 Task: Find connections with filter location Newcastle upon Tyne with filter topic #retailwith filter profile language German with filter current company MobiKwik with filter school Kalinga University, Raipur with filter industry Household Appliance Manufacturing with filter service category Event Photography with filter keywords title Physical Therapy Assistant
Action: Mouse moved to (698, 70)
Screenshot: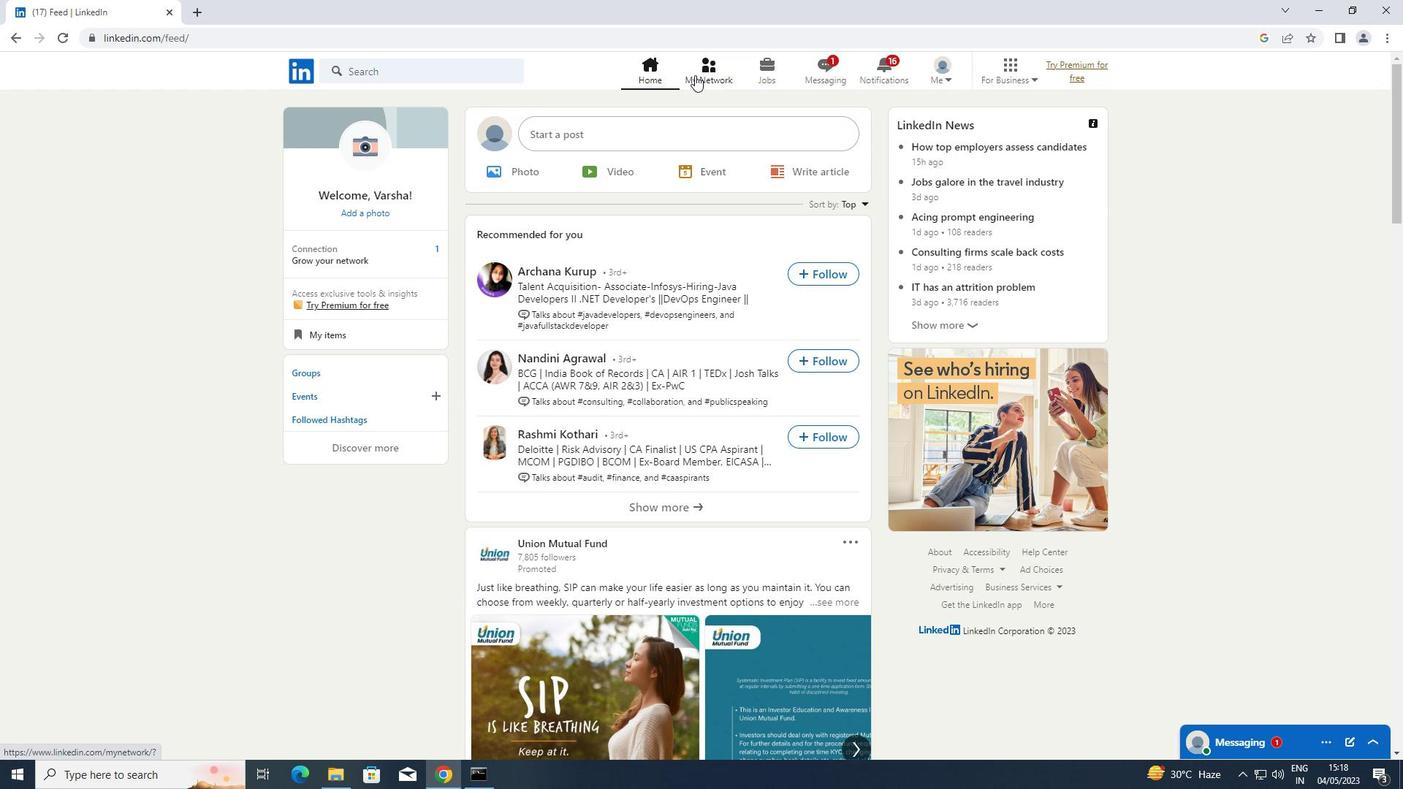 
Action: Mouse pressed left at (698, 70)
Screenshot: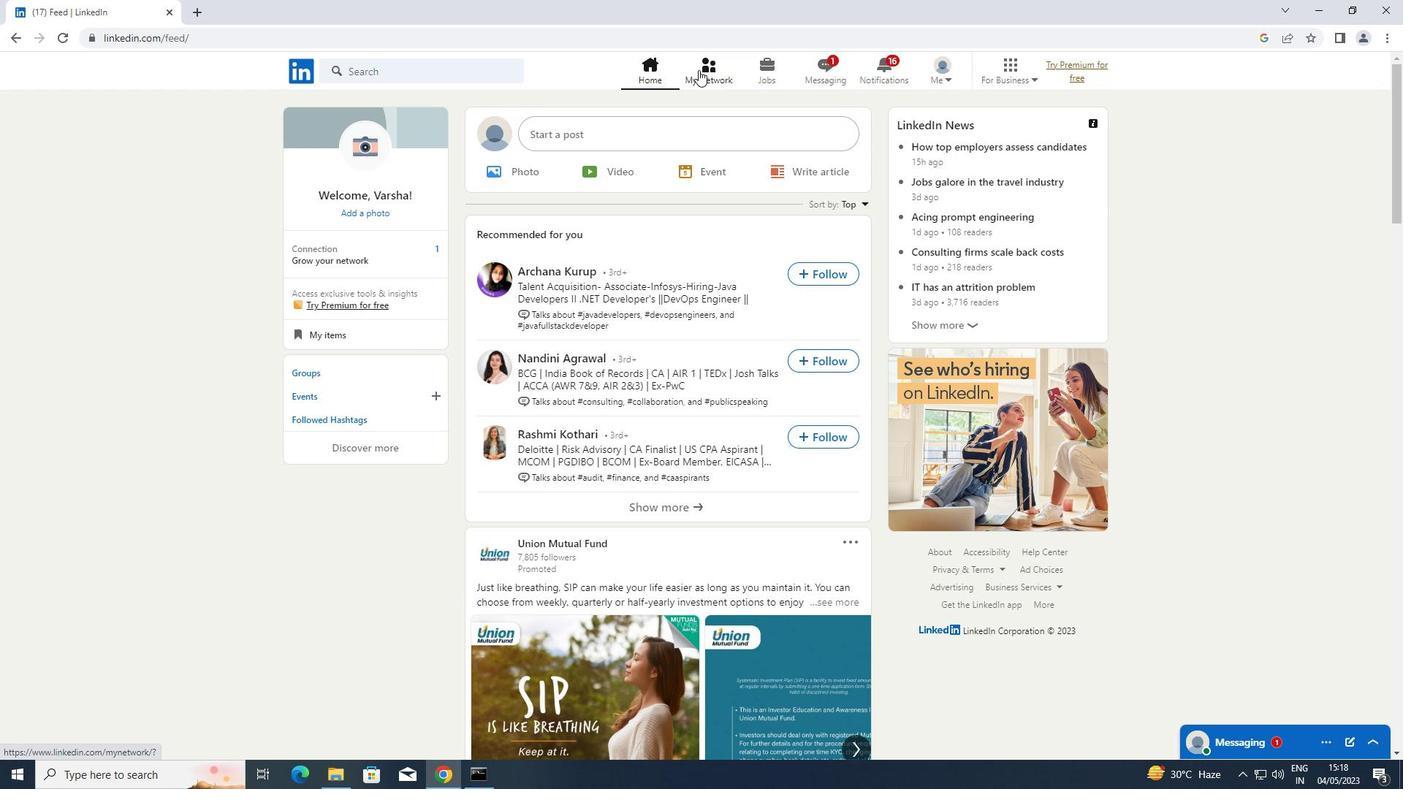 
Action: Mouse moved to (336, 150)
Screenshot: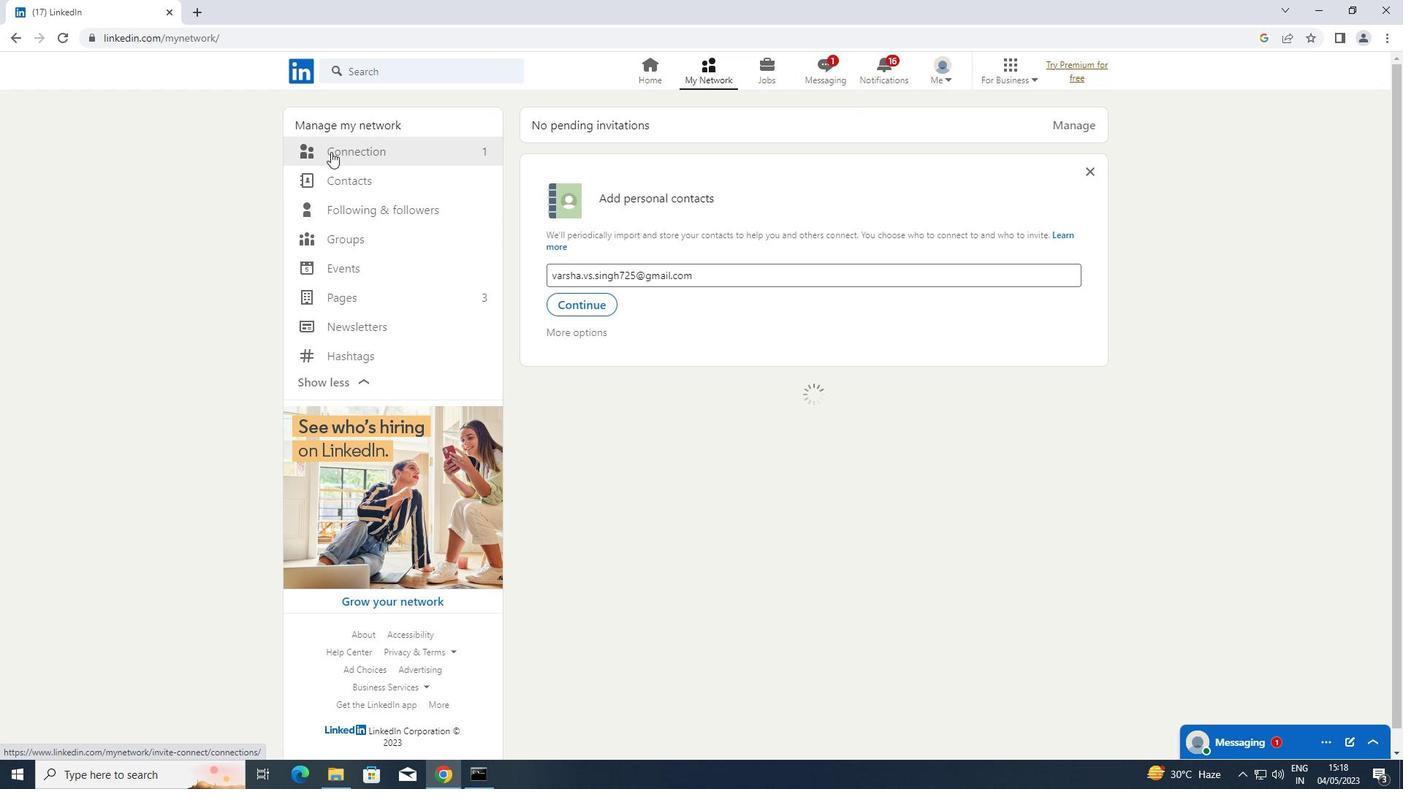 
Action: Mouse pressed left at (336, 150)
Screenshot: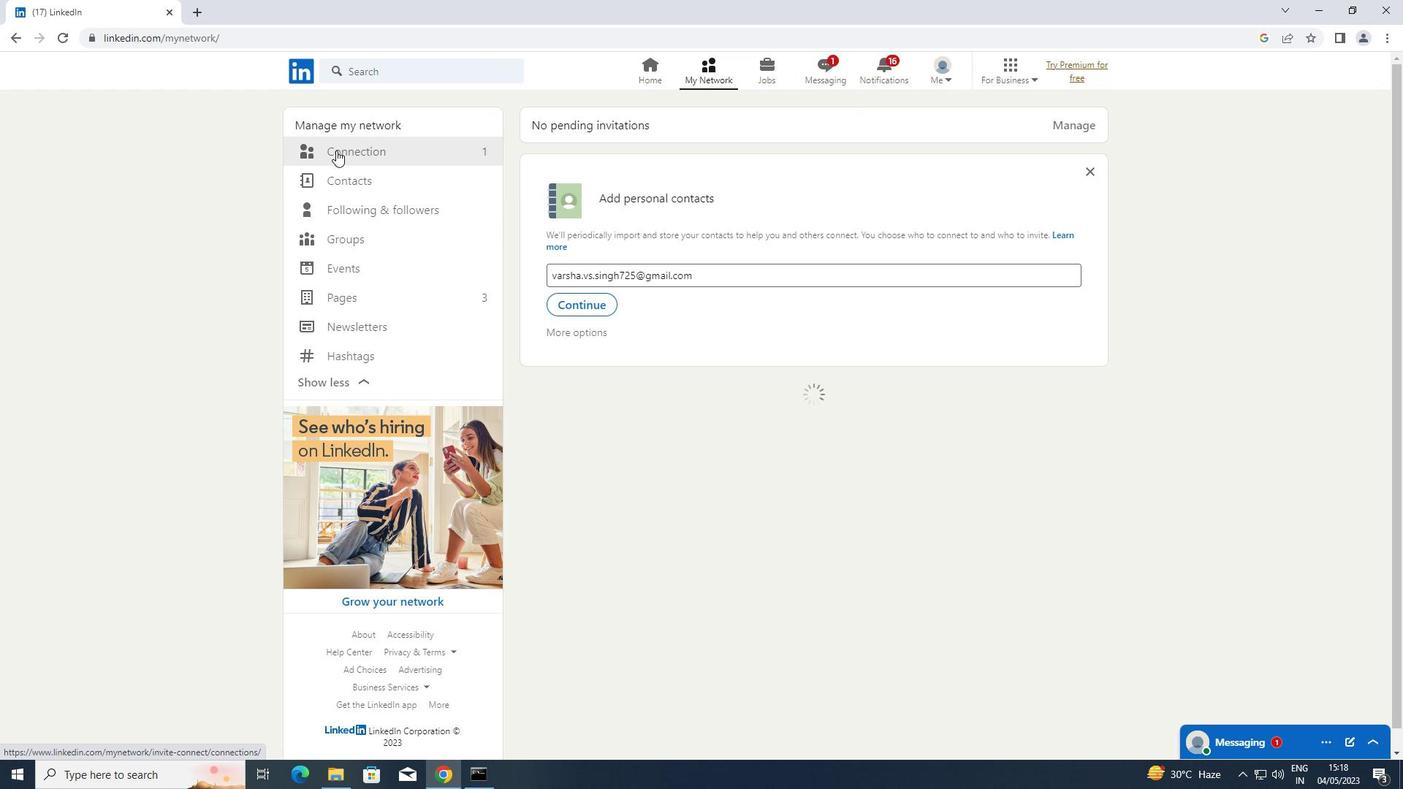 
Action: Mouse moved to (852, 146)
Screenshot: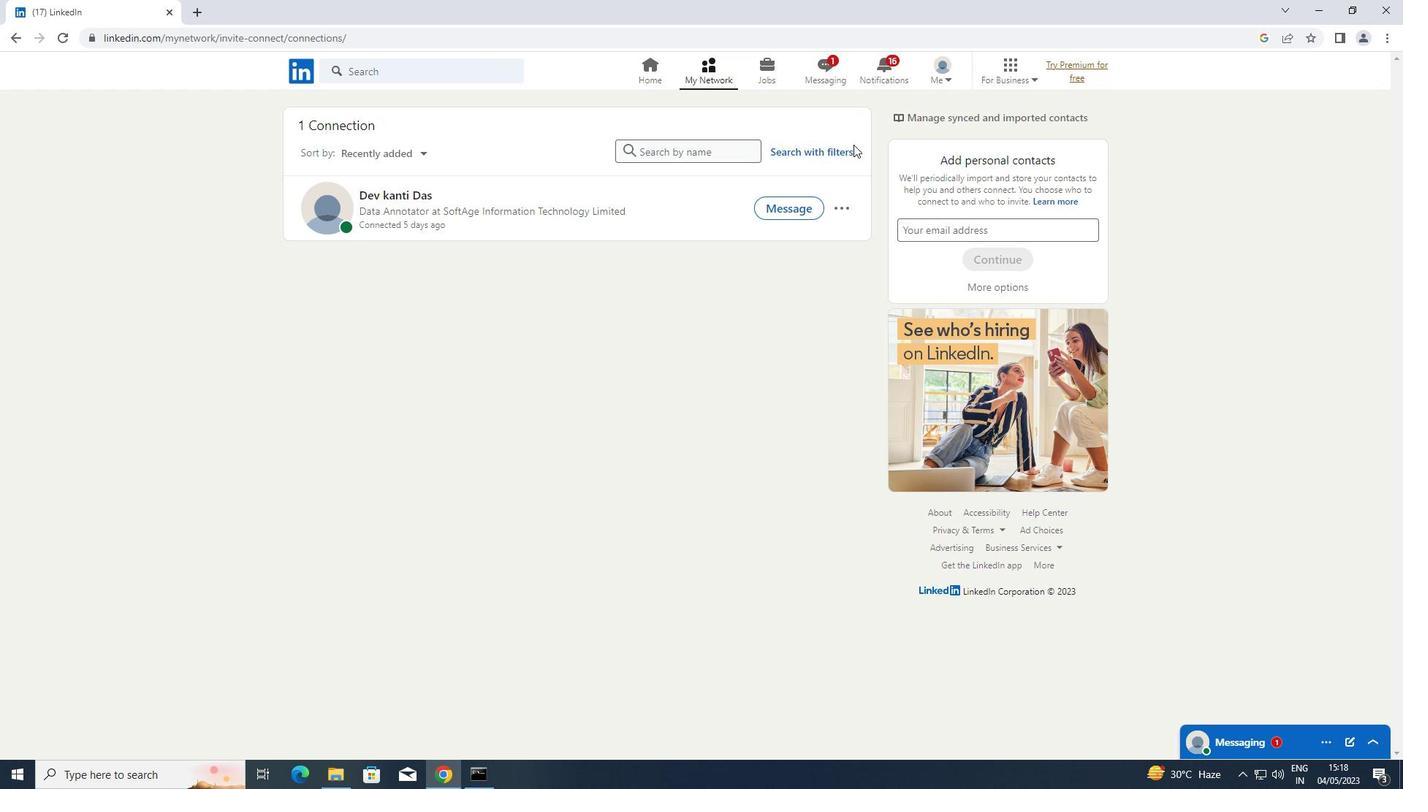 
Action: Mouse pressed left at (852, 146)
Screenshot: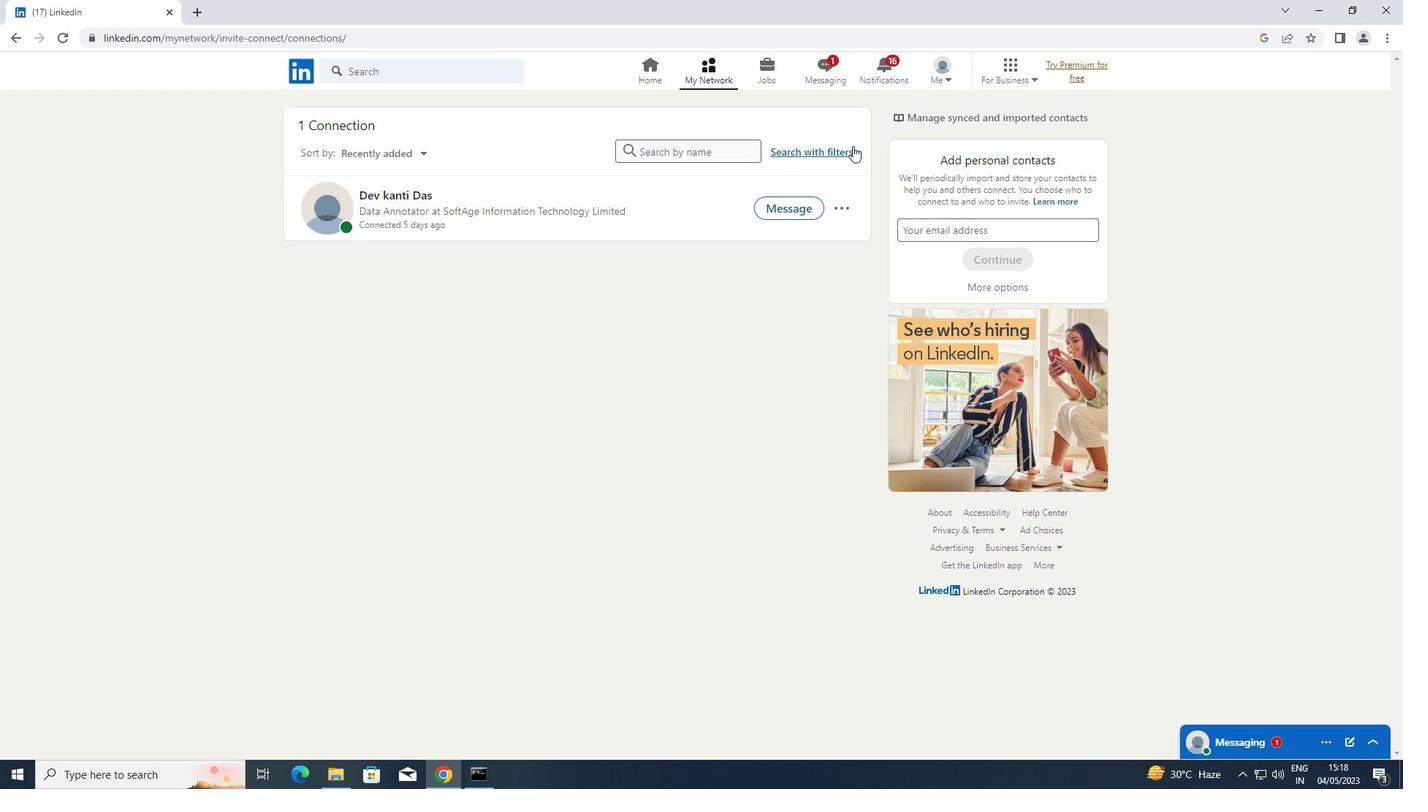 
Action: Mouse moved to (741, 108)
Screenshot: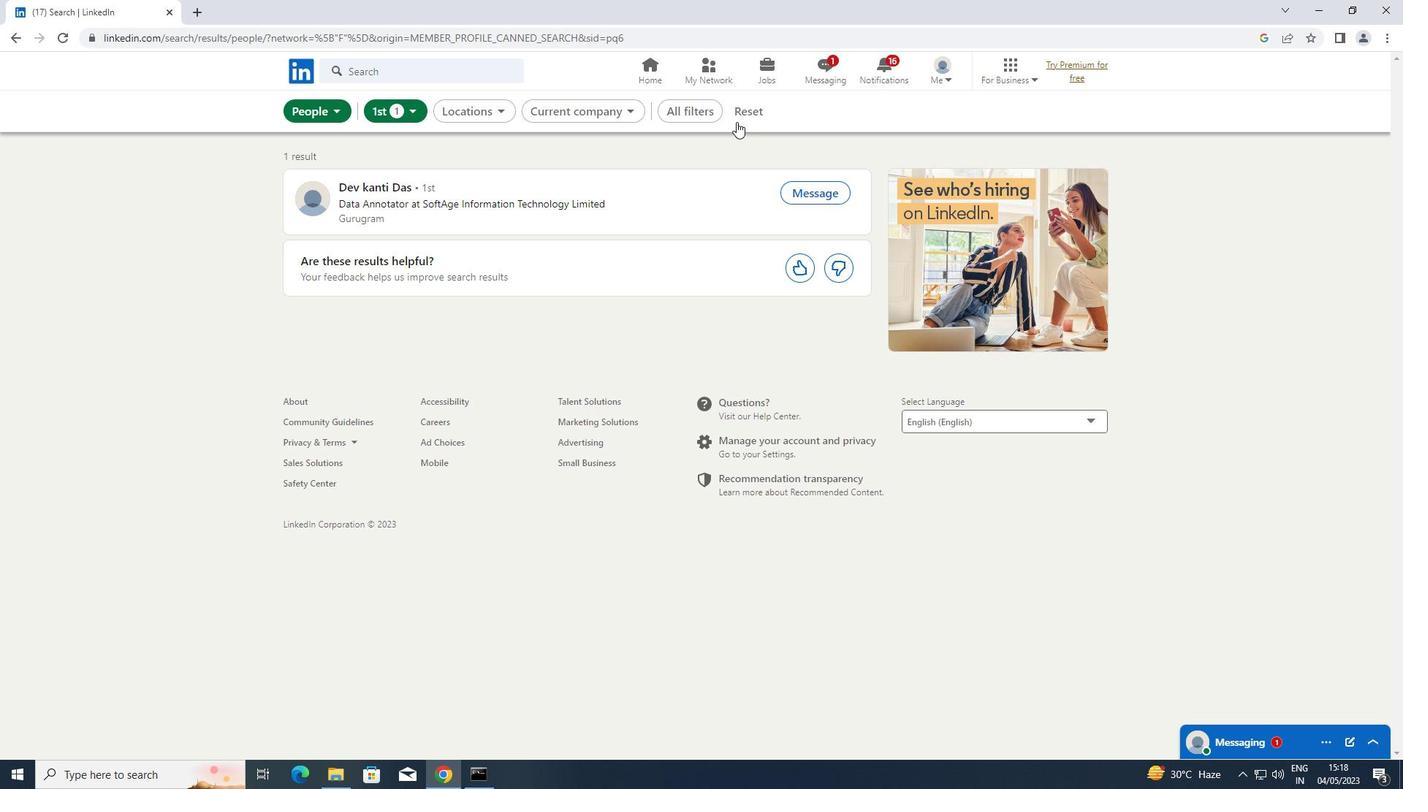 
Action: Mouse pressed left at (741, 108)
Screenshot: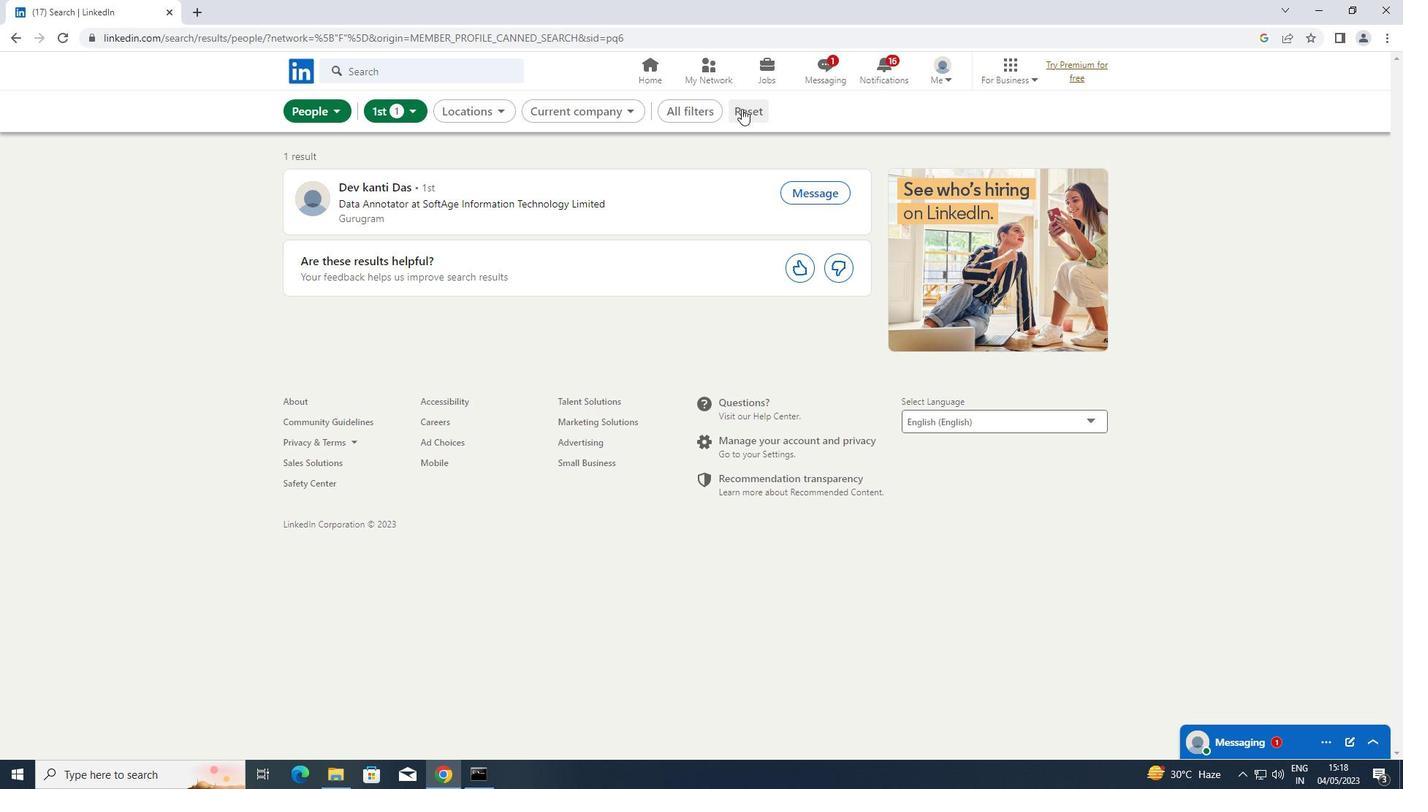 
Action: Mouse moved to (719, 108)
Screenshot: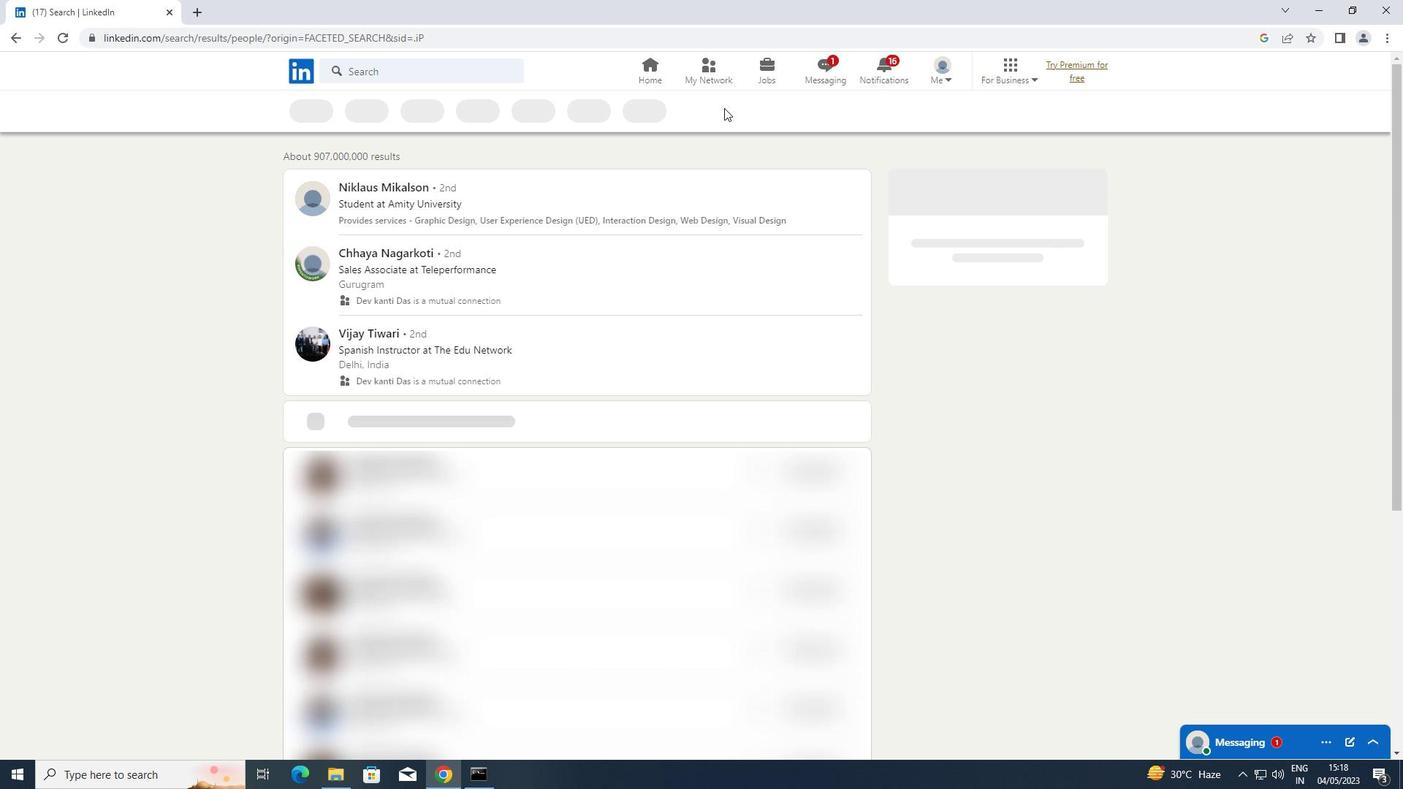 
Action: Mouse pressed left at (719, 108)
Screenshot: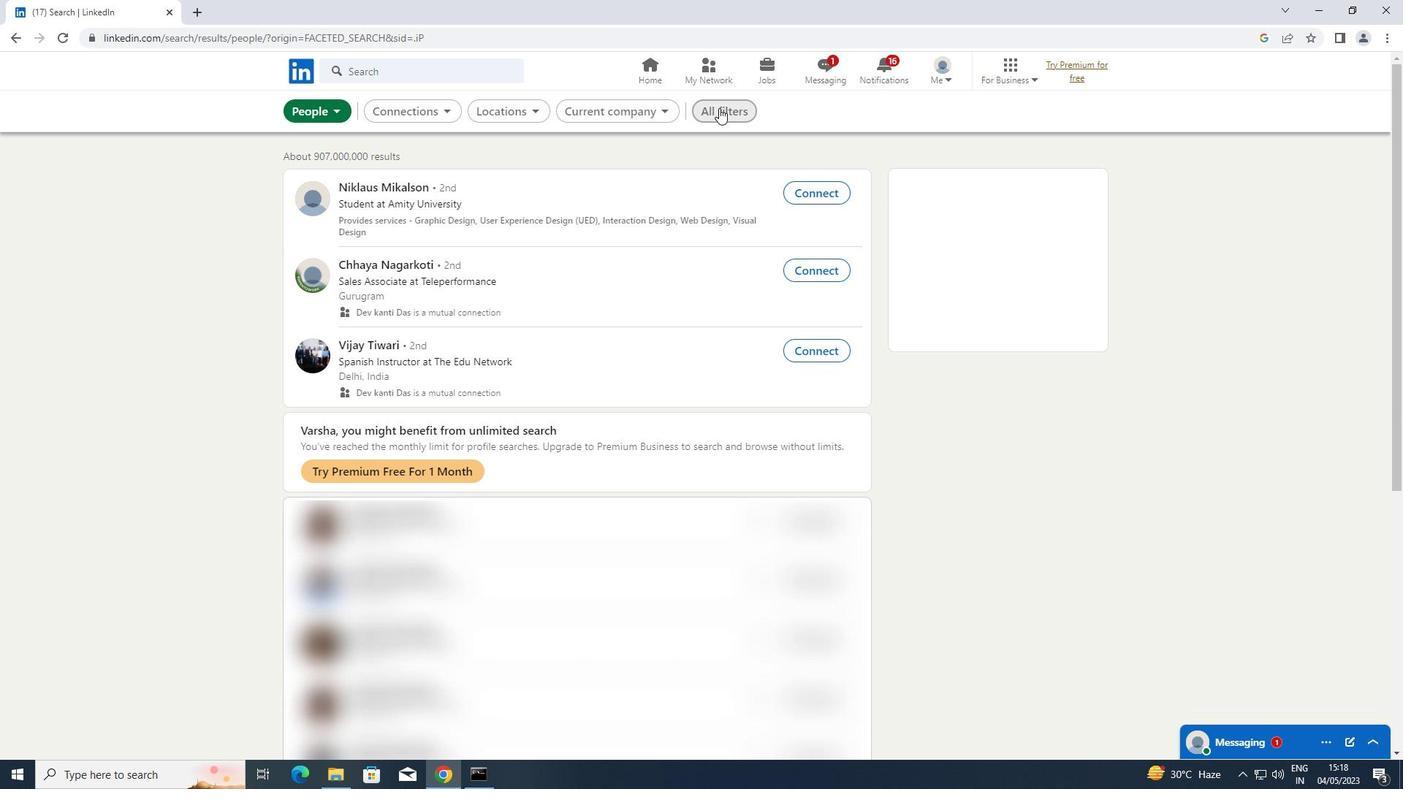 
Action: Mouse moved to (1139, 289)
Screenshot: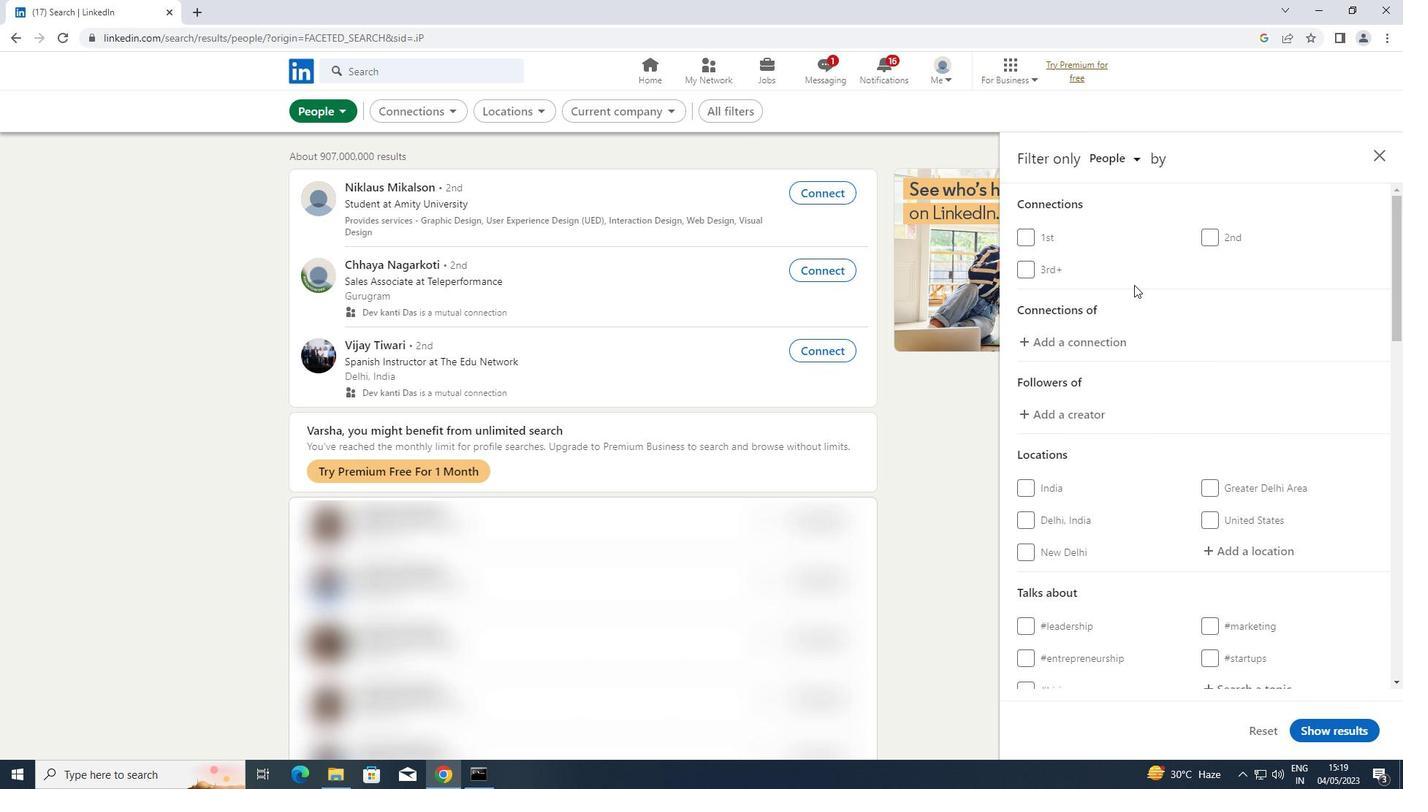 
Action: Mouse scrolled (1139, 288) with delta (0, 0)
Screenshot: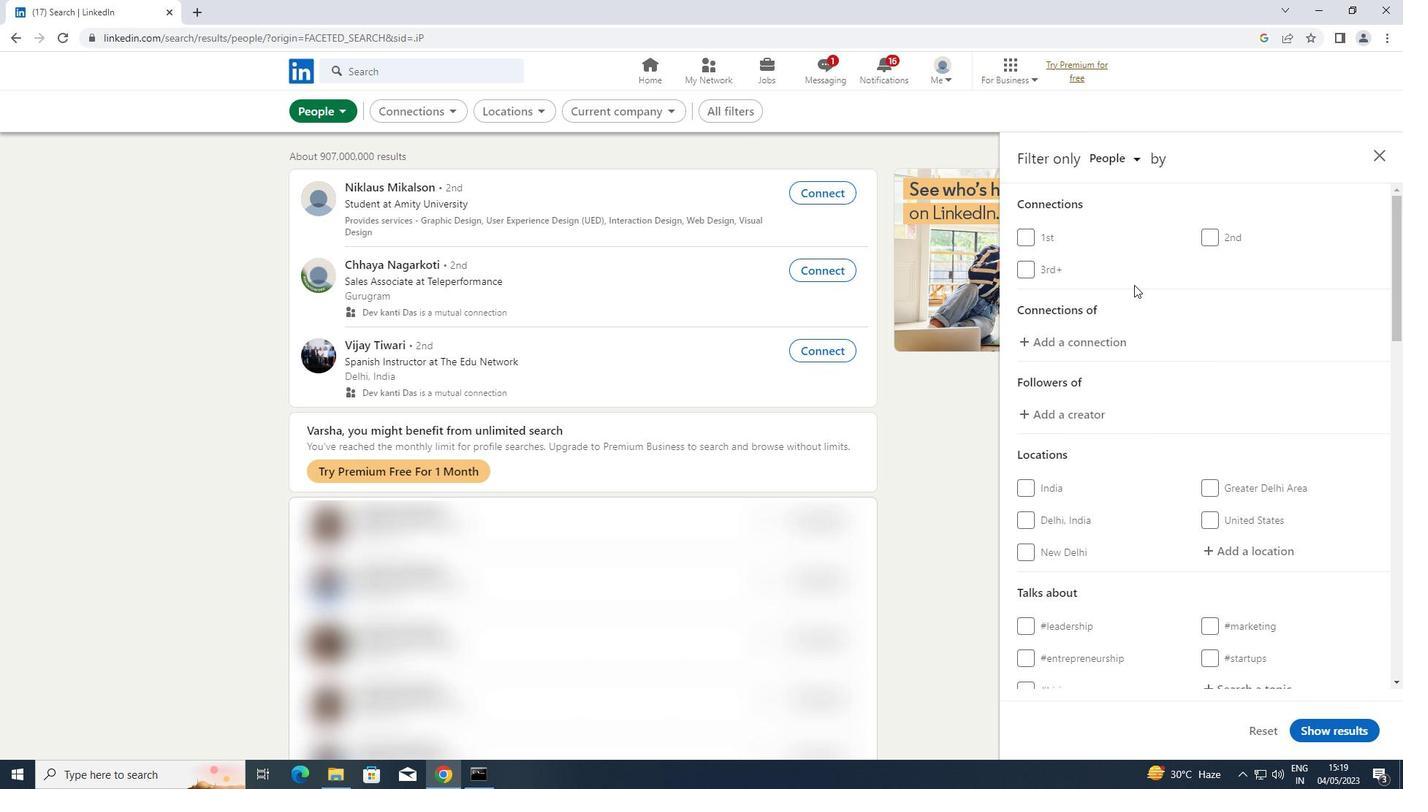
Action: Mouse scrolled (1139, 288) with delta (0, 0)
Screenshot: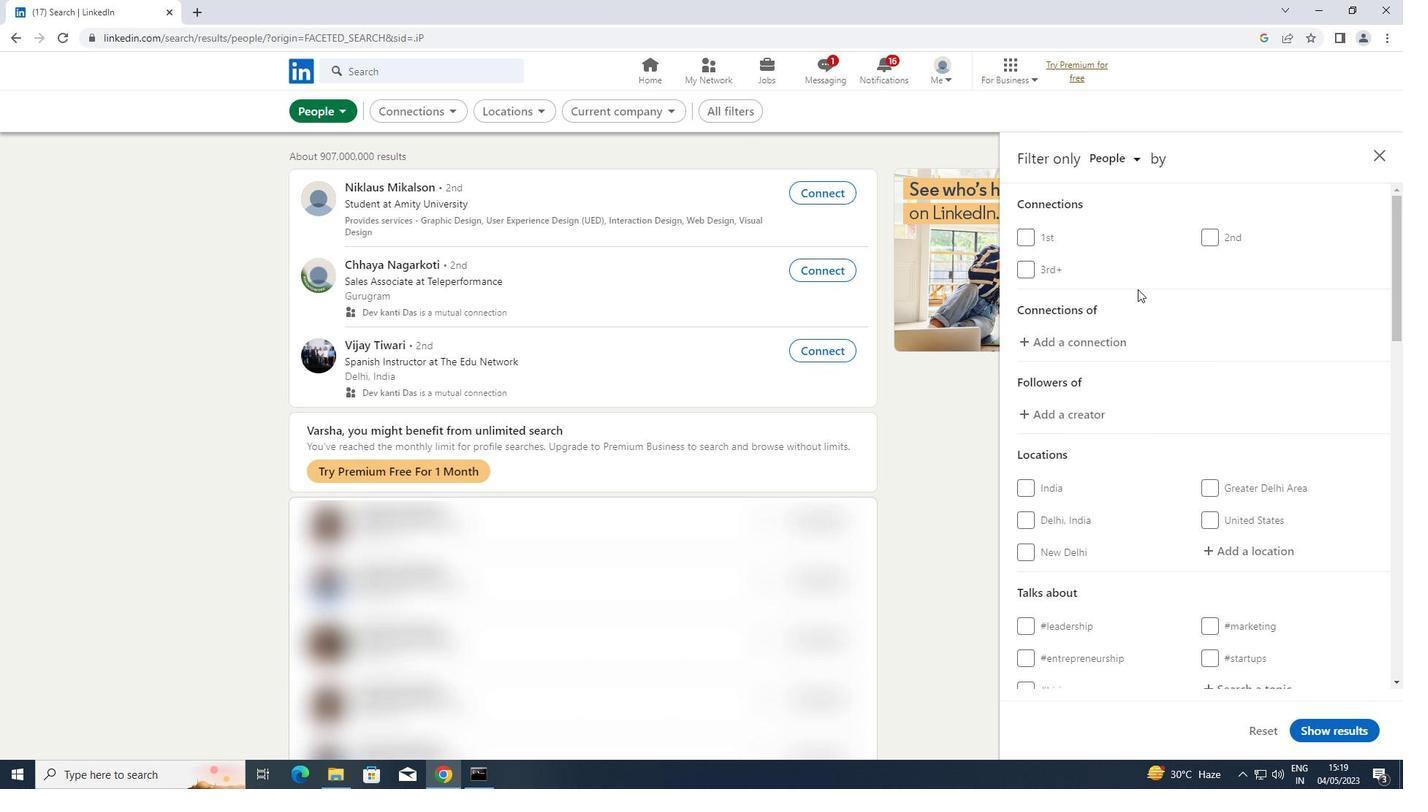 
Action: Mouse scrolled (1139, 288) with delta (0, 0)
Screenshot: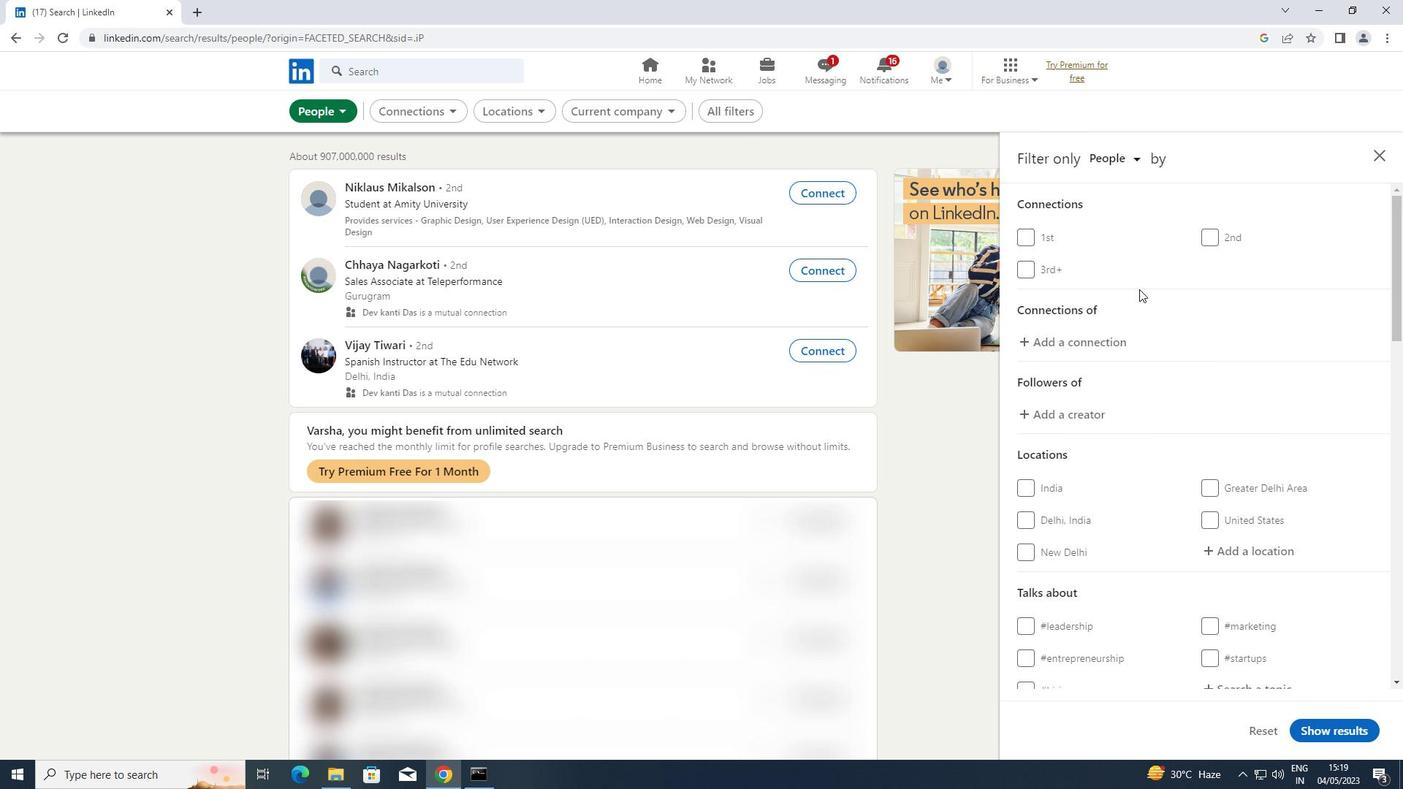 
Action: Mouse scrolled (1139, 288) with delta (0, 0)
Screenshot: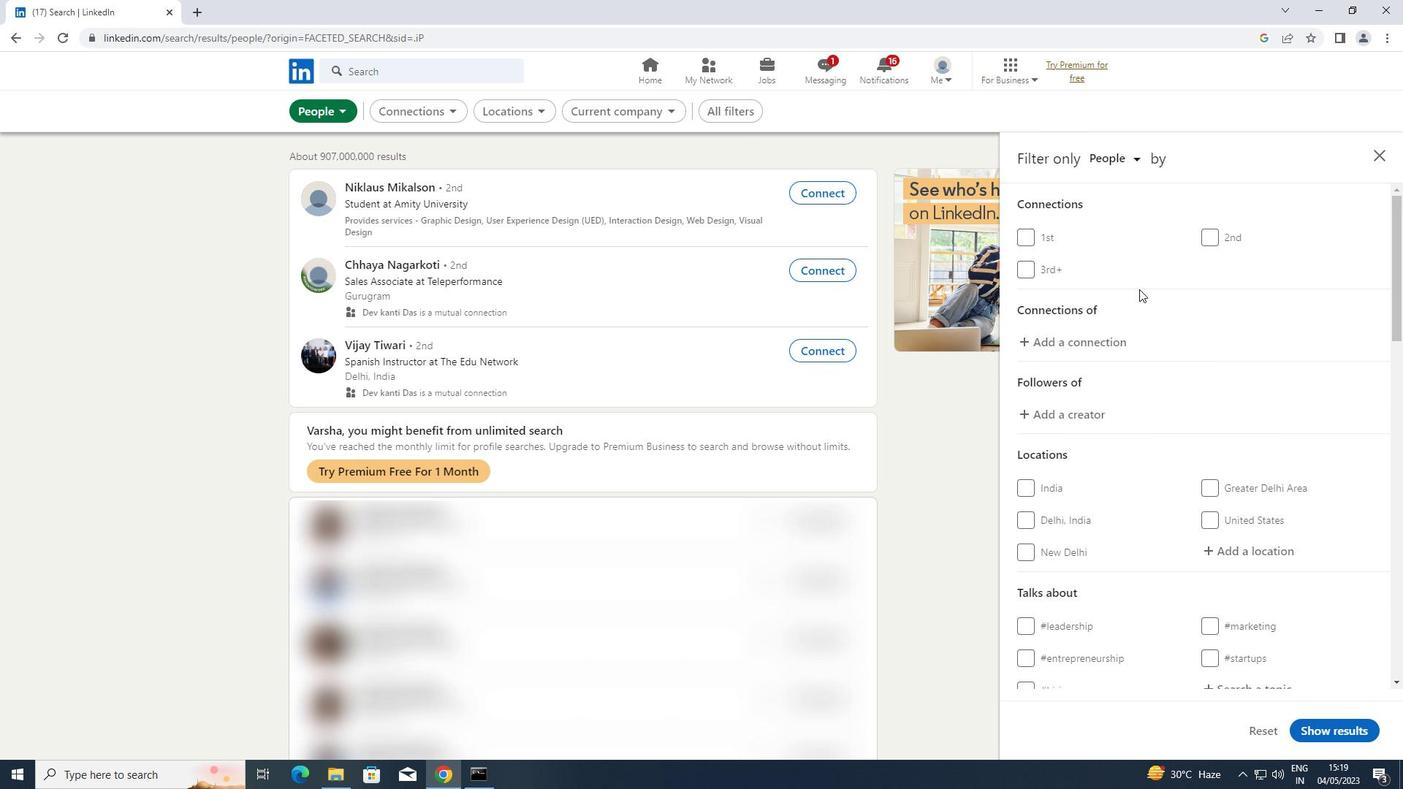 
Action: Mouse moved to (1244, 258)
Screenshot: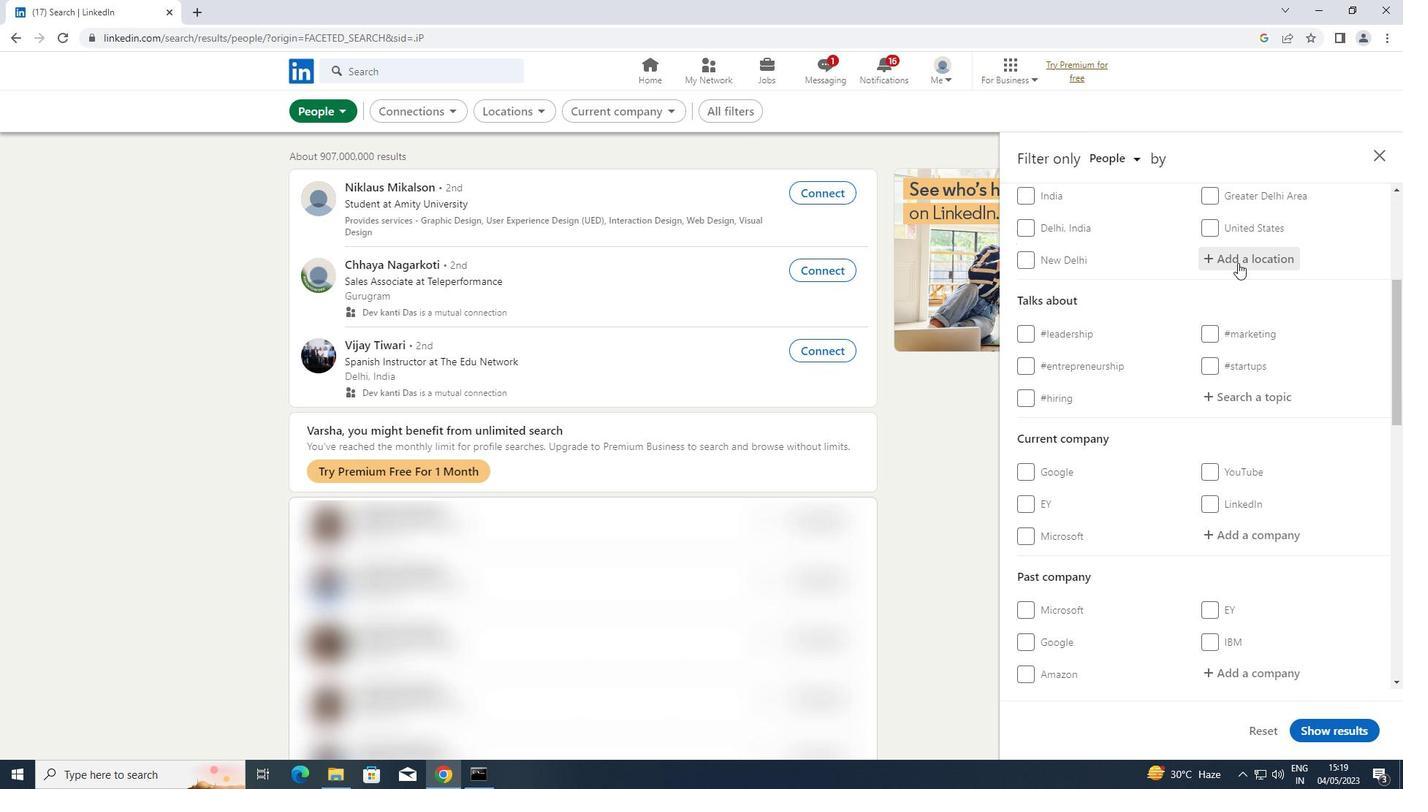 
Action: Mouse pressed left at (1244, 258)
Screenshot: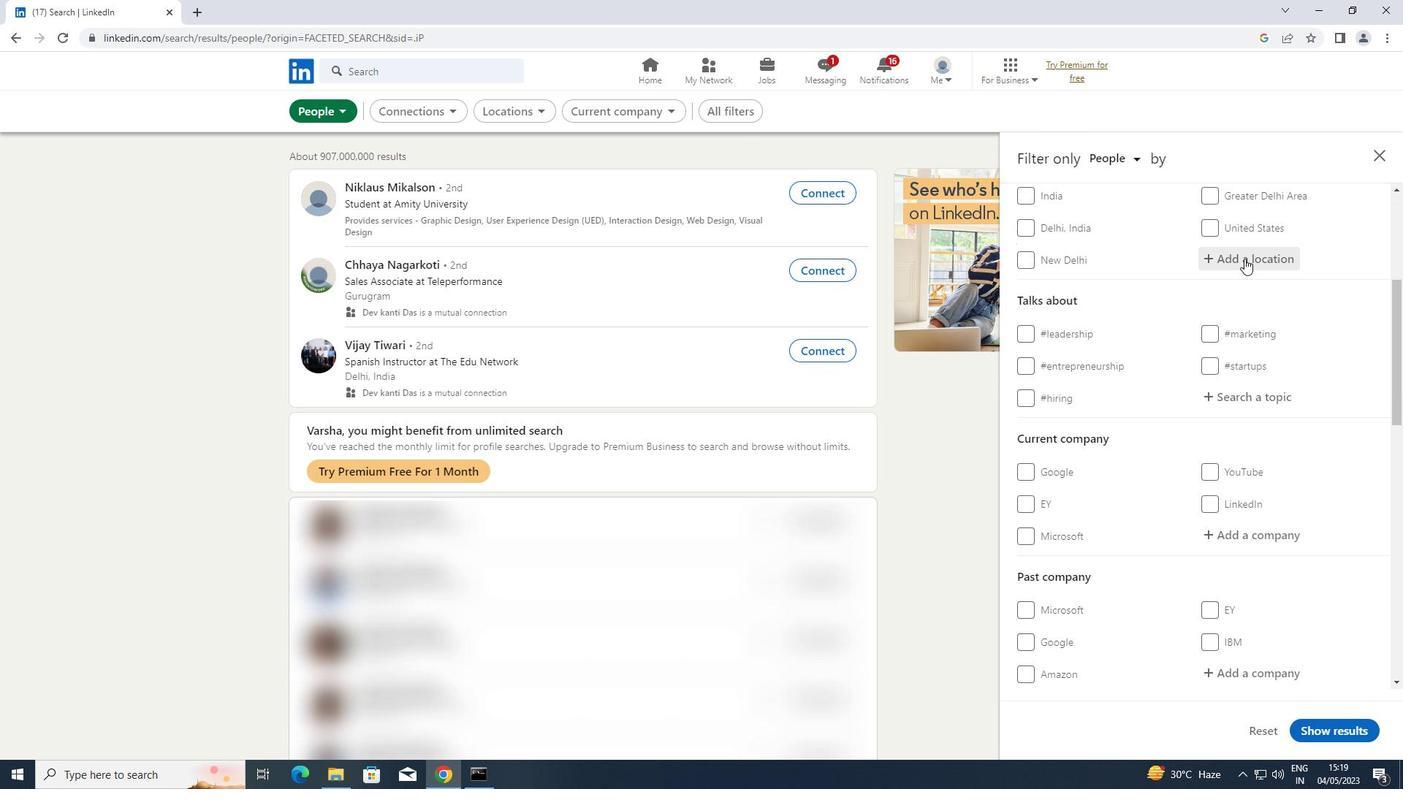 
Action: Key pressed <Key.shift>NEWCASTLE<Key.space>UPON<Key.space><Key.shift>TYNE
Screenshot: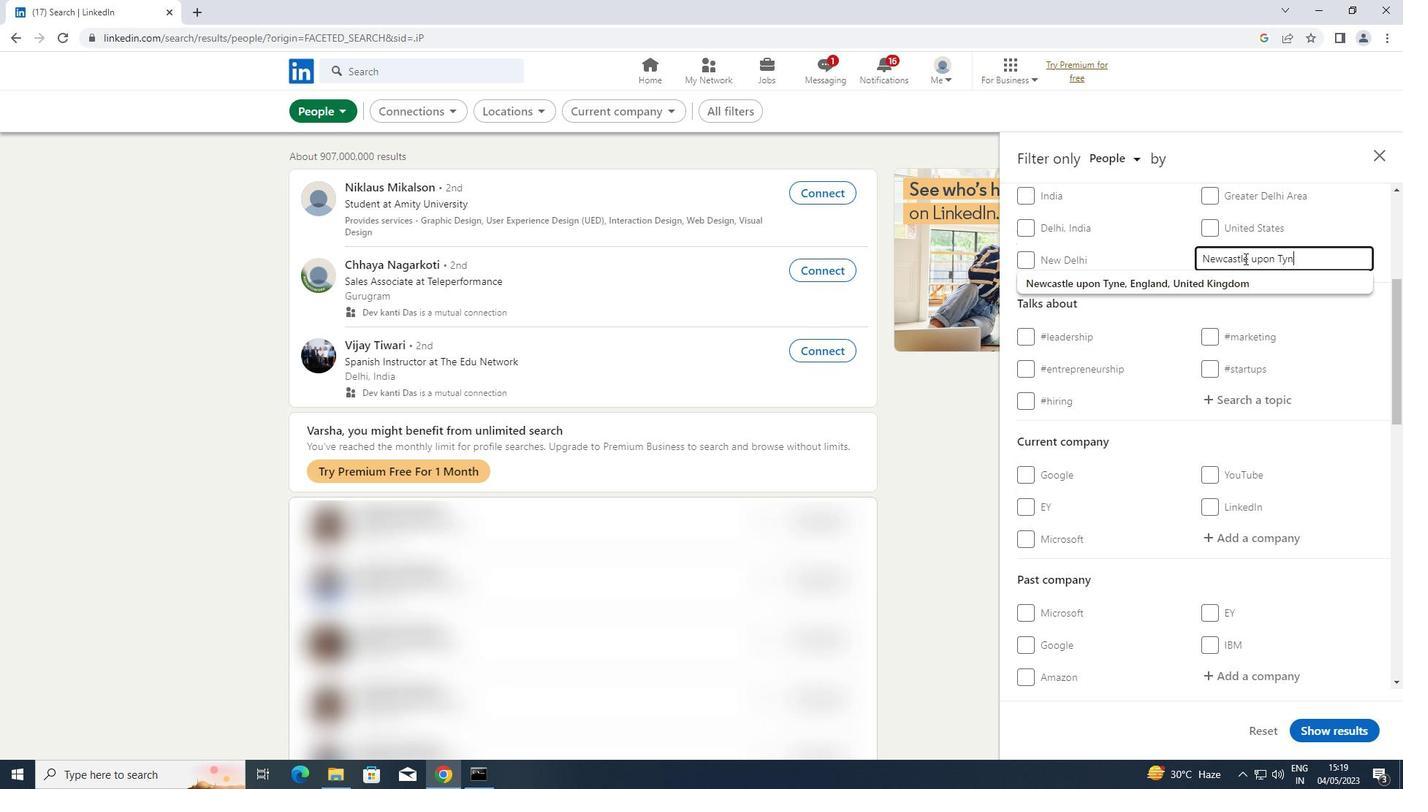 
Action: Mouse moved to (1265, 396)
Screenshot: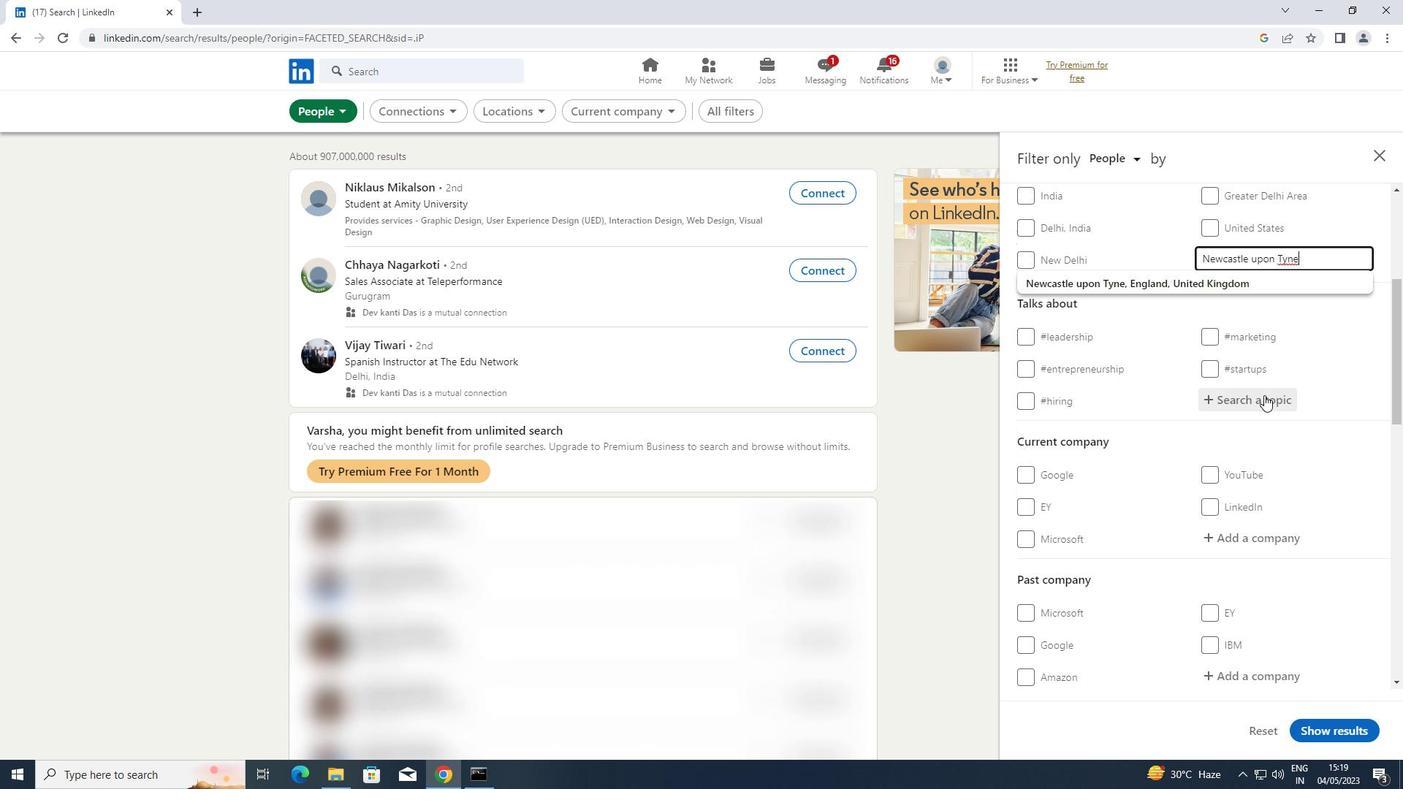 
Action: Mouse pressed left at (1265, 396)
Screenshot: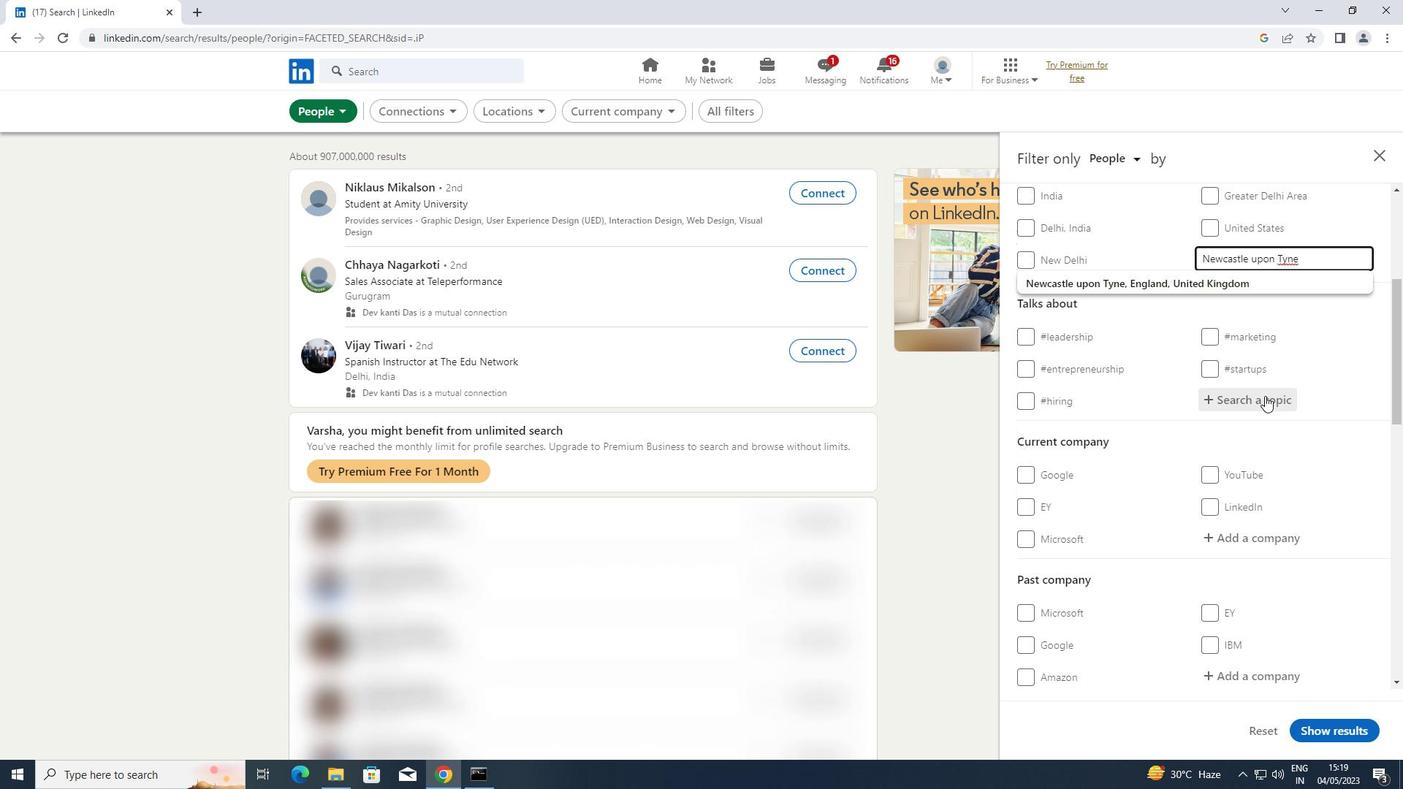 
Action: Key pressed RETAIL
Screenshot: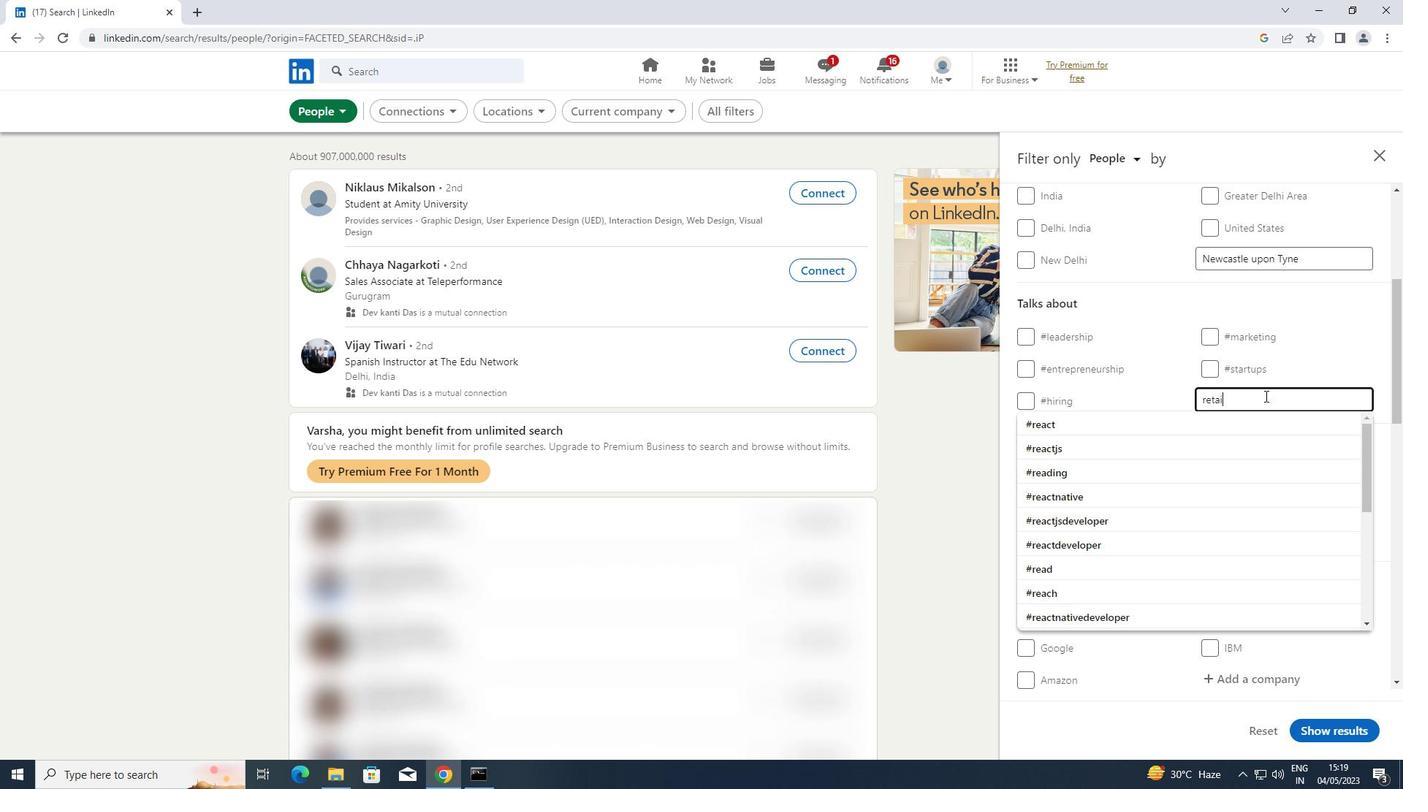 
Action: Mouse moved to (1164, 425)
Screenshot: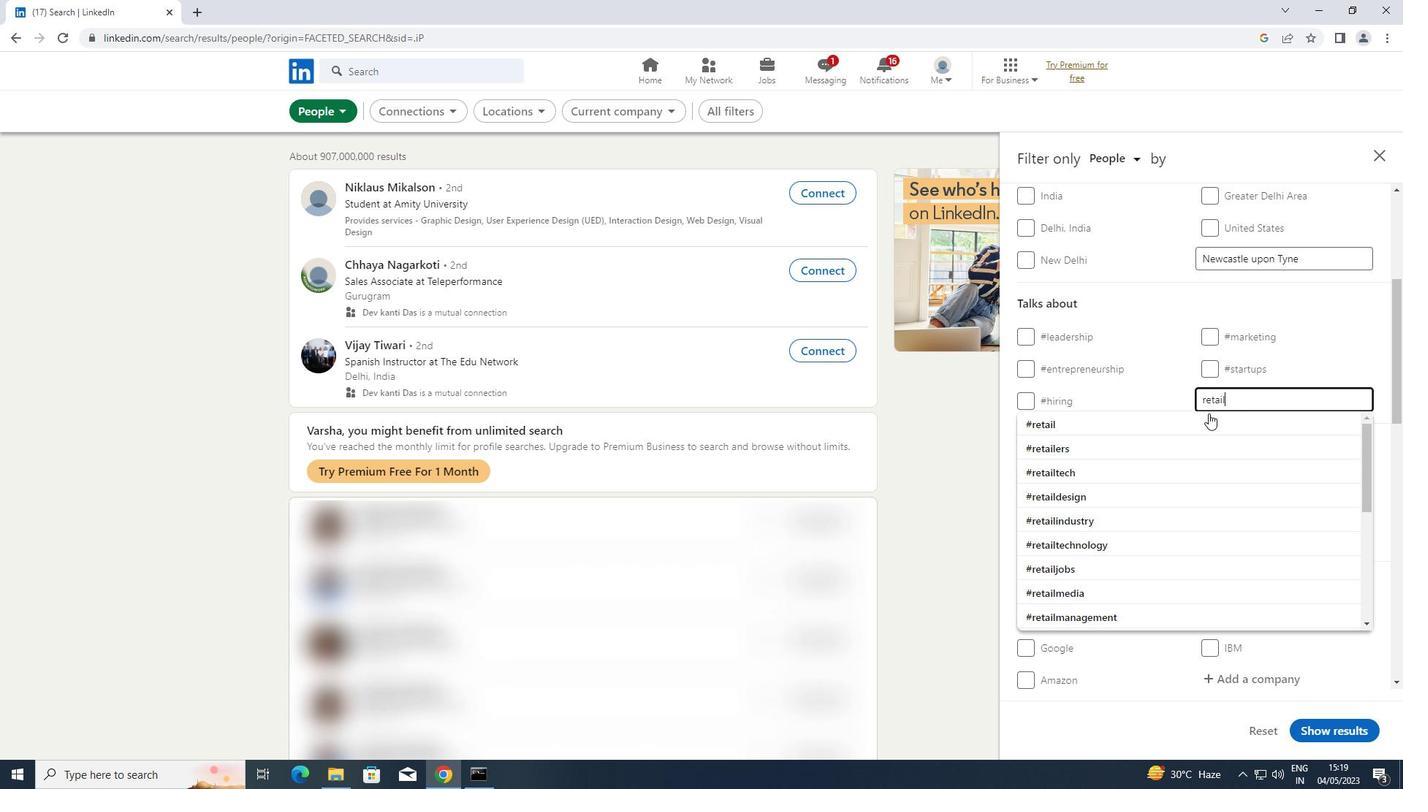
Action: Mouse pressed left at (1164, 425)
Screenshot: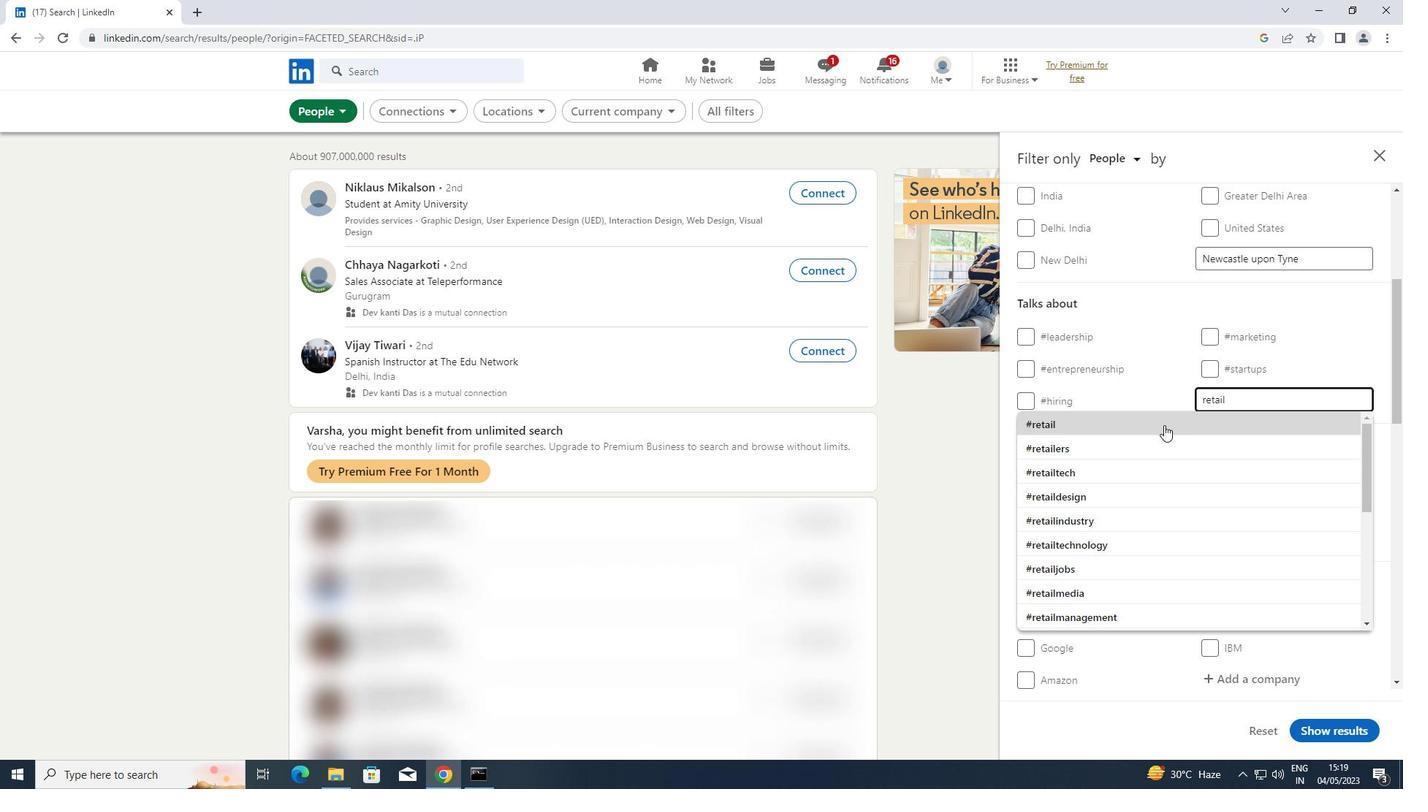 
Action: Mouse scrolled (1164, 424) with delta (0, 0)
Screenshot: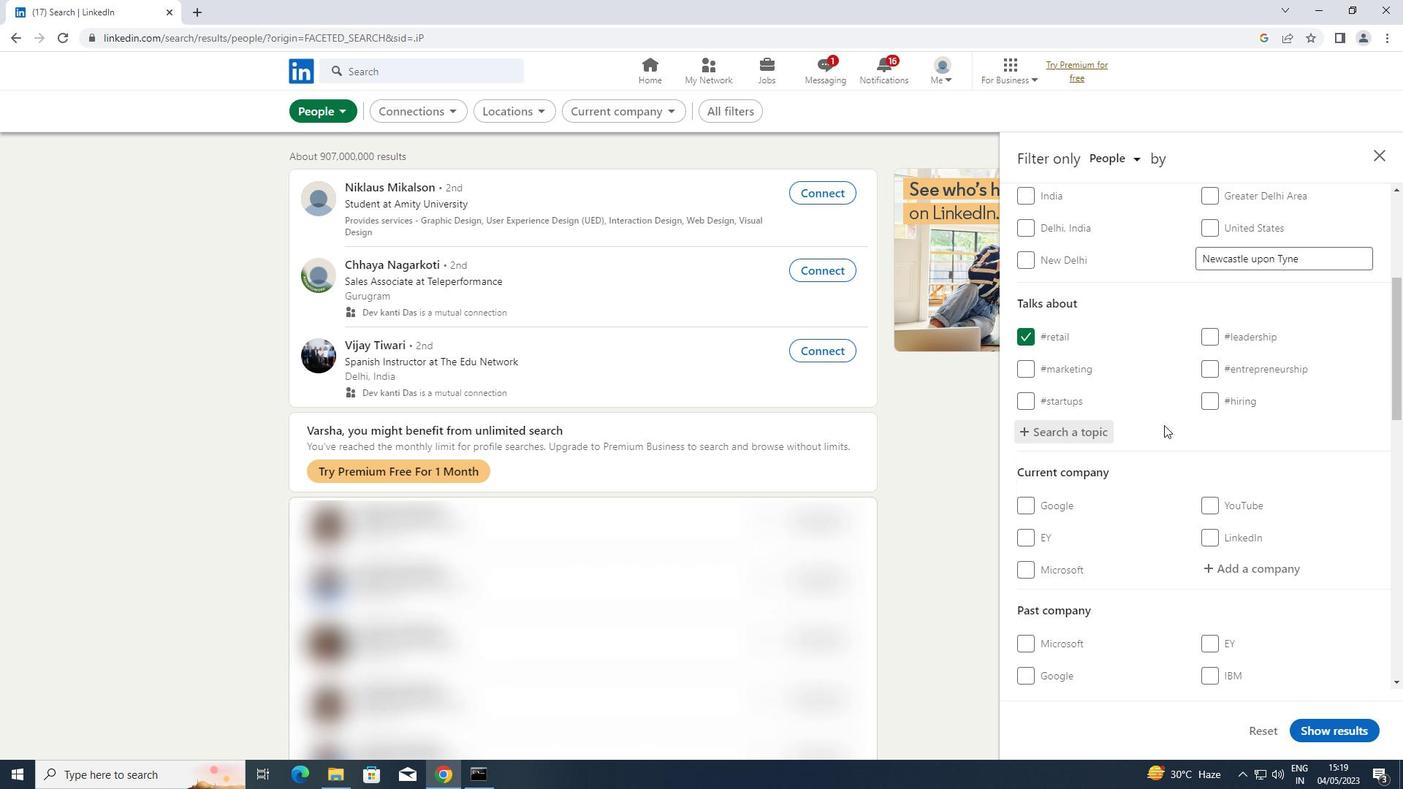 
Action: Mouse scrolled (1164, 424) with delta (0, 0)
Screenshot: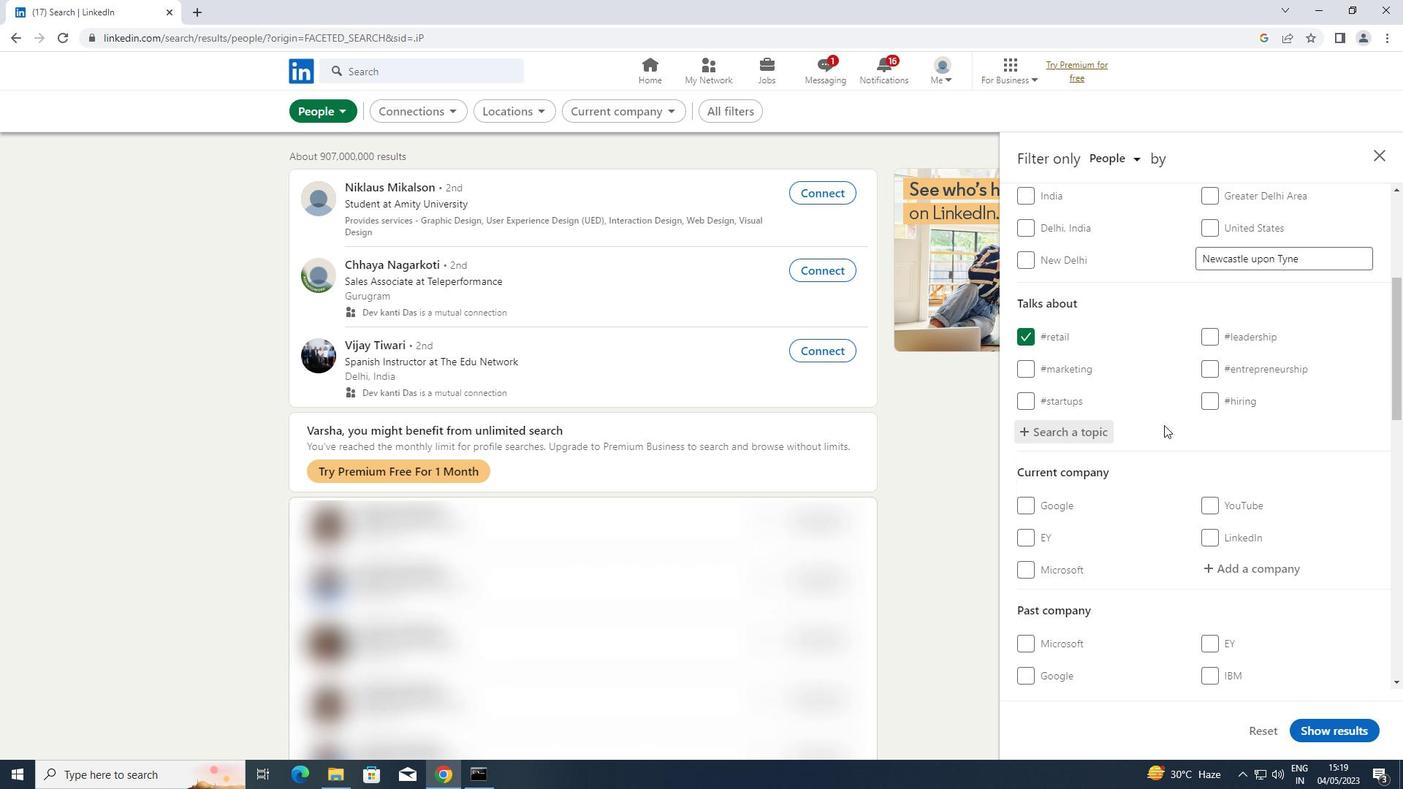 
Action: Mouse scrolled (1164, 424) with delta (0, 0)
Screenshot: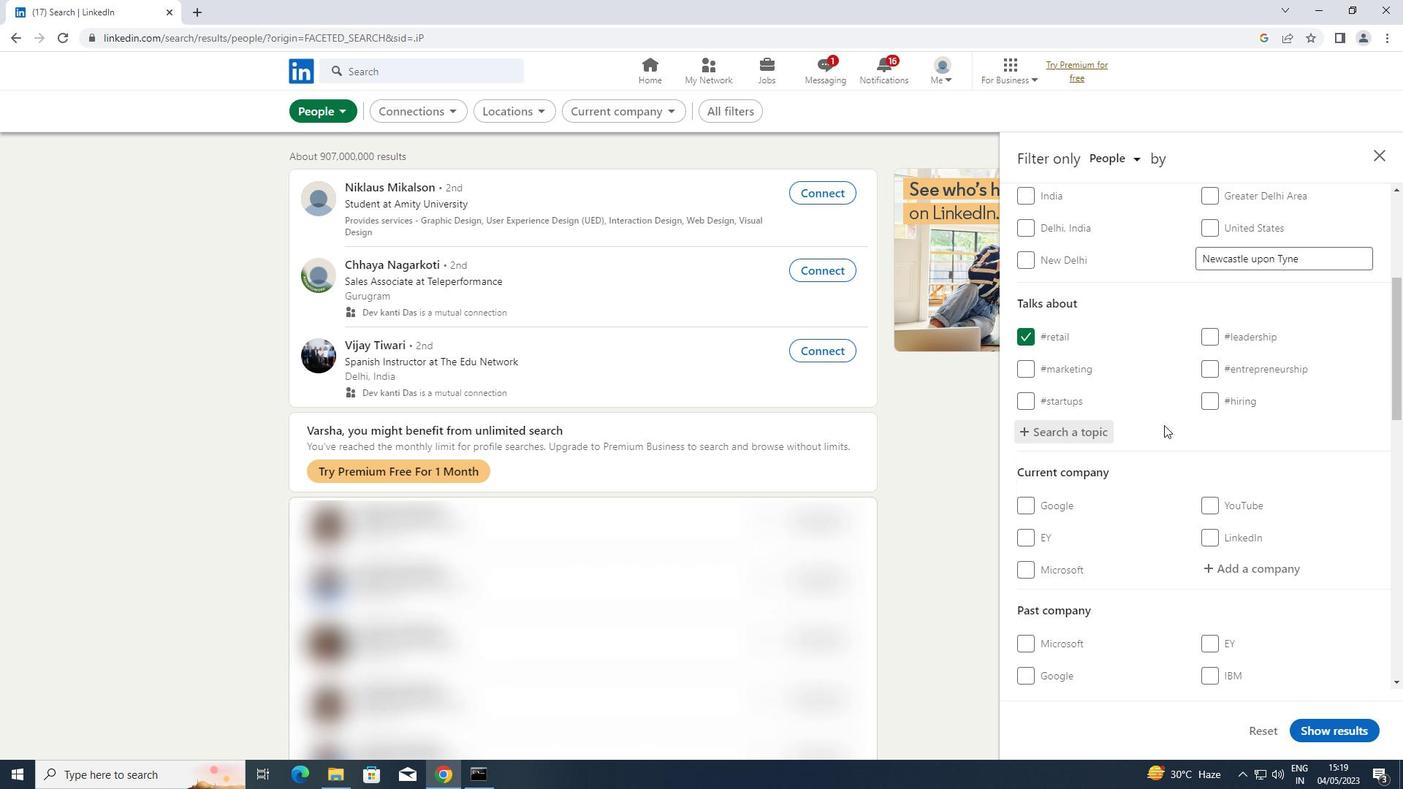 
Action: Mouse scrolled (1164, 424) with delta (0, 0)
Screenshot: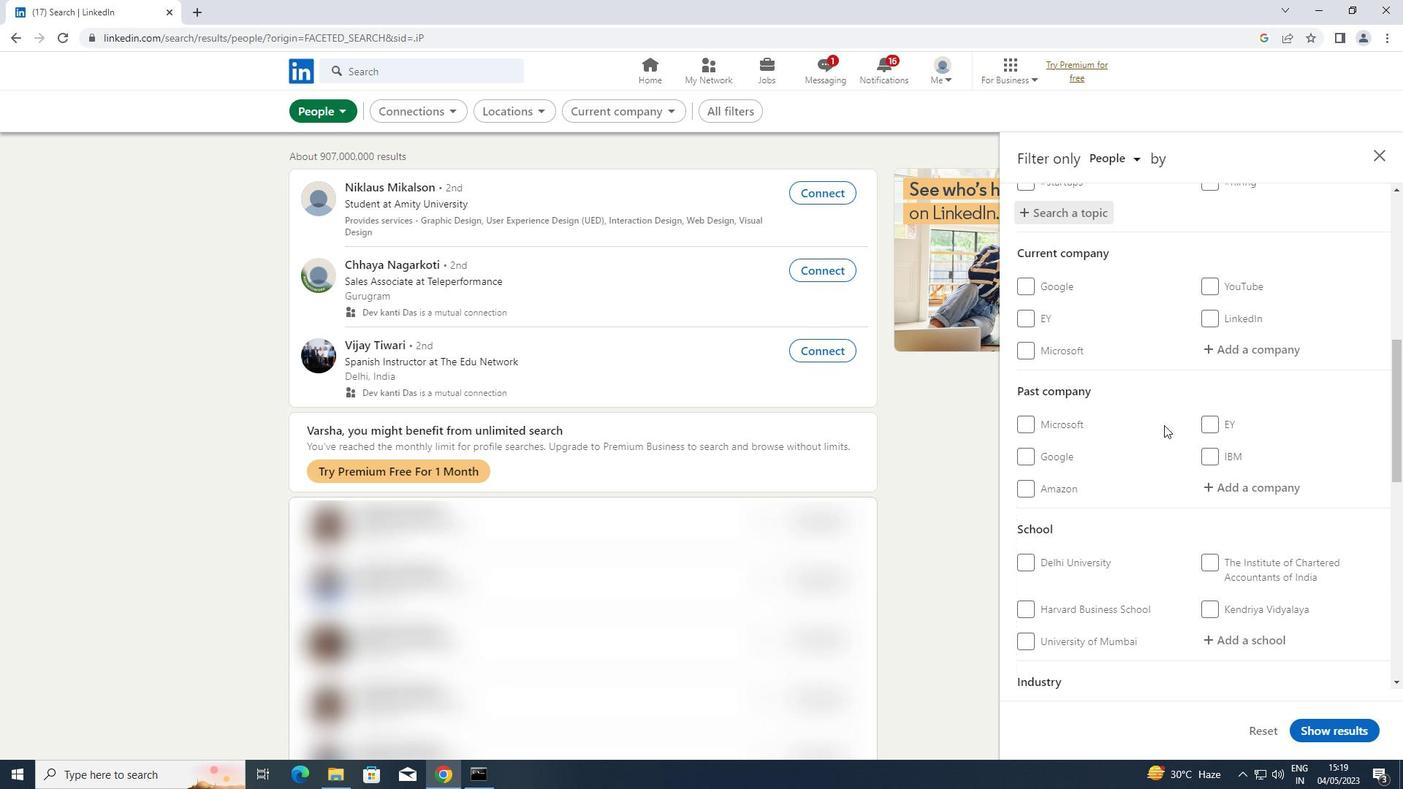 
Action: Mouse scrolled (1164, 424) with delta (0, 0)
Screenshot: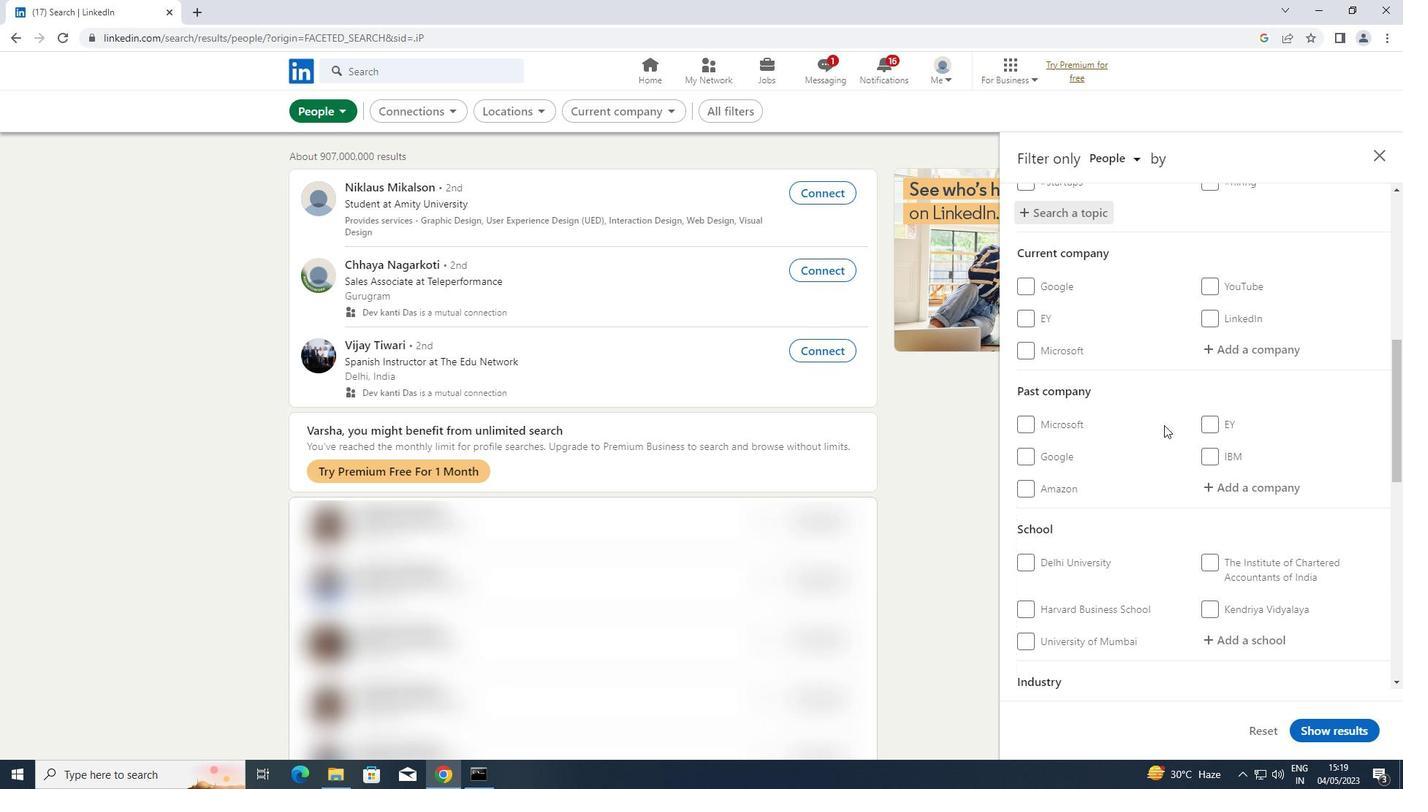 
Action: Mouse scrolled (1164, 424) with delta (0, 0)
Screenshot: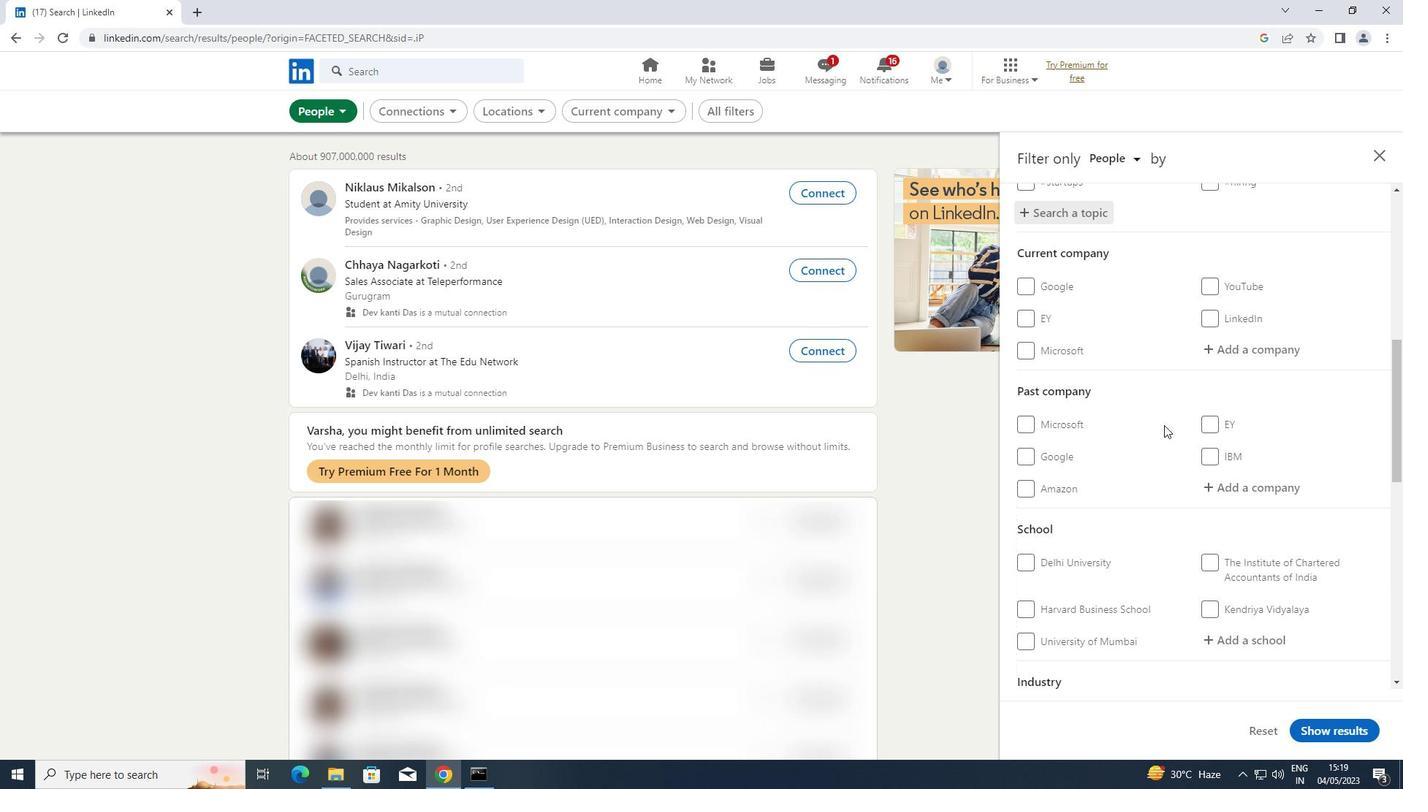 
Action: Mouse scrolled (1164, 424) with delta (0, 0)
Screenshot: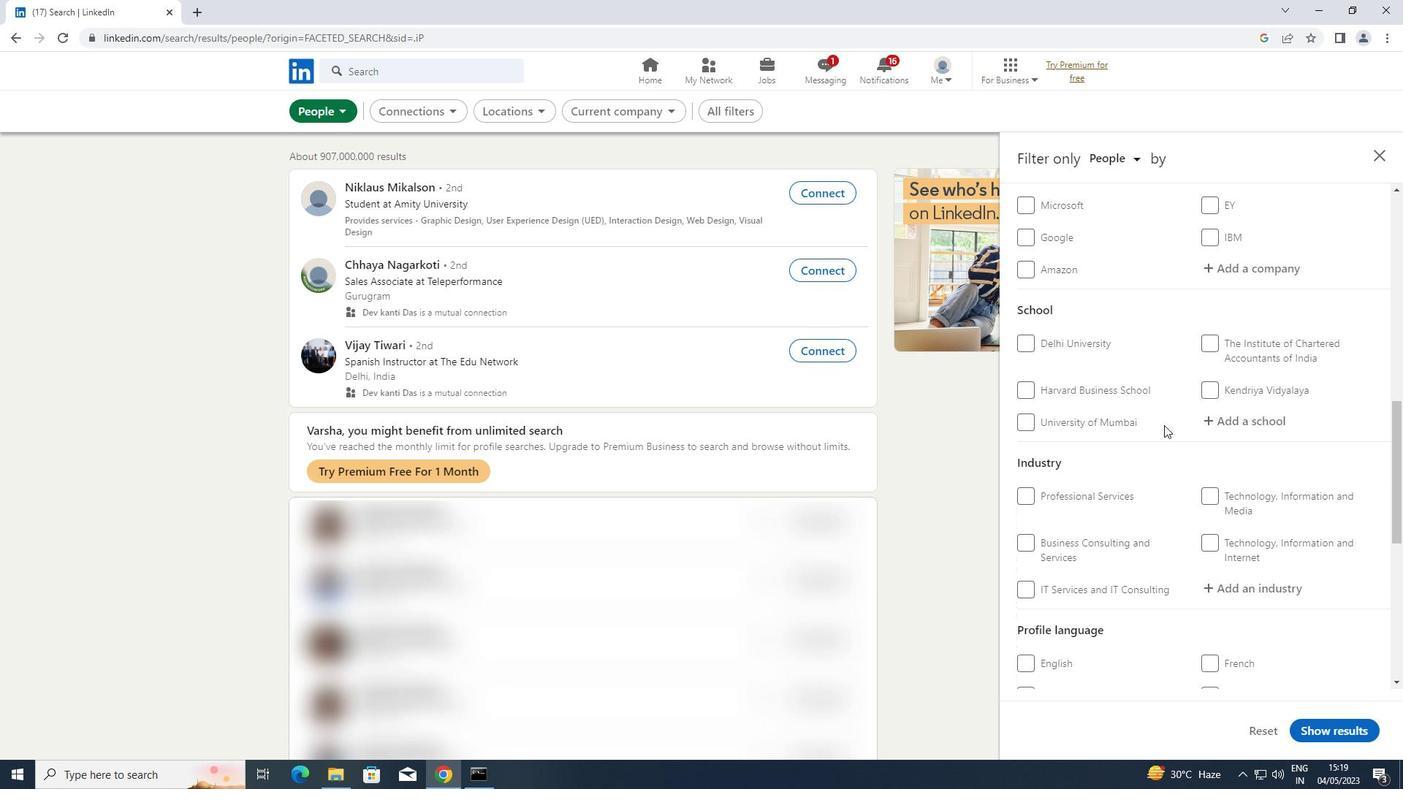 
Action: Mouse scrolled (1164, 424) with delta (0, 0)
Screenshot: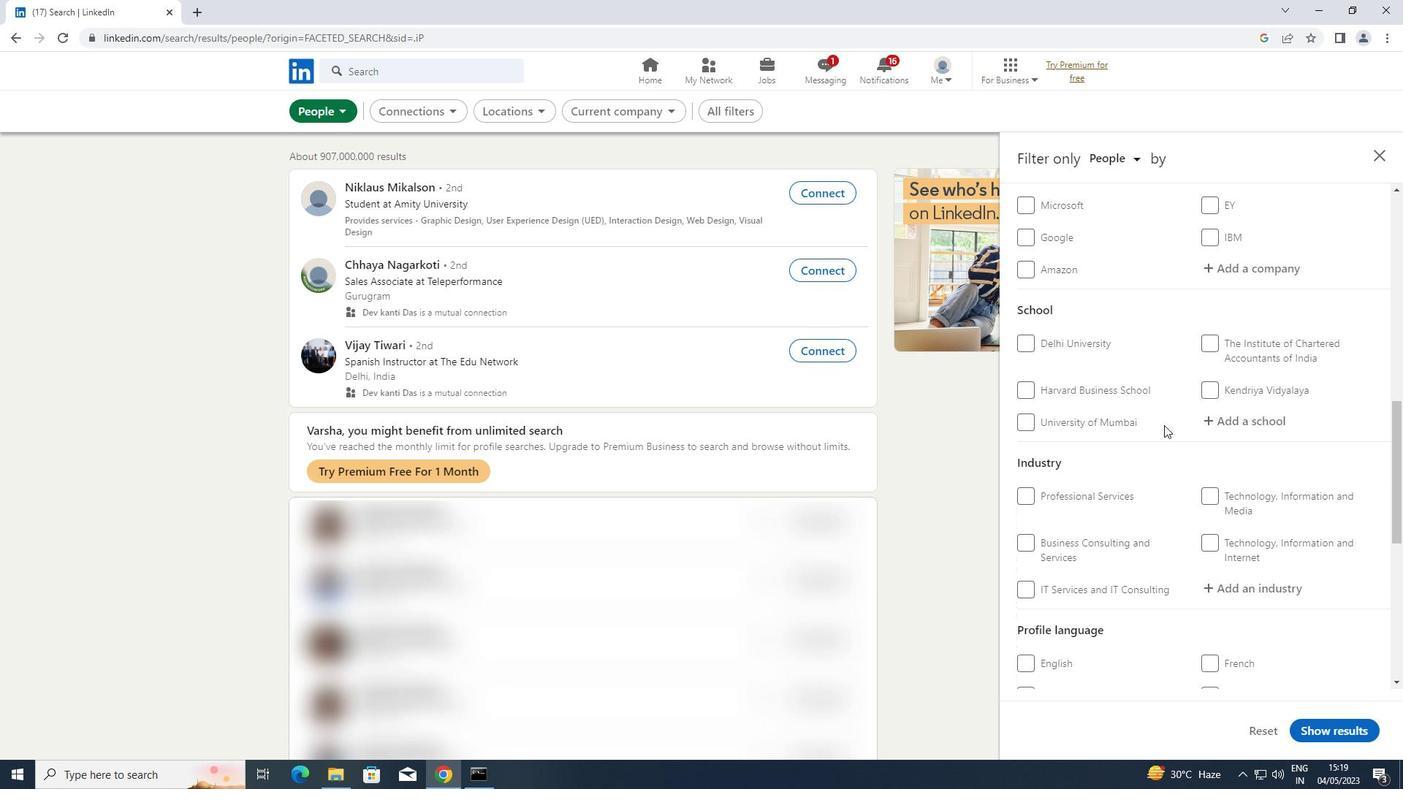 
Action: Mouse moved to (1025, 585)
Screenshot: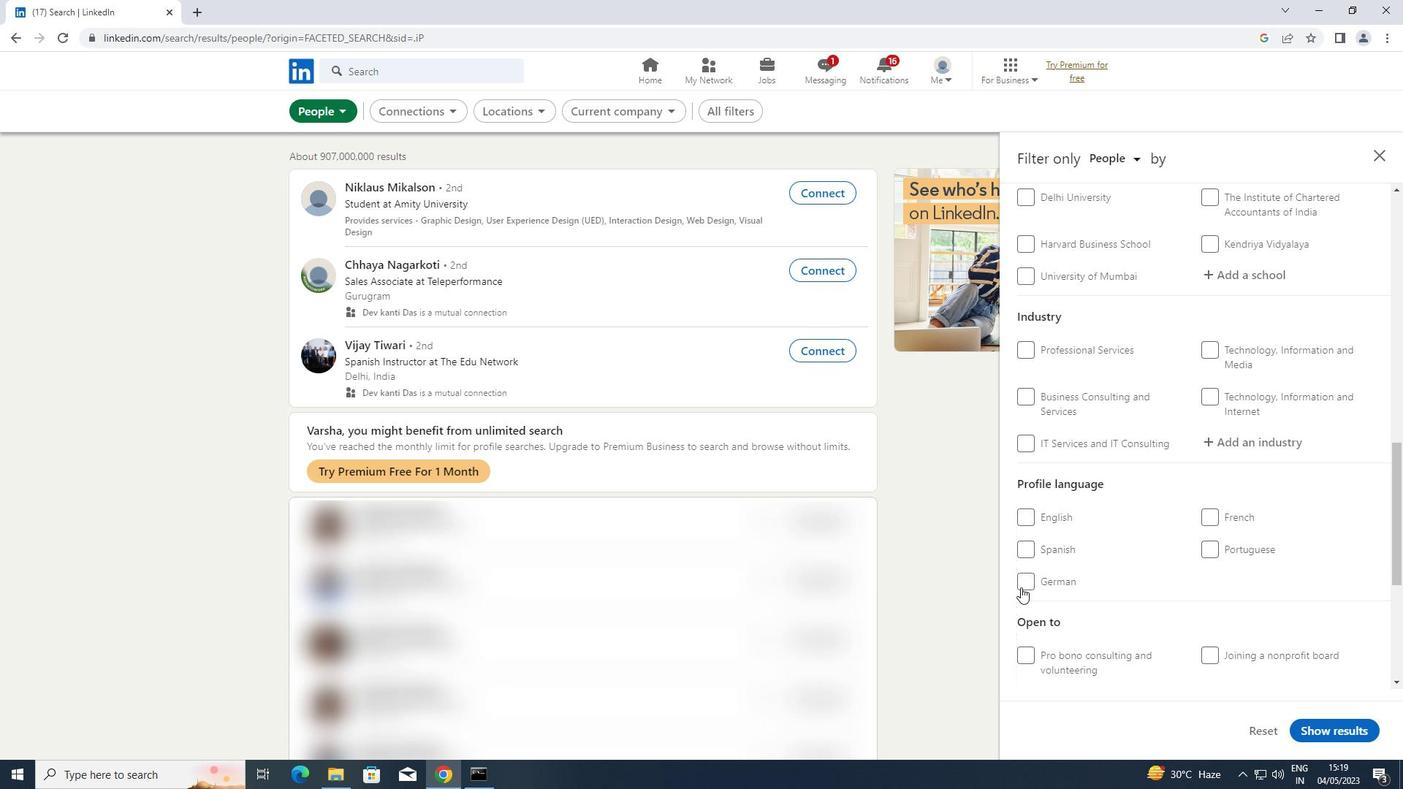 
Action: Mouse pressed left at (1025, 585)
Screenshot: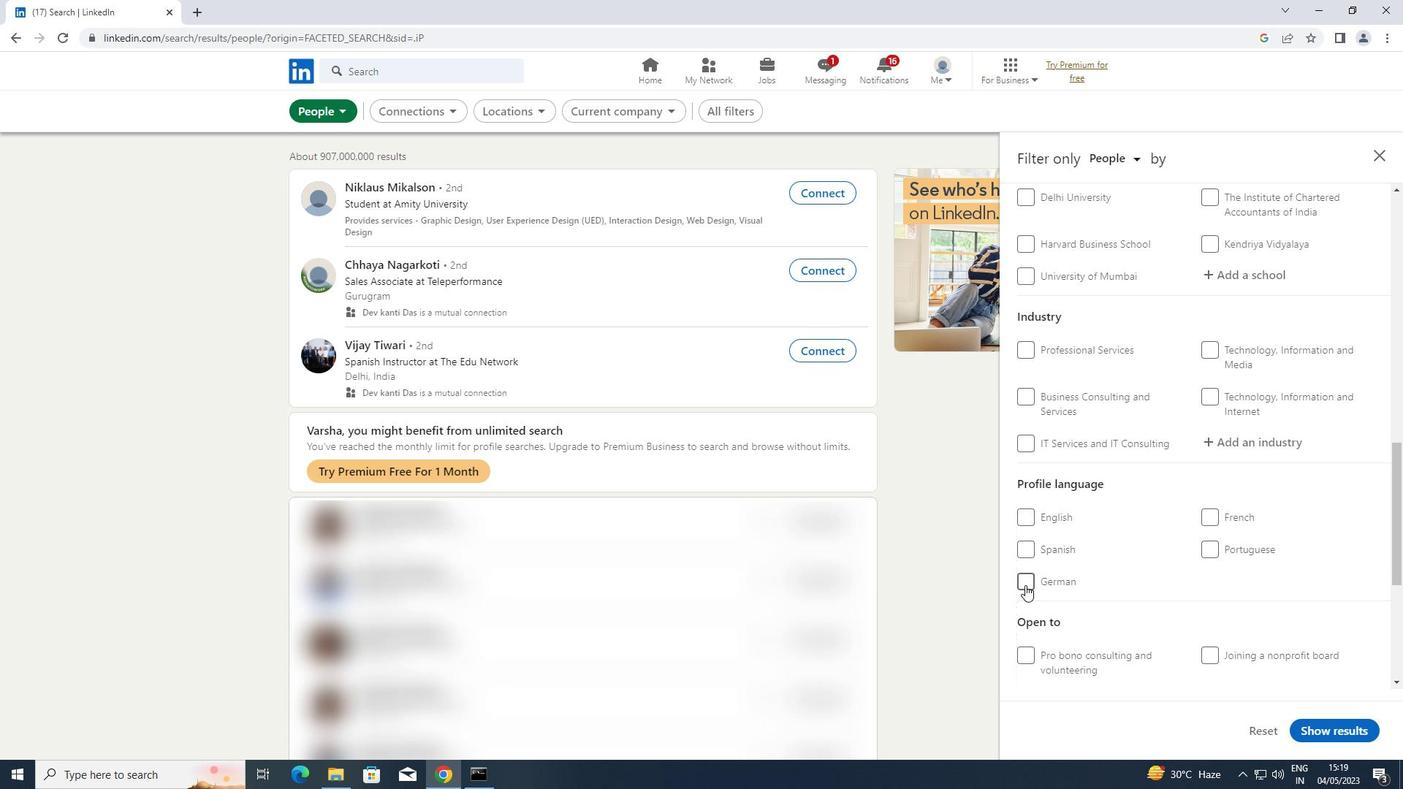 
Action: Mouse moved to (1032, 578)
Screenshot: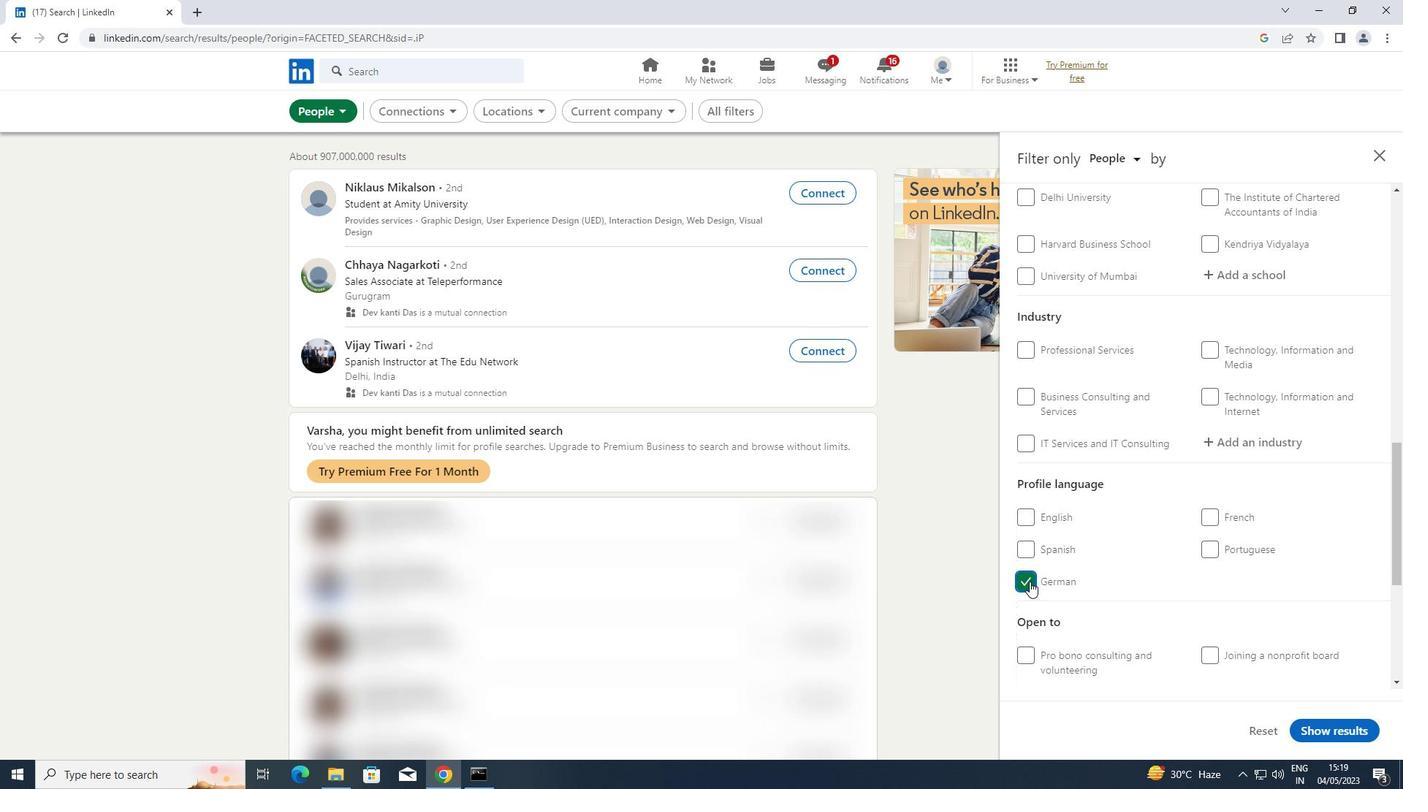 
Action: Mouse scrolled (1032, 579) with delta (0, 0)
Screenshot: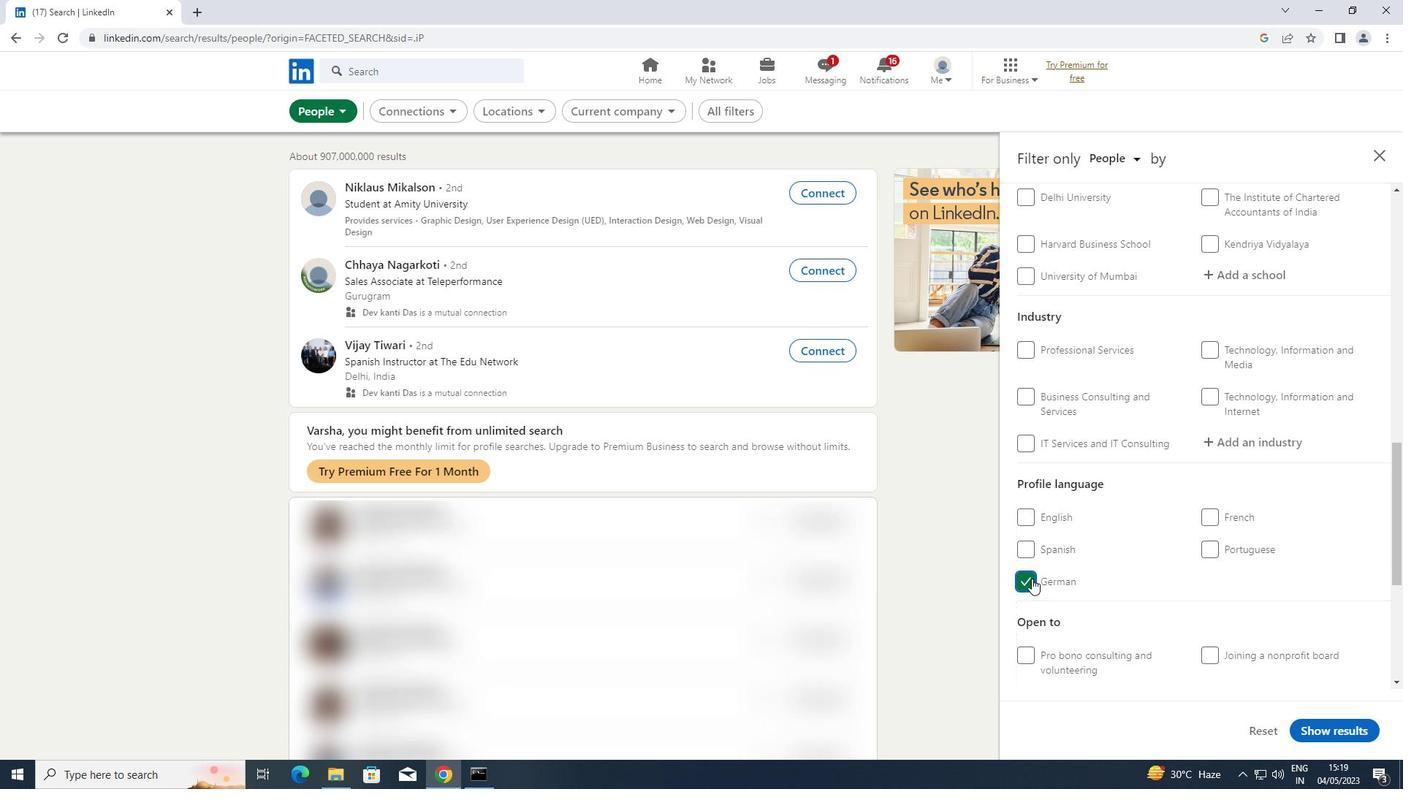 
Action: Mouse scrolled (1032, 579) with delta (0, 0)
Screenshot: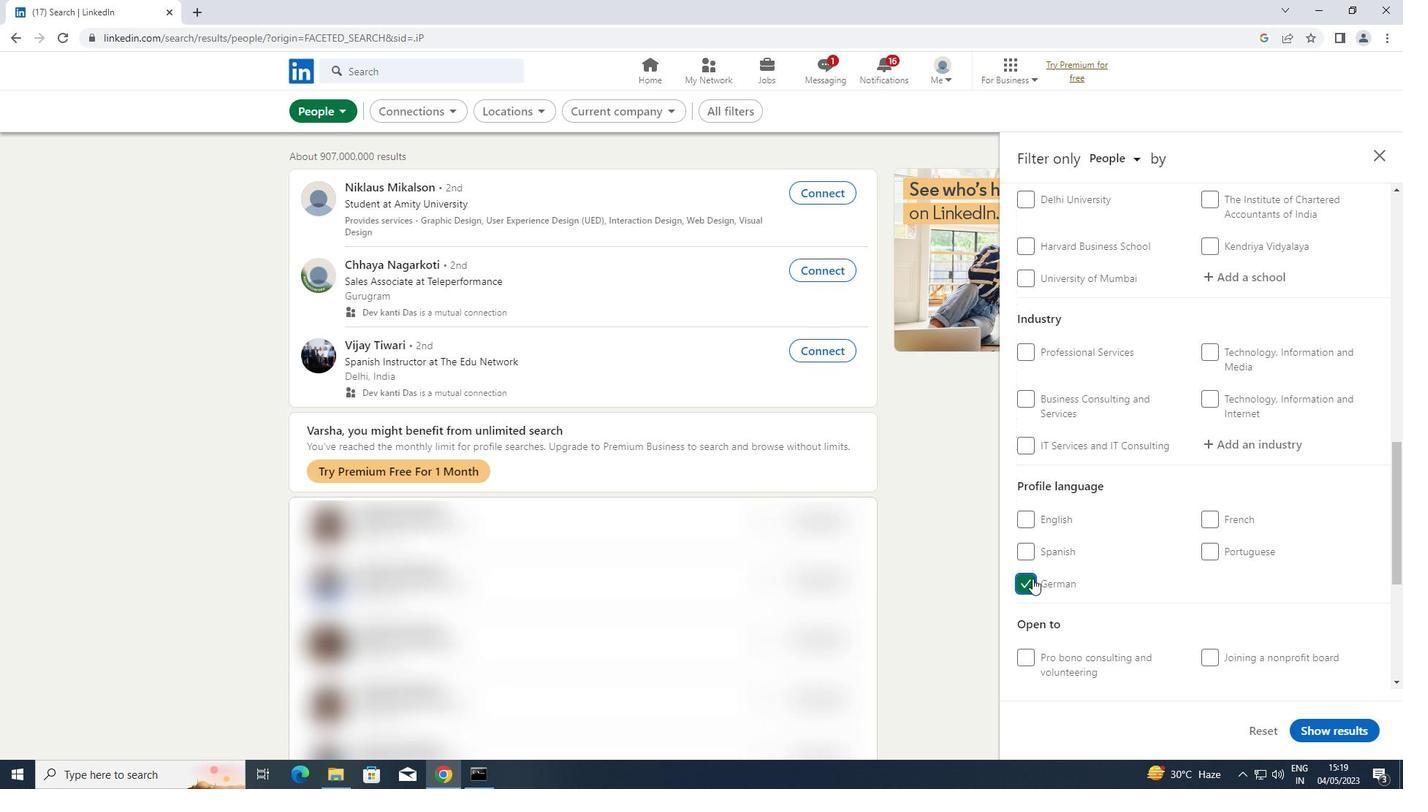 
Action: Mouse moved to (1033, 577)
Screenshot: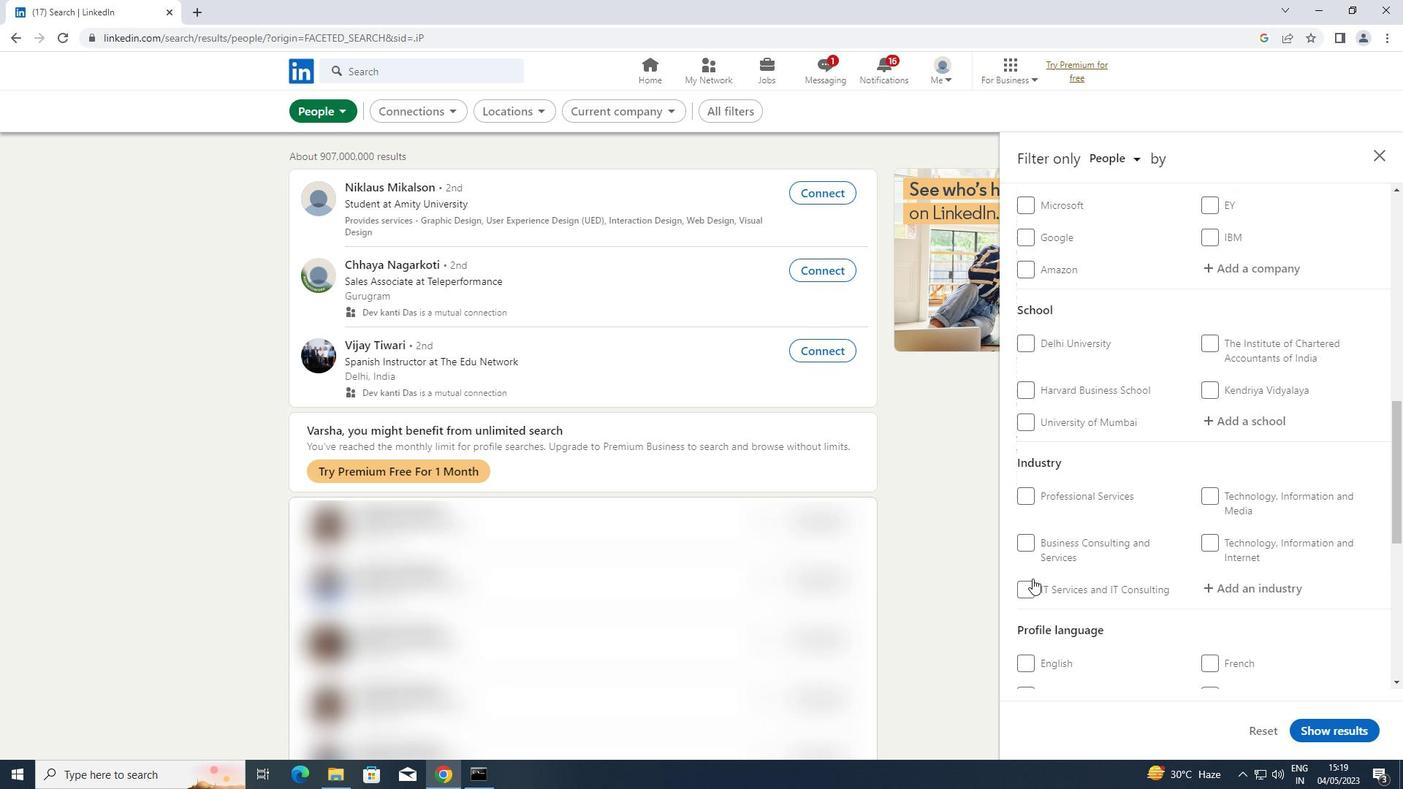 
Action: Mouse scrolled (1033, 578) with delta (0, 0)
Screenshot: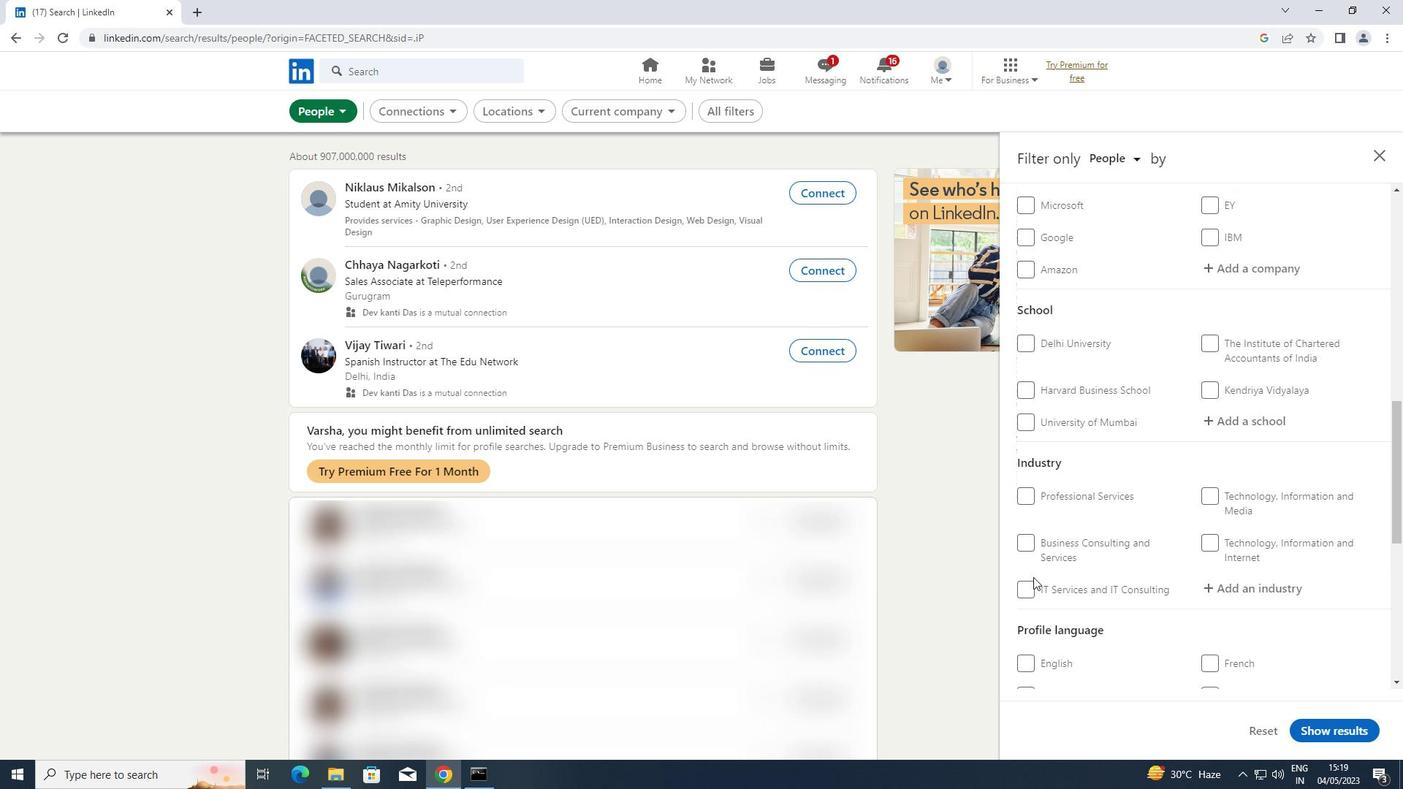 
Action: Mouse scrolled (1033, 578) with delta (0, 0)
Screenshot: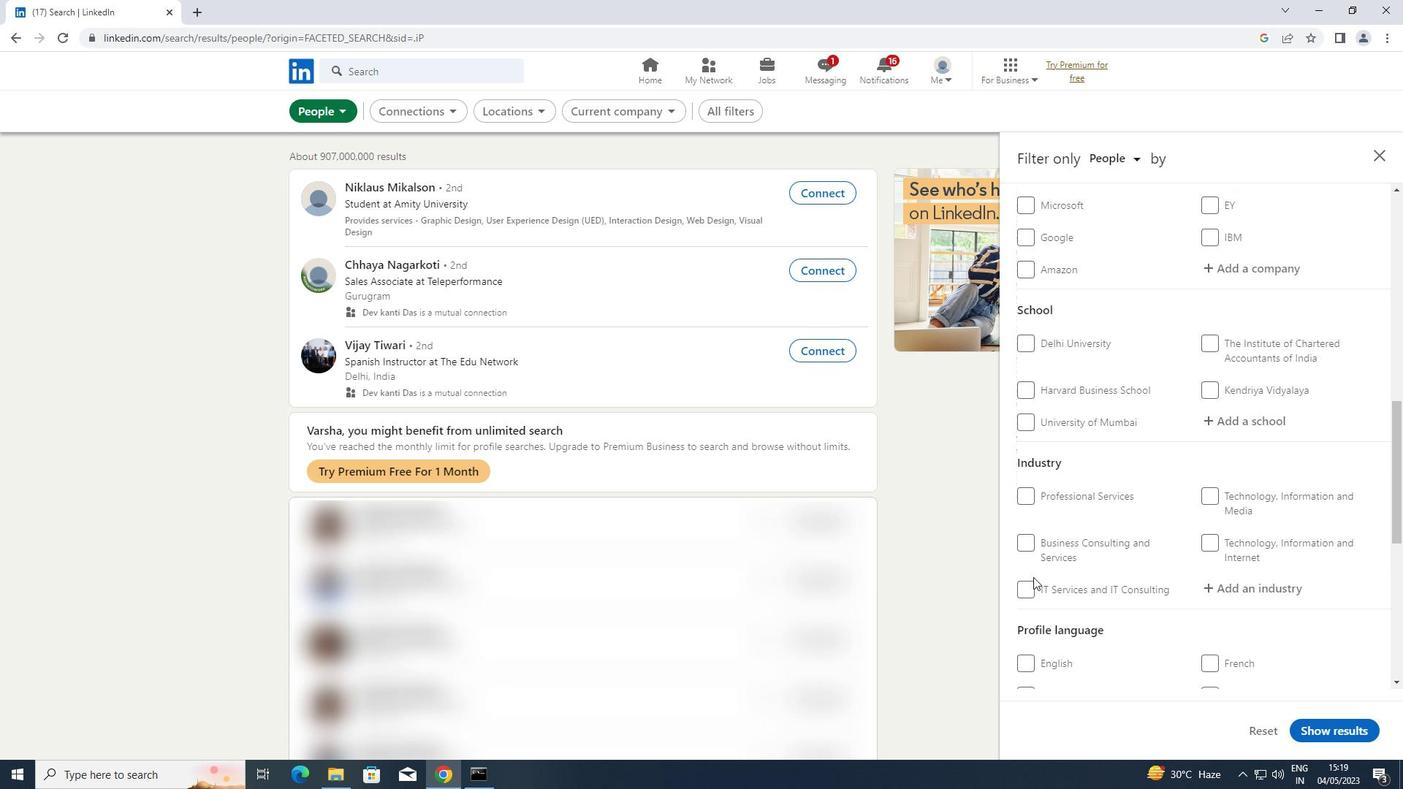 
Action: Mouse moved to (1034, 575)
Screenshot: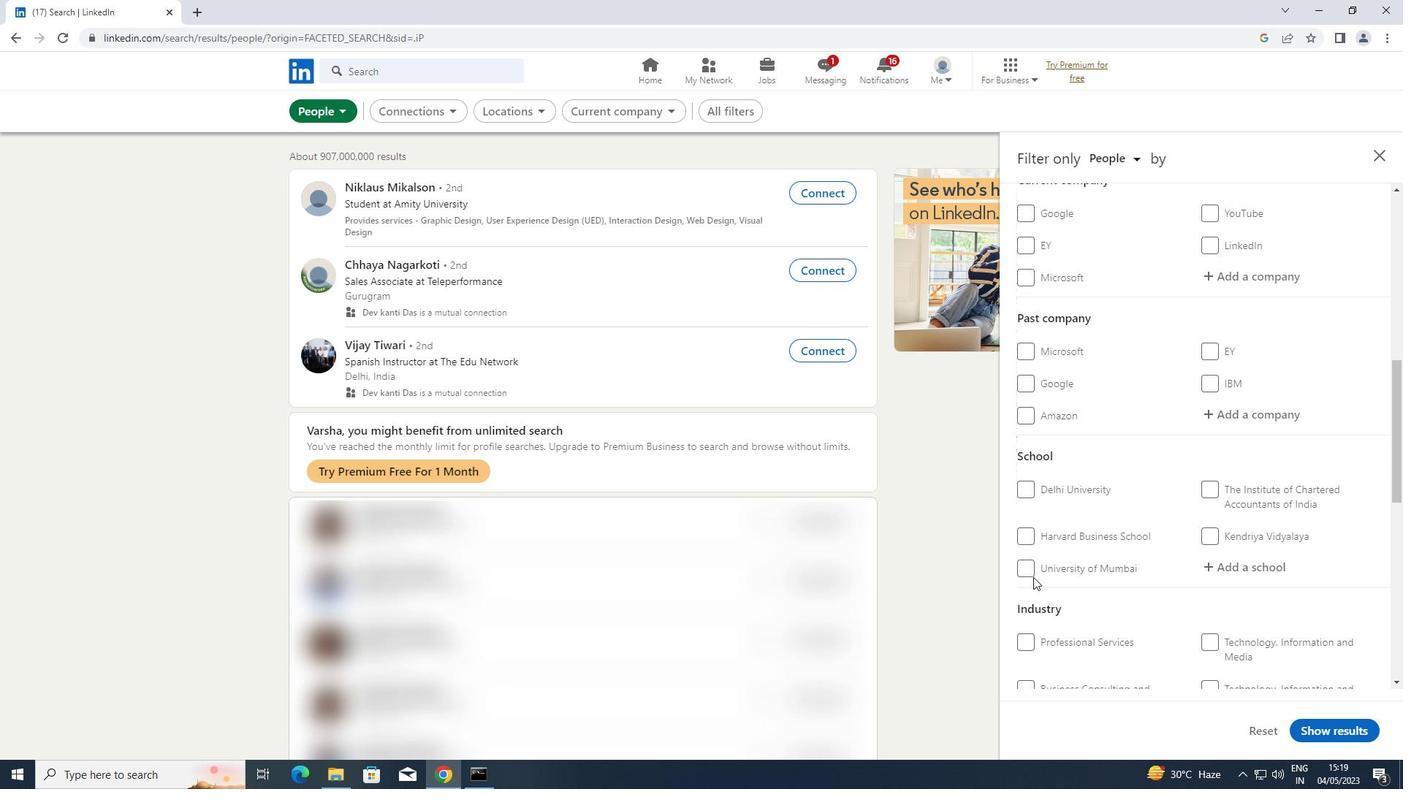 
Action: Mouse scrolled (1034, 575) with delta (0, 0)
Screenshot: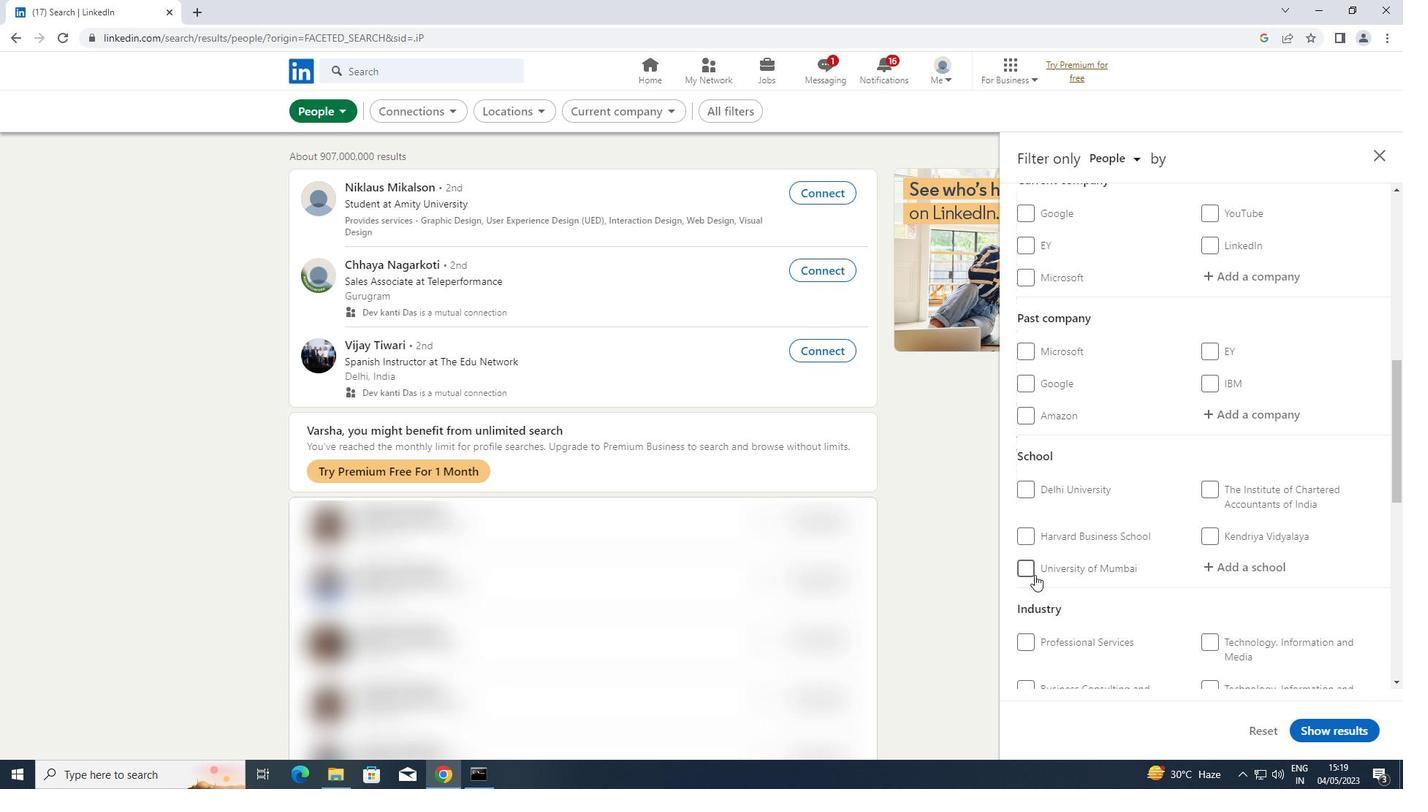 
Action: Mouse scrolled (1034, 575) with delta (0, 0)
Screenshot: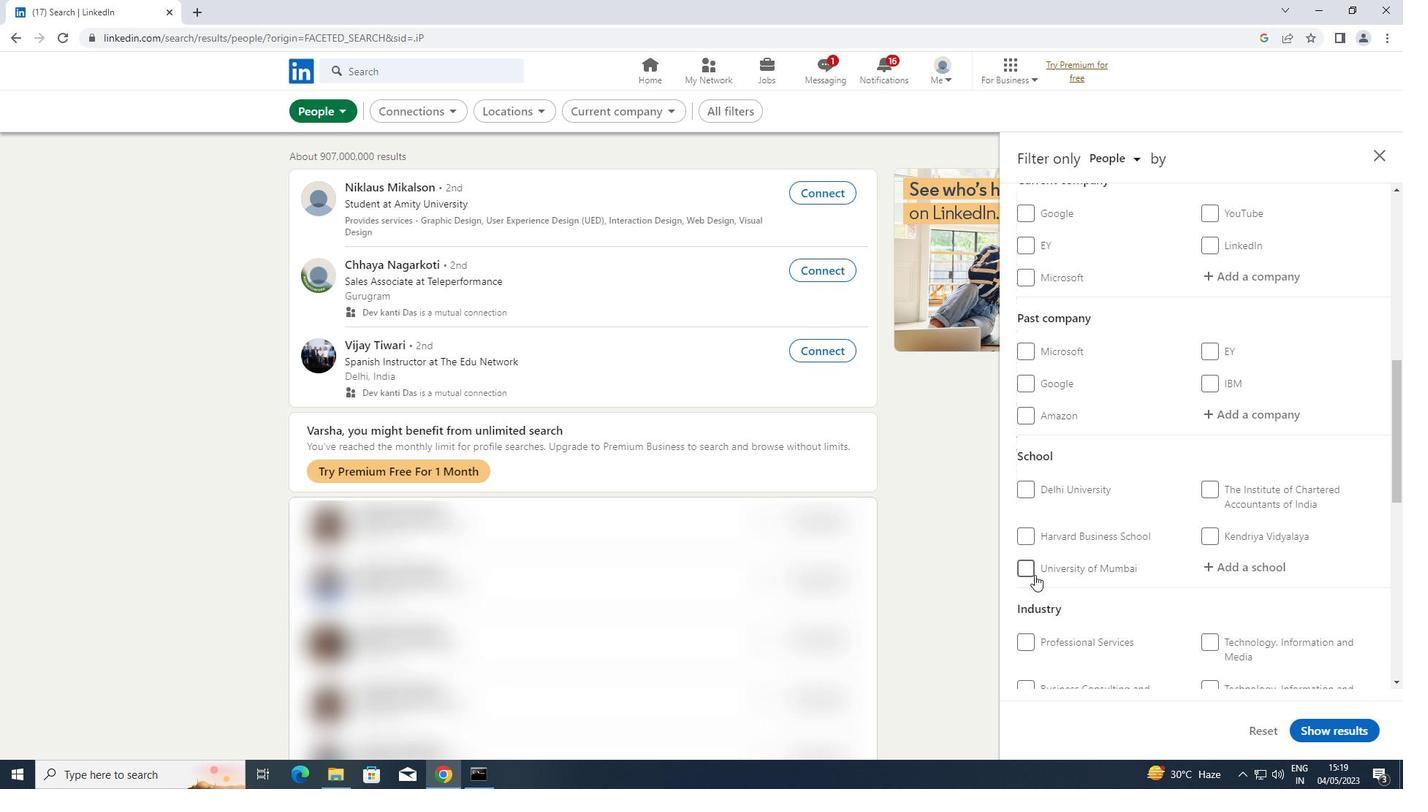 
Action: Mouse moved to (1292, 431)
Screenshot: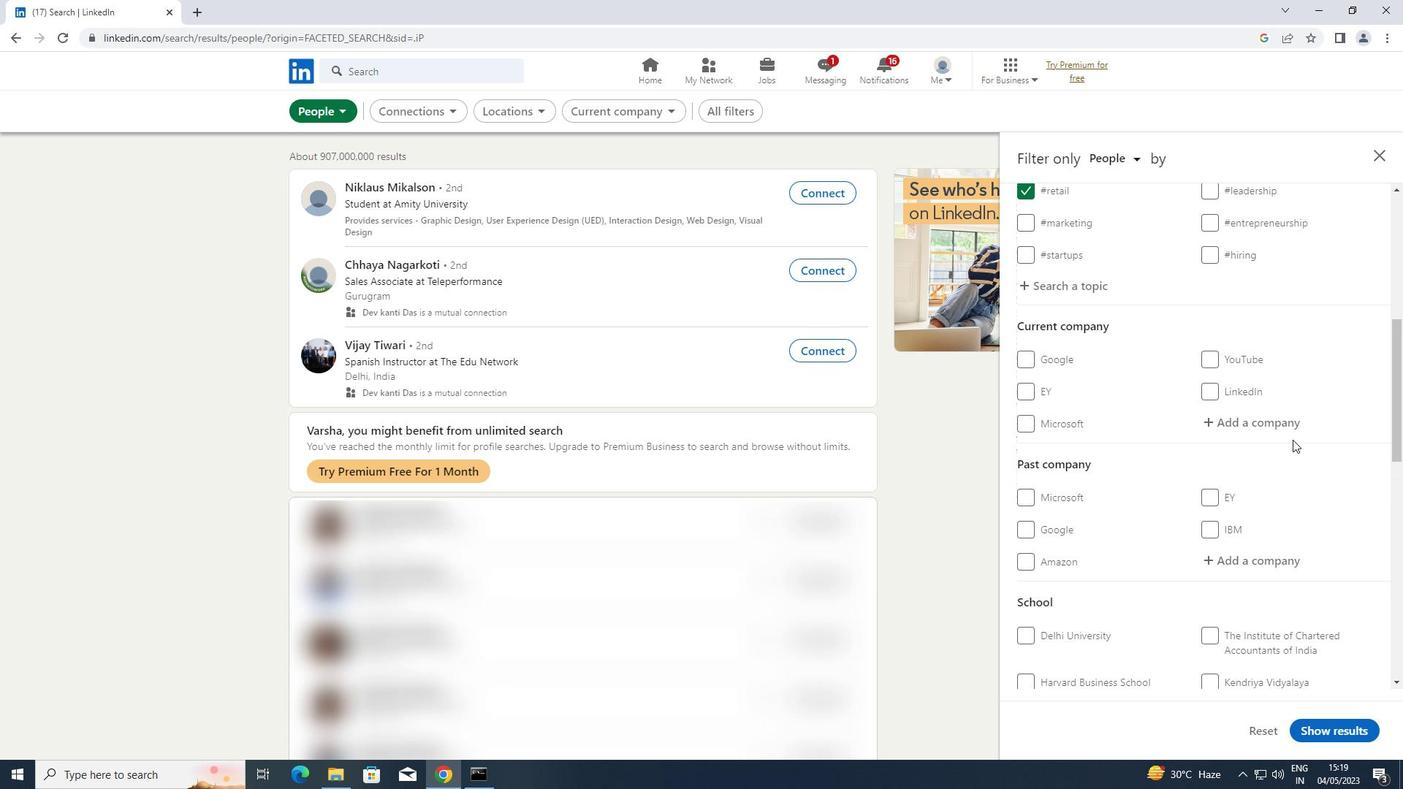
Action: Mouse pressed left at (1292, 431)
Screenshot: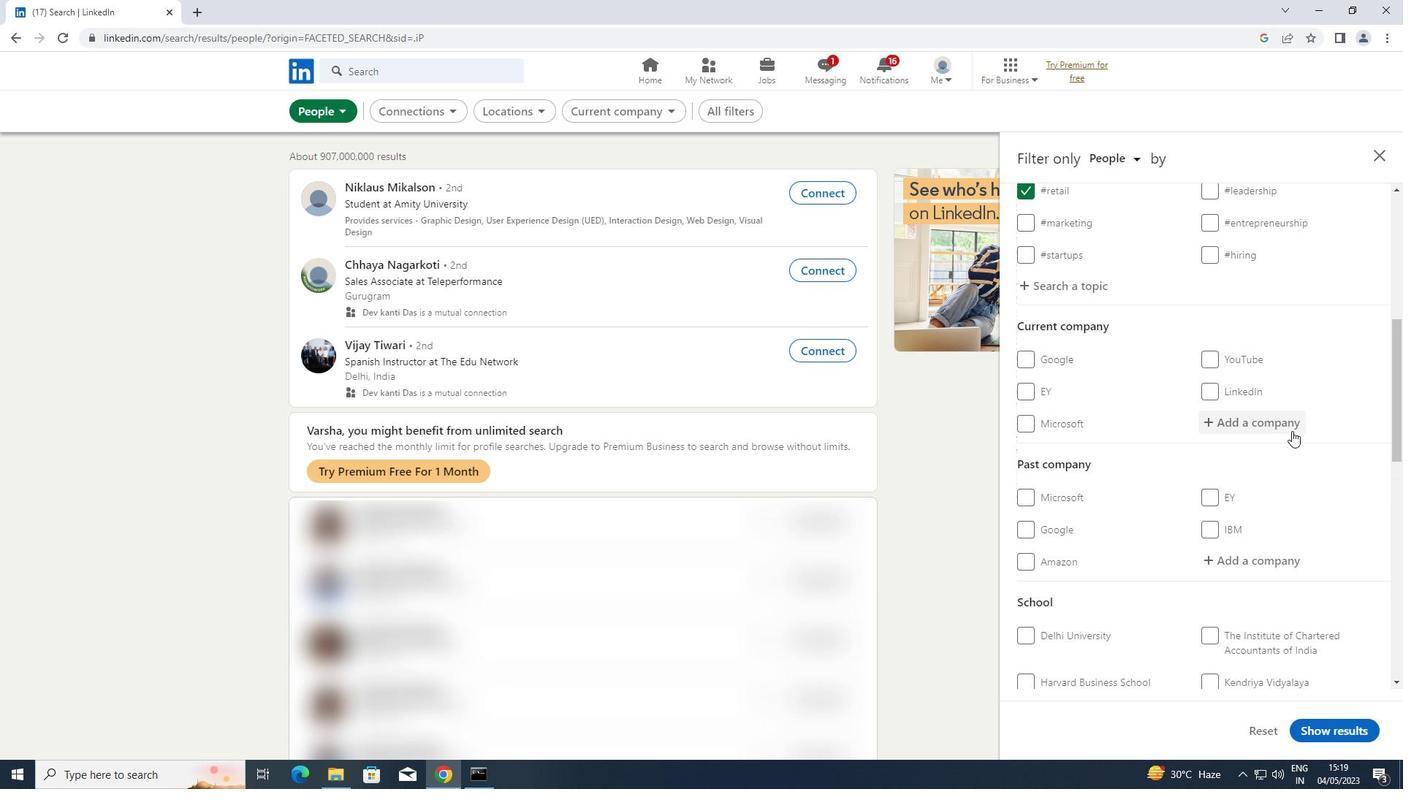 
Action: Key pressed <Key.shift><Key.shift>MOBI<Key.shift>KWIK
Screenshot: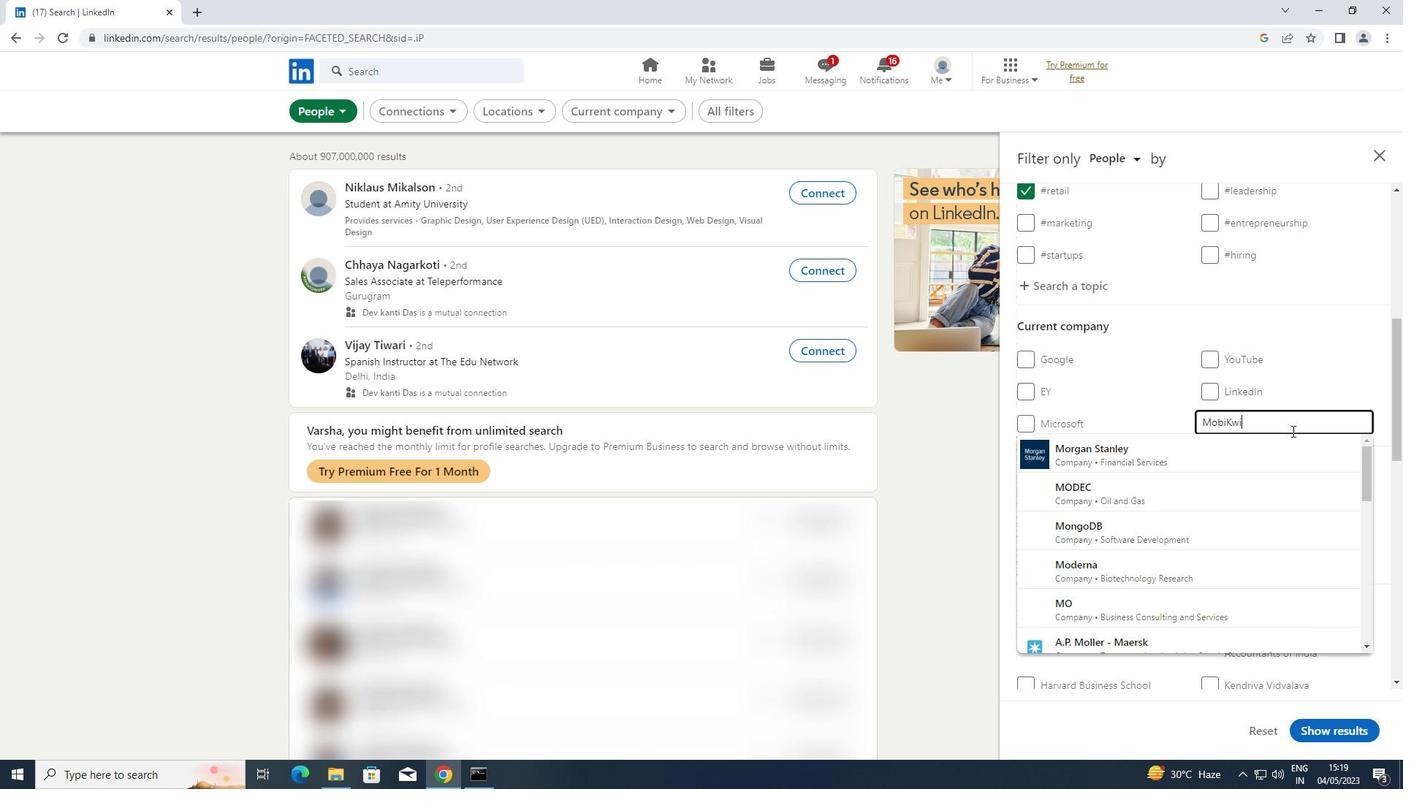 
Action: Mouse moved to (1176, 445)
Screenshot: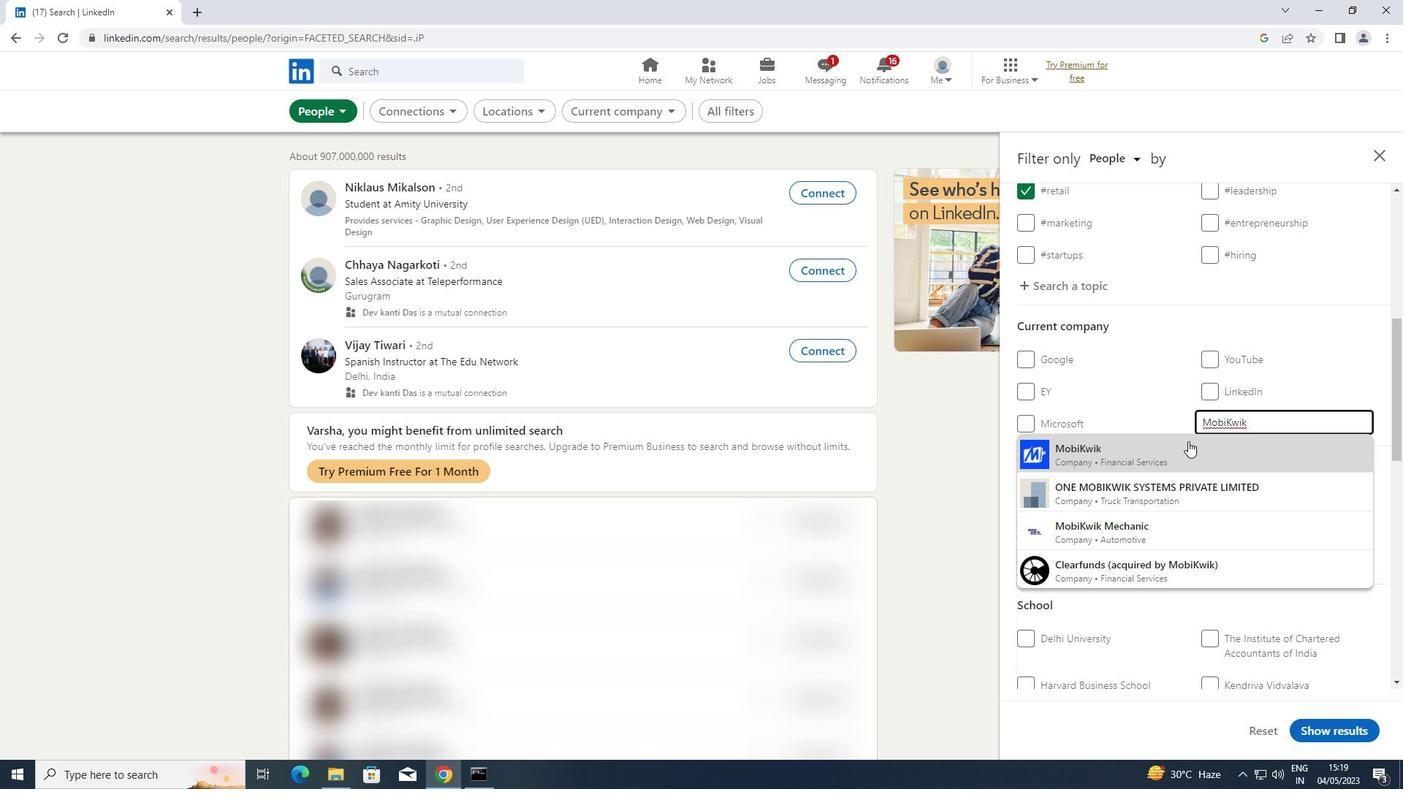 
Action: Mouse pressed left at (1176, 445)
Screenshot: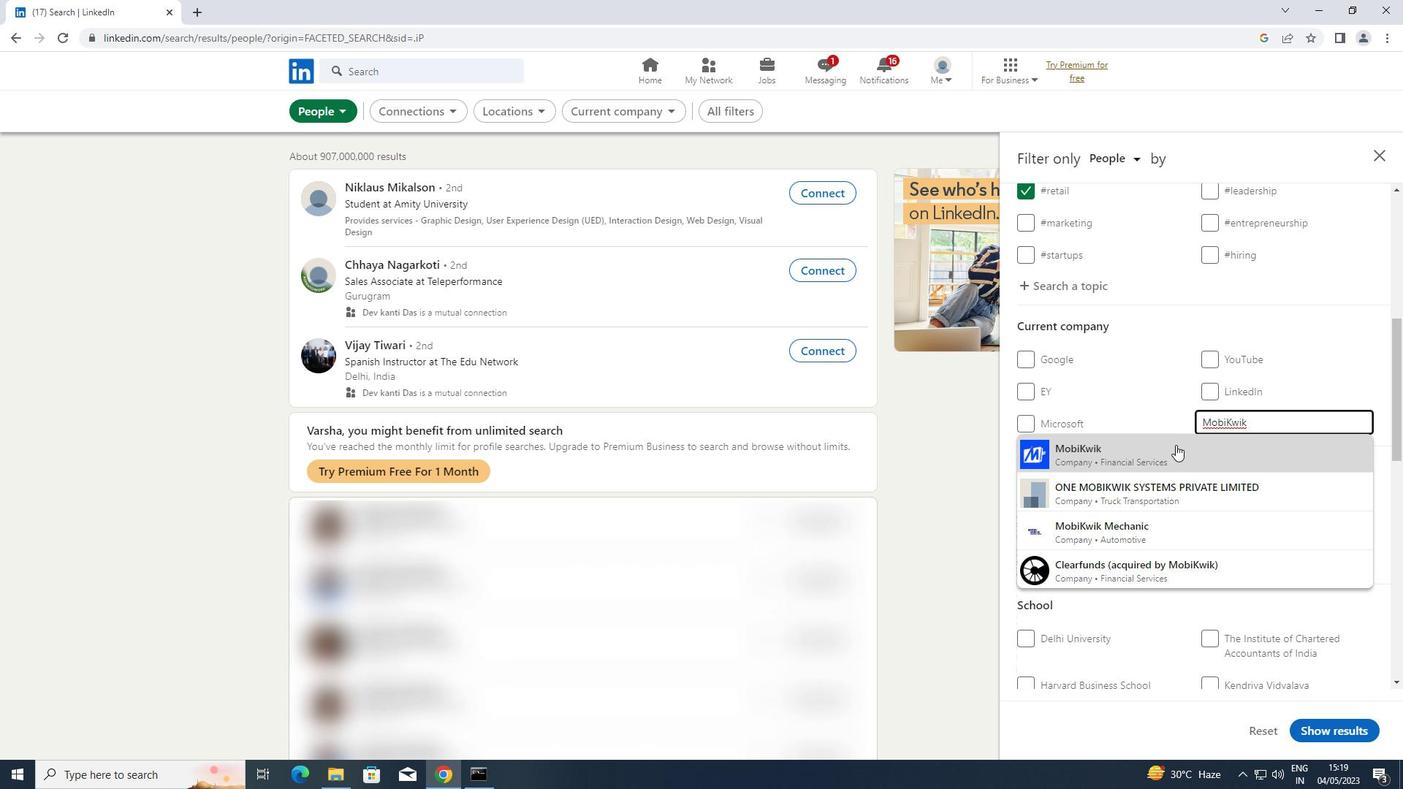 
Action: Mouse moved to (1175, 444)
Screenshot: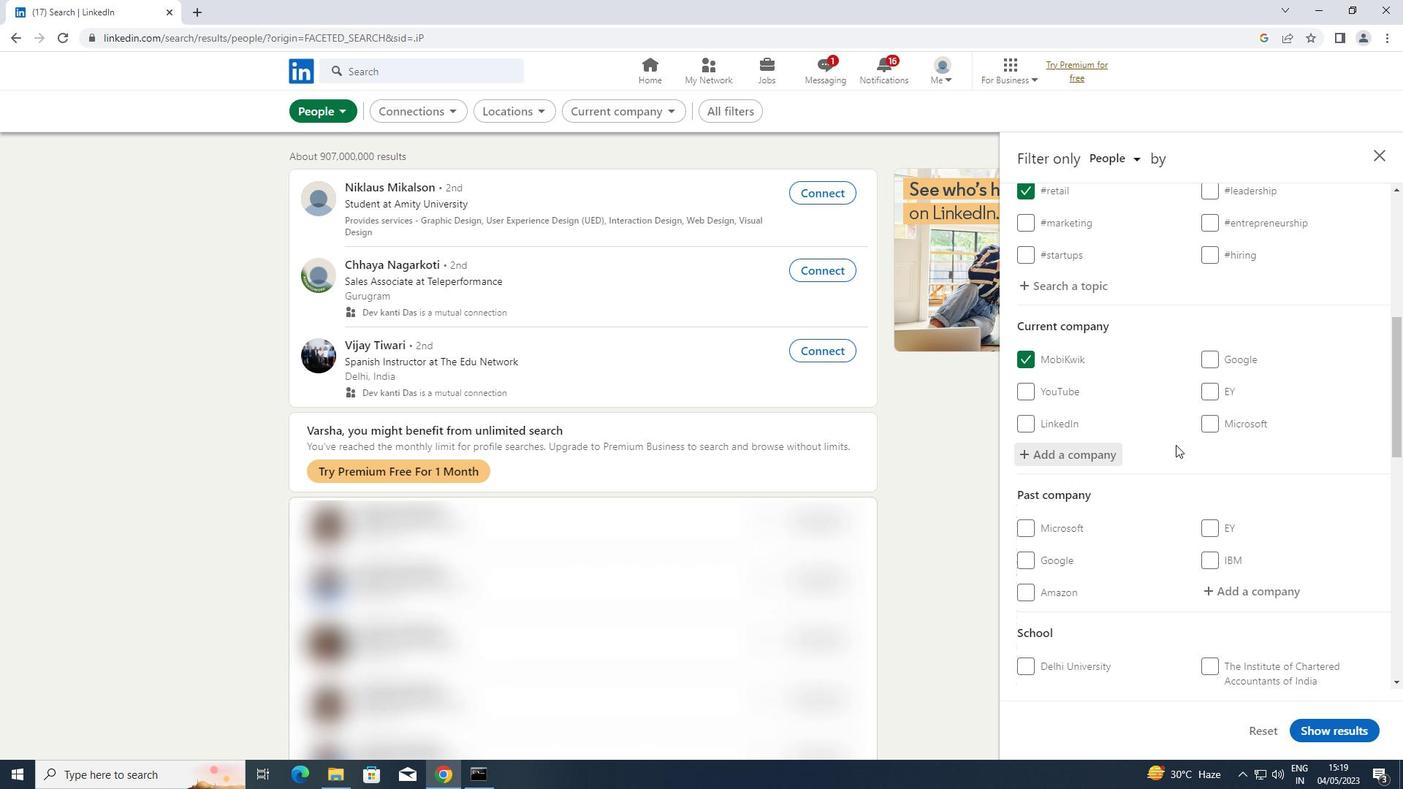 
Action: Mouse scrolled (1175, 443) with delta (0, 0)
Screenshot: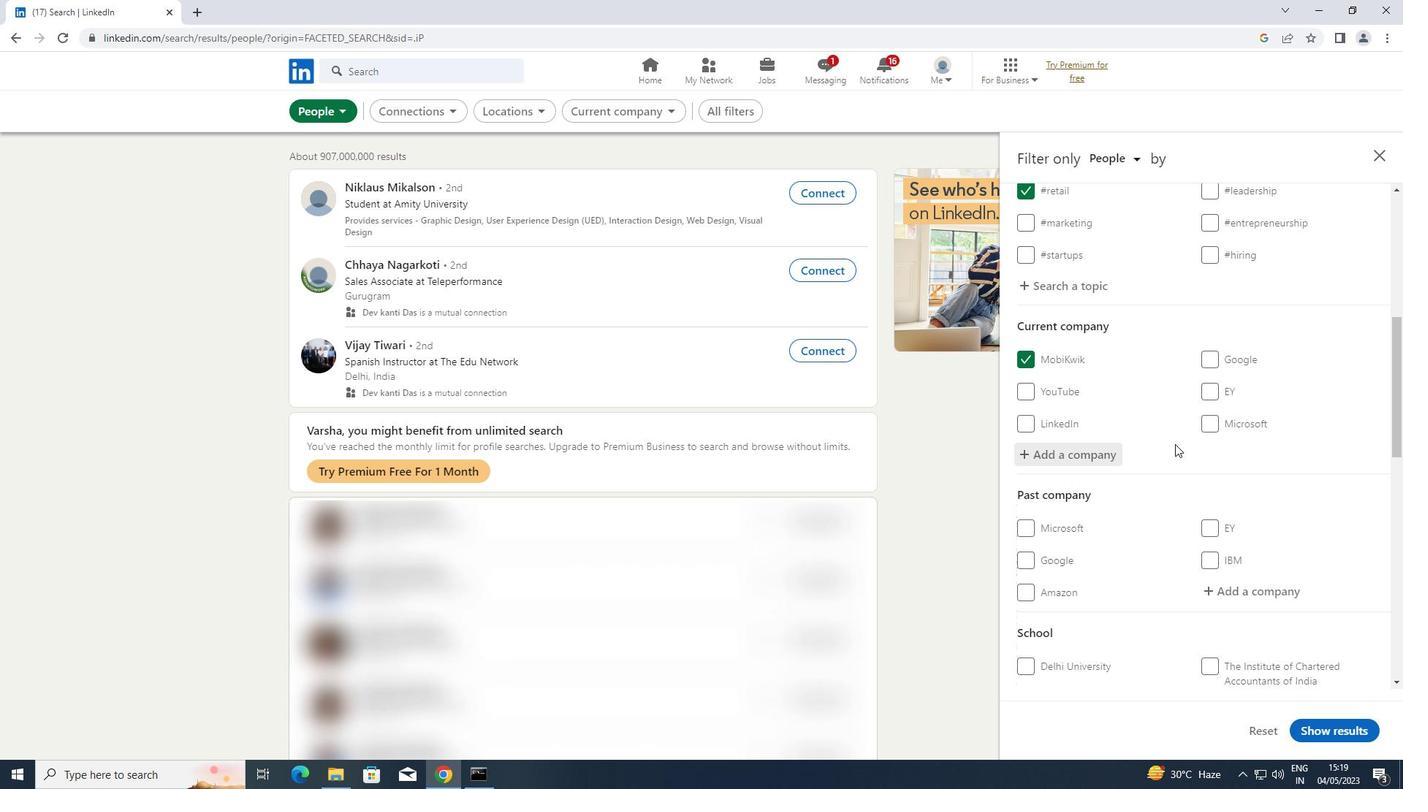 
Action: Mouse scrolled (1175, 443) with delta (0, 0)
Screenshot: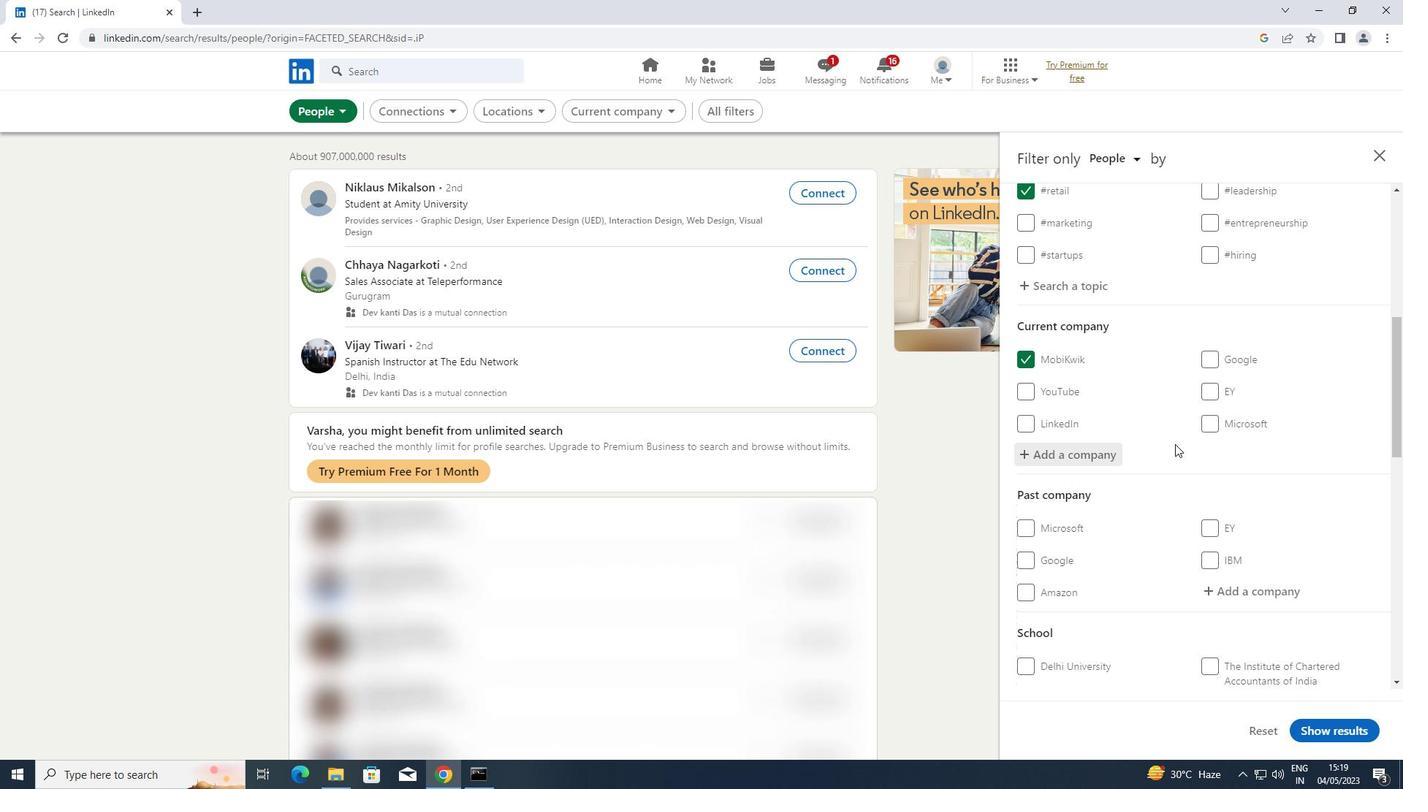 
Action: Mouse moved to (1176, 442)
Screenshot: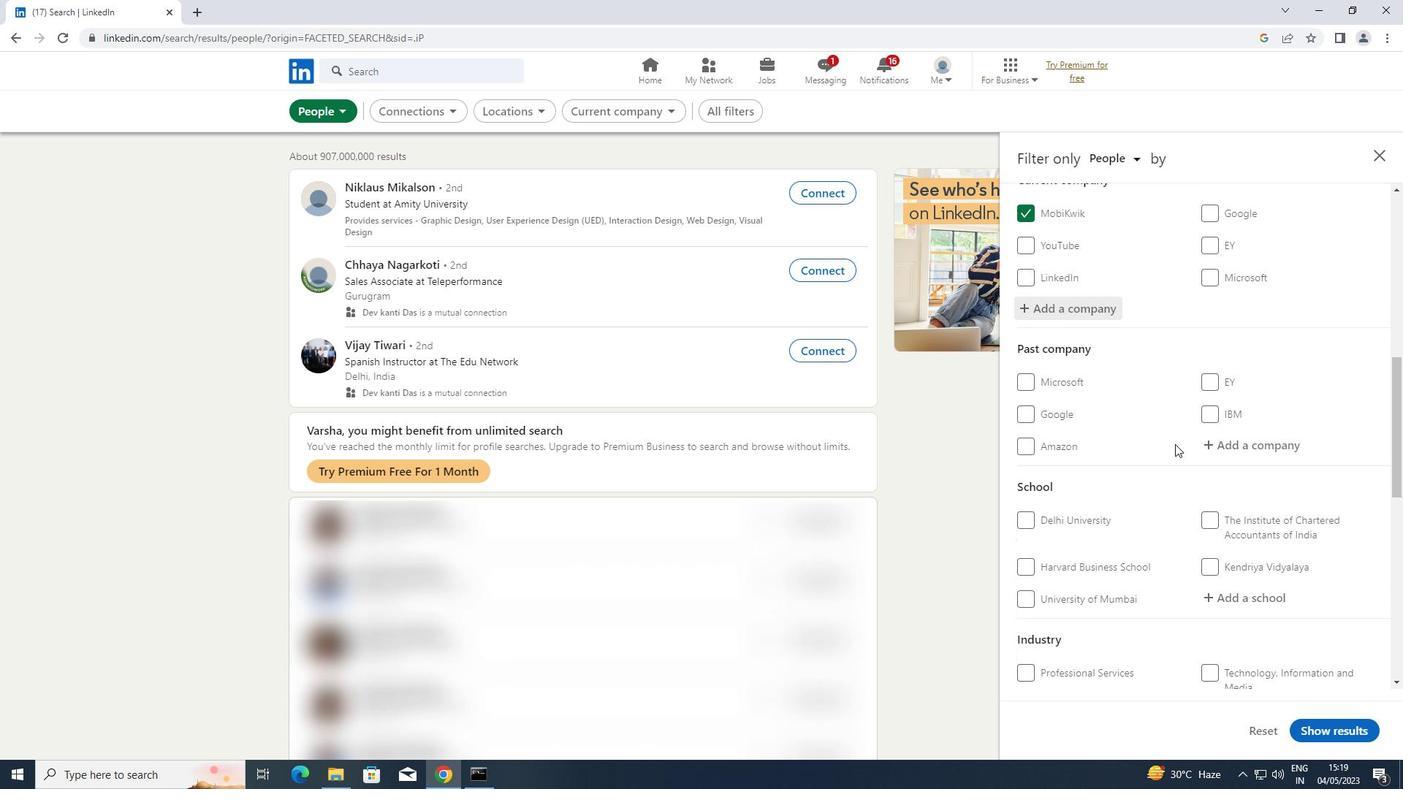 
Action: Mouse scrolled (1176, 442) with delta (0, 0)
Screenshot: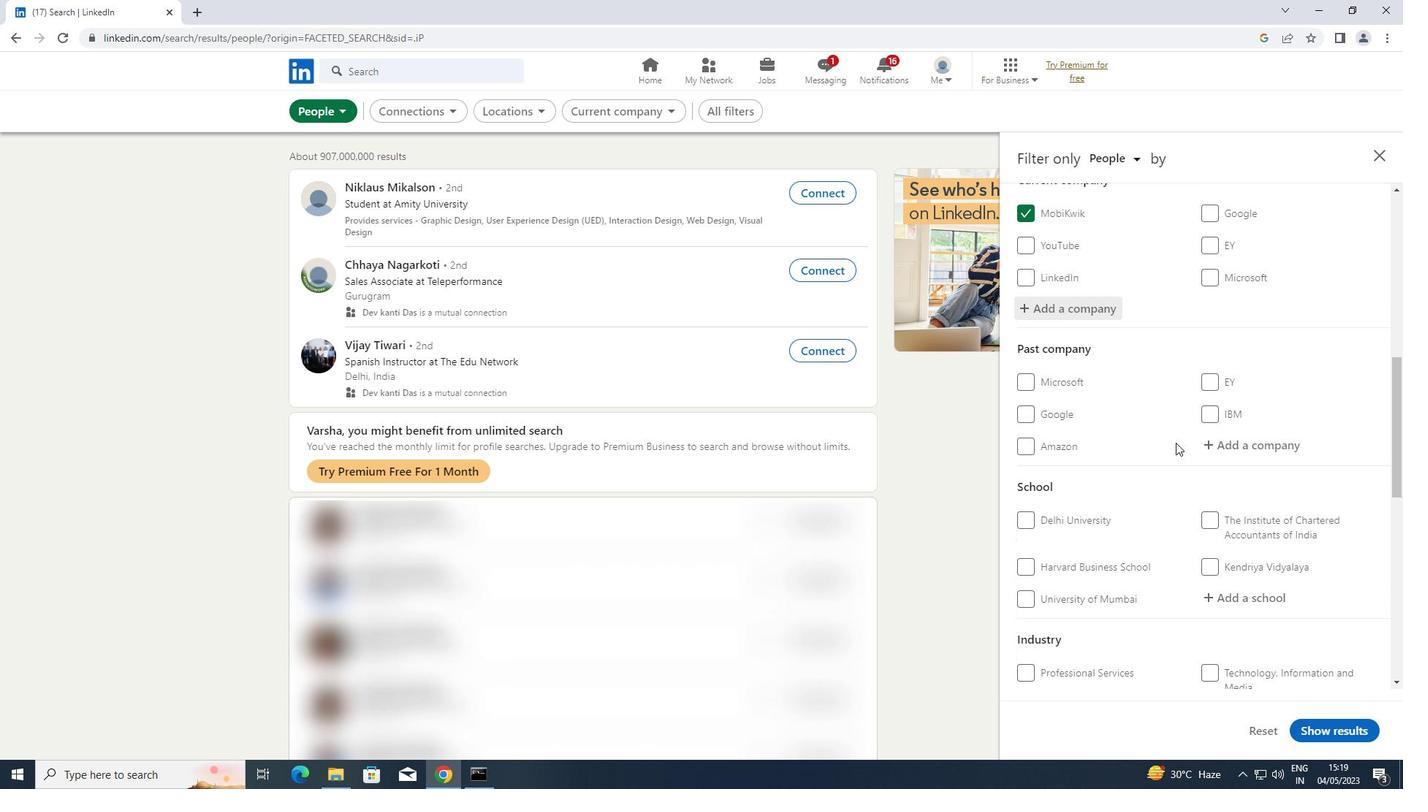 
Action: Mouse moved to (1243, 524)
Screenshot: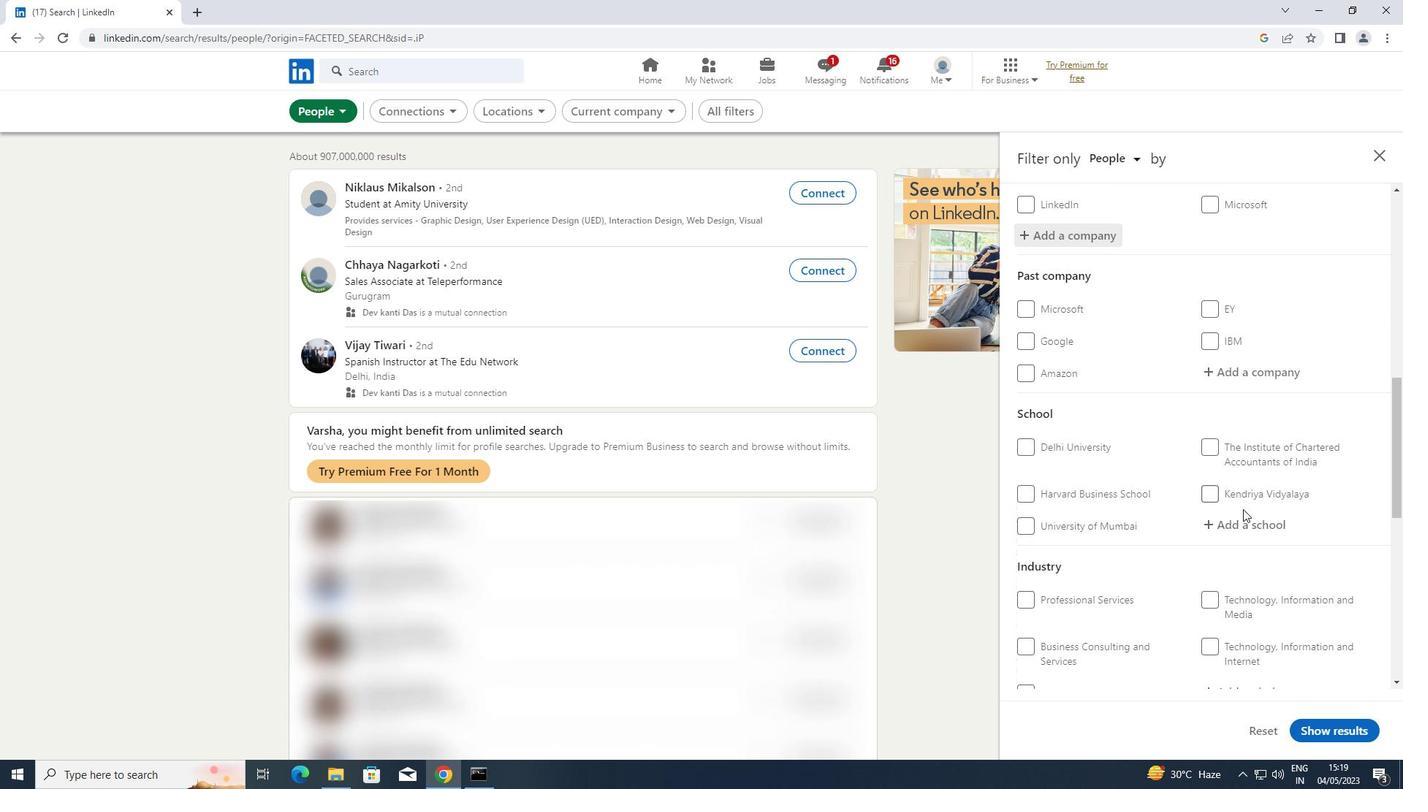 
Action: Mouse pressed left at (1243, 524)
Screenshot: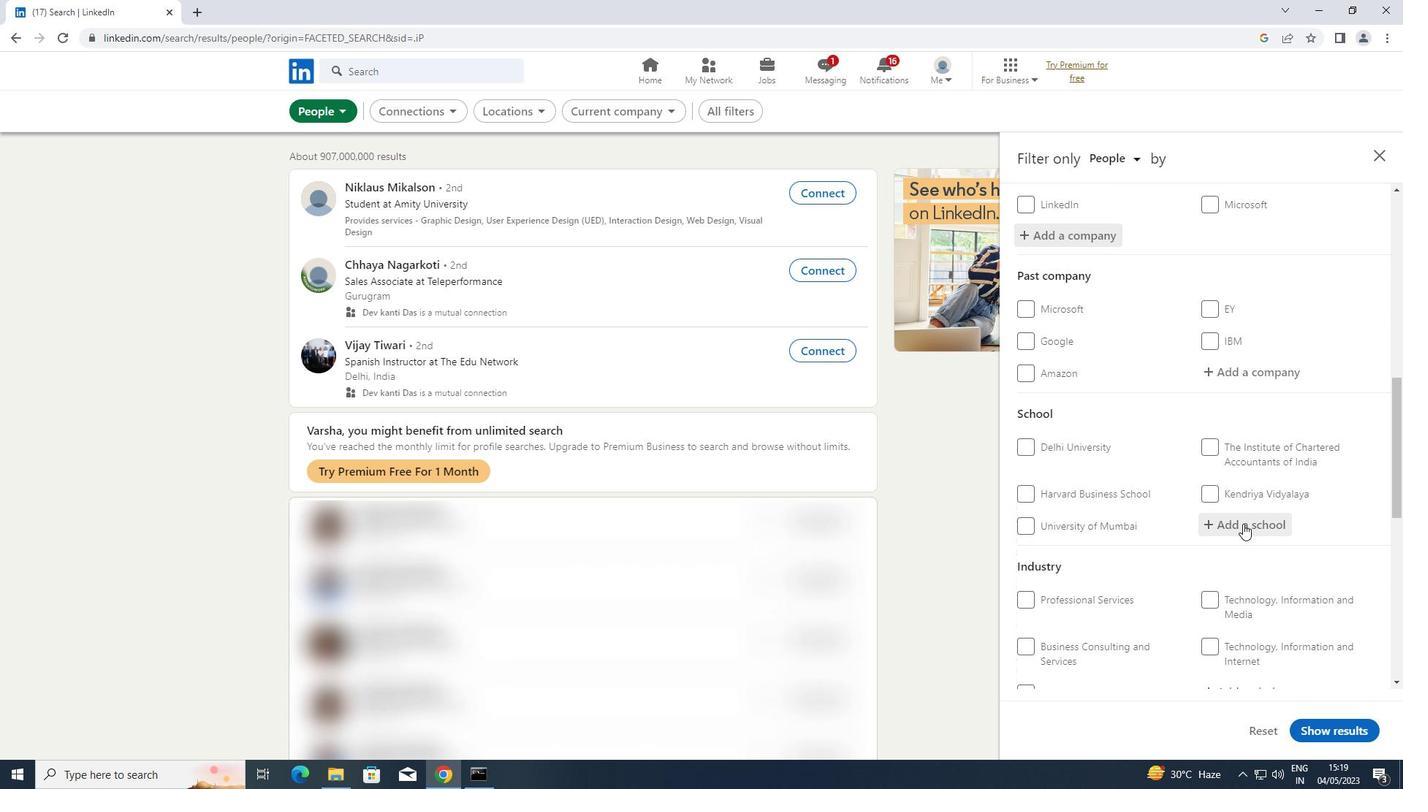
Action: Mouse moved to (1243, 524)
Screenshot: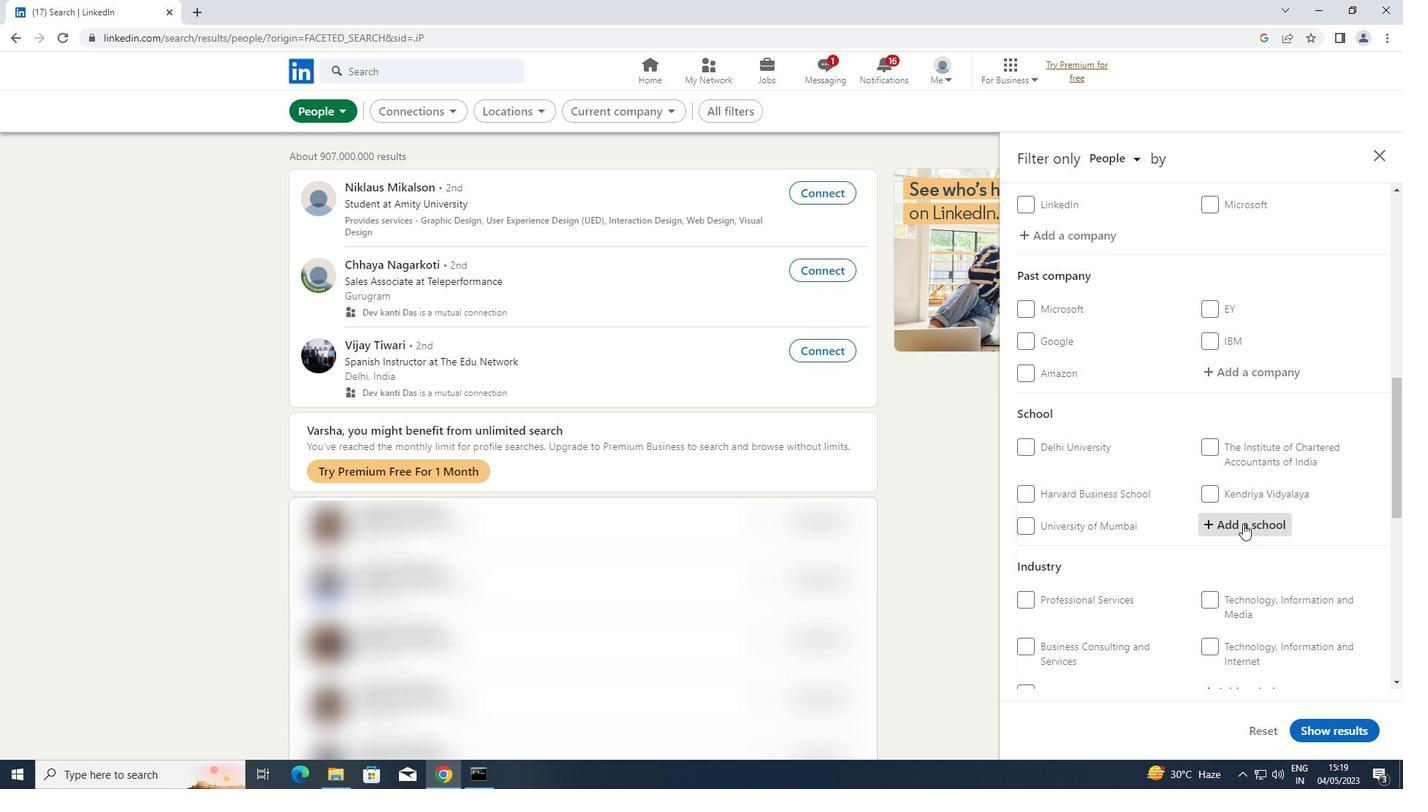 
Action: Key pressed <Key.shift>KALINGA<Key.space><Key.shift>UNIVER
Screenshot: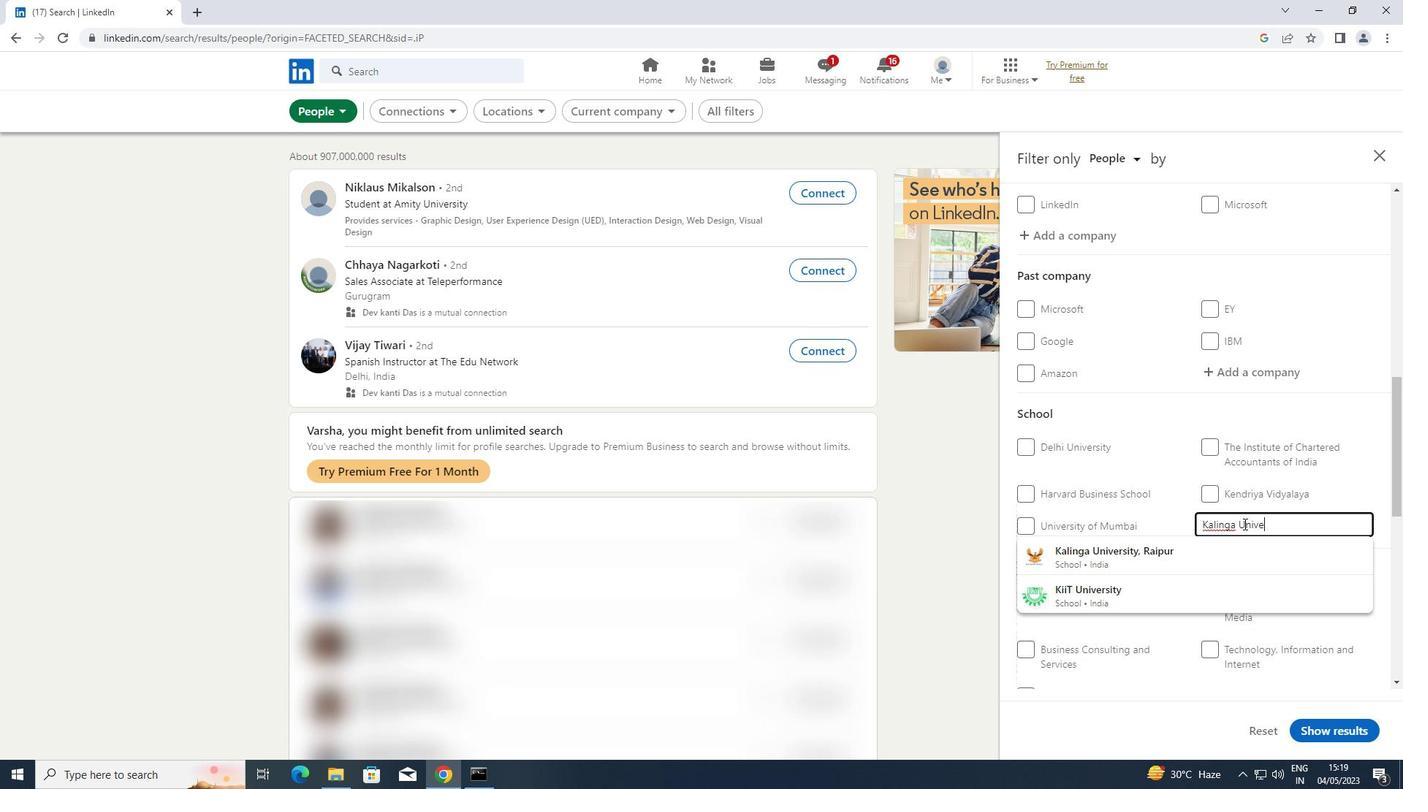
Action: Mouse moved to (1162, 563)
Screenshot: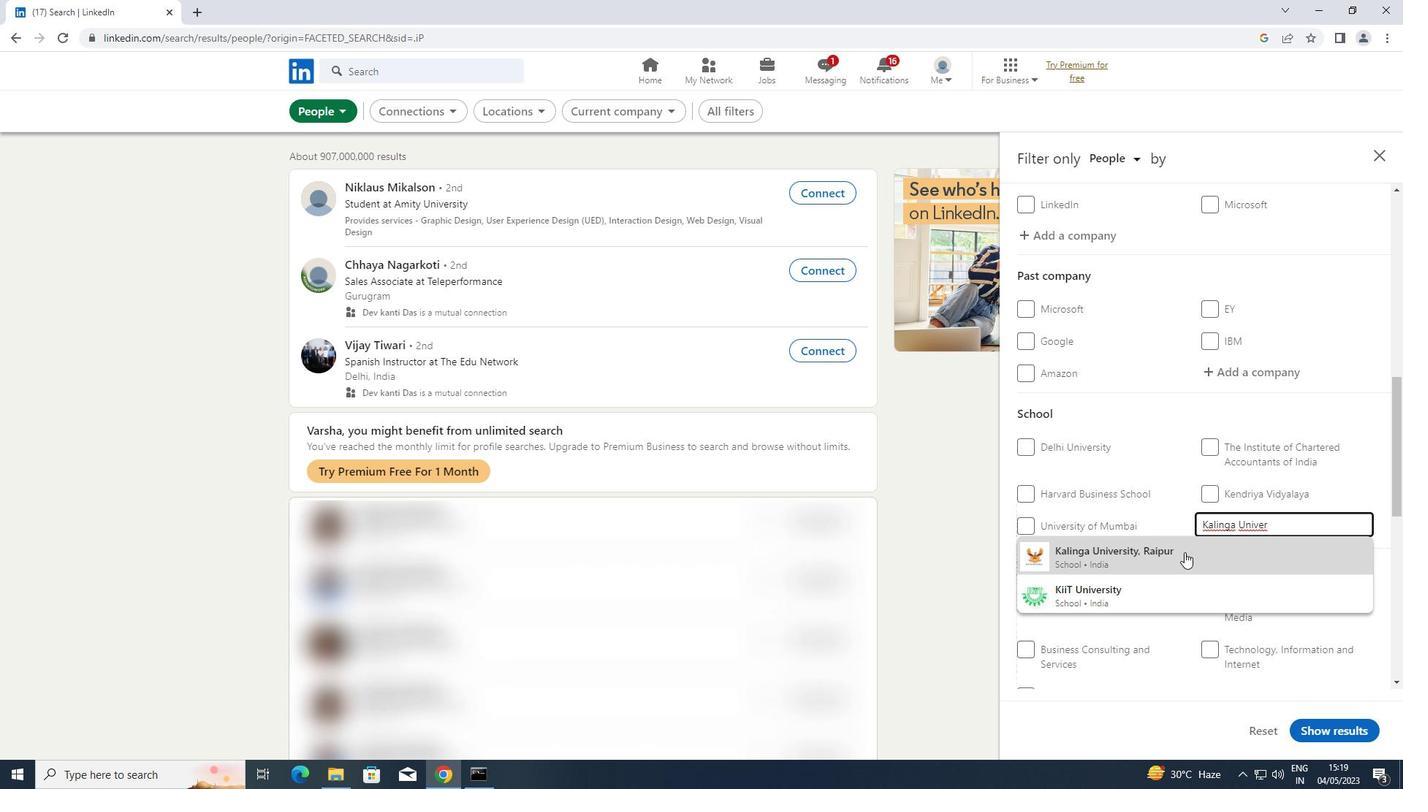 
Action: Mouse pressed left at (1162, 563)
Screenshot: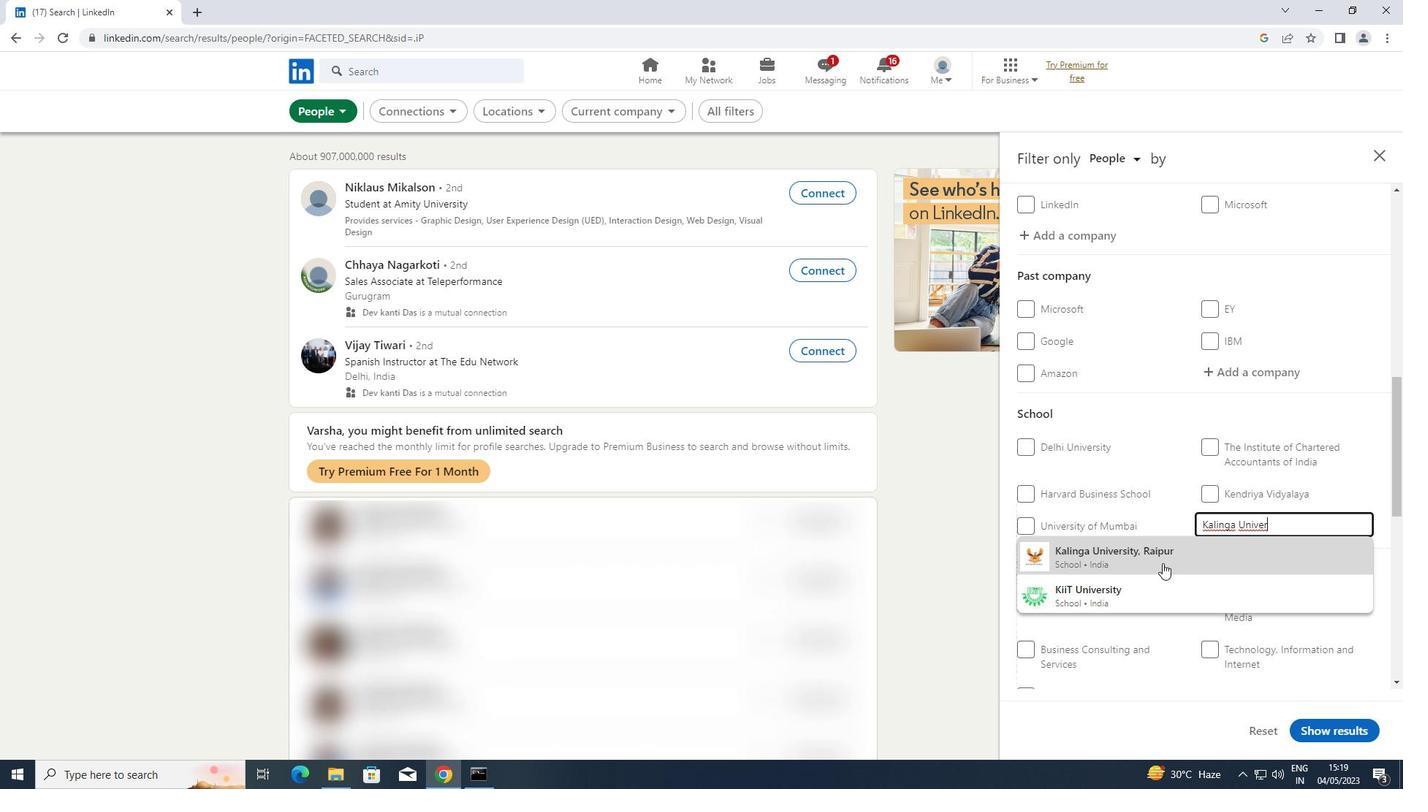 
Action: Mouse scrolled (1162, 562) with delta (0, 0)
Screenshot: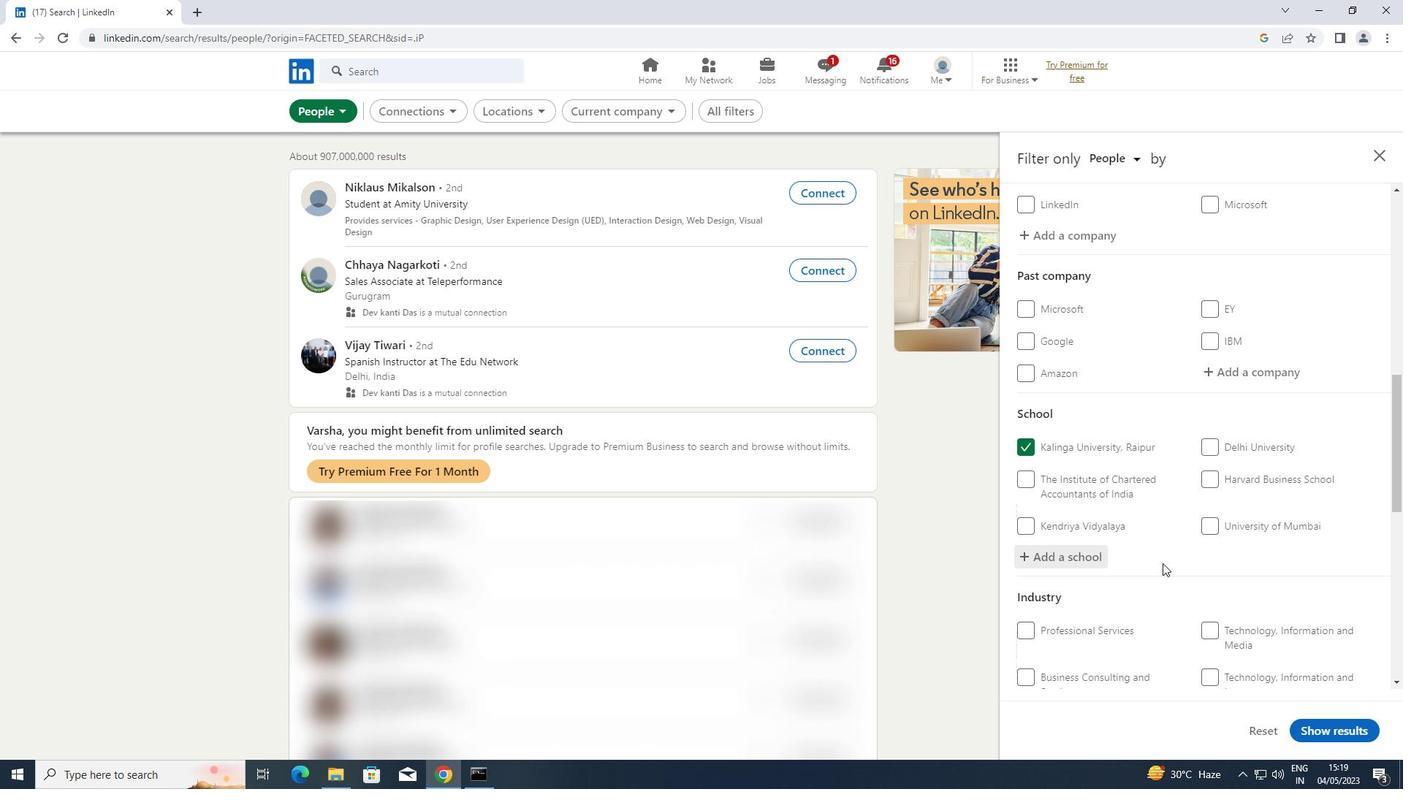 
Action: Mouse scrolled (1162, 562) with delta (0, 0)
Screenshot: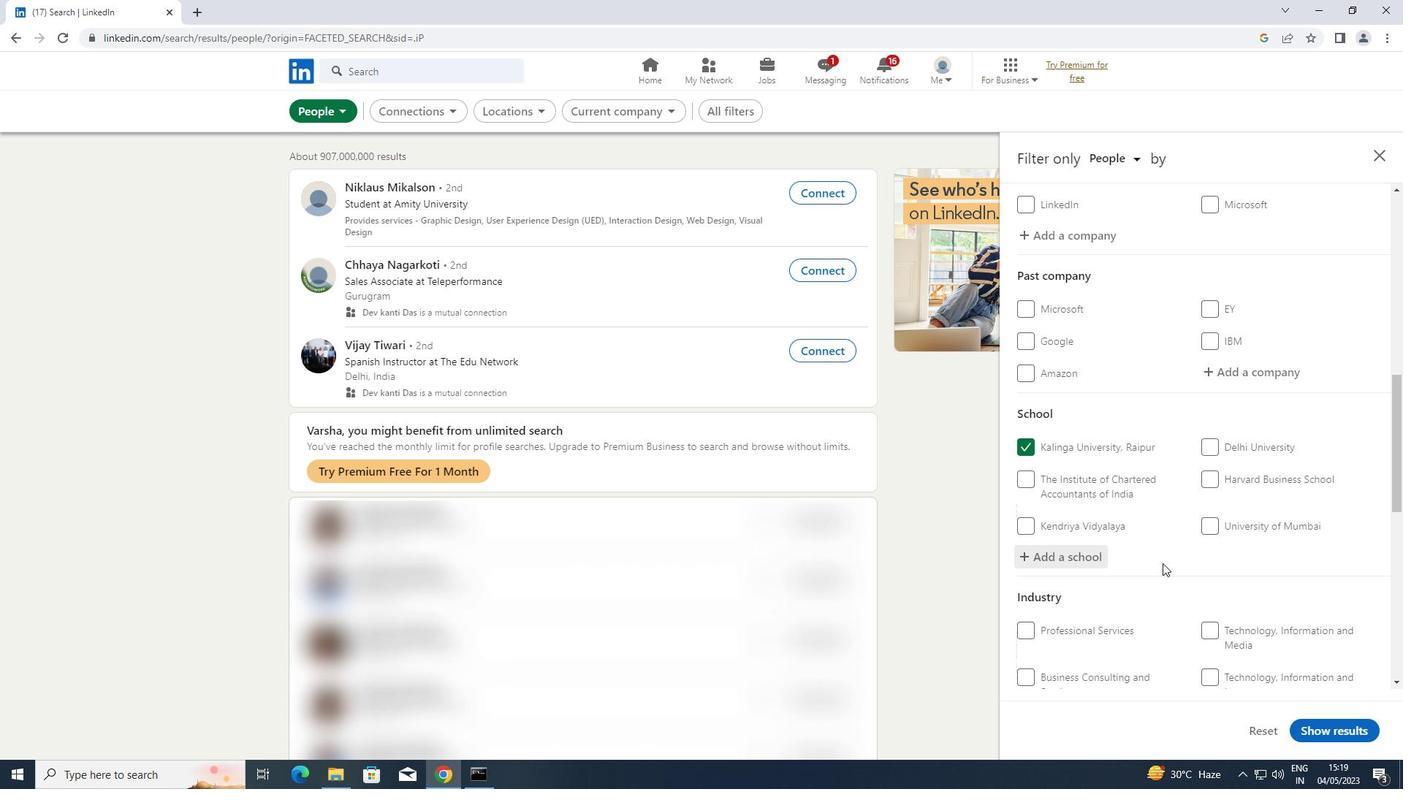 
Action: Mouse moved to (1163, 562)
Screenshot: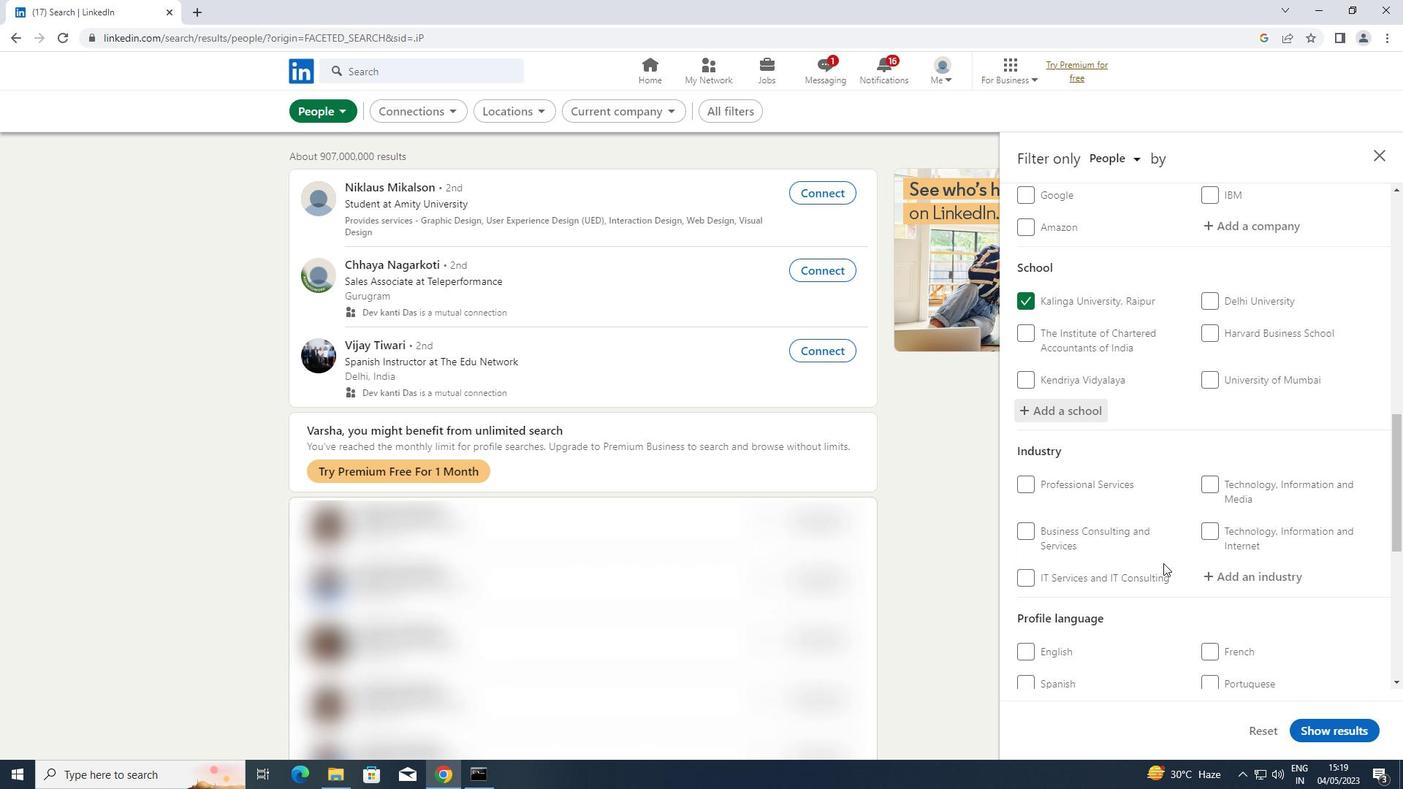
Action: Mouse scrolled (1163, 562) with delta (0, 0)
Screenshot: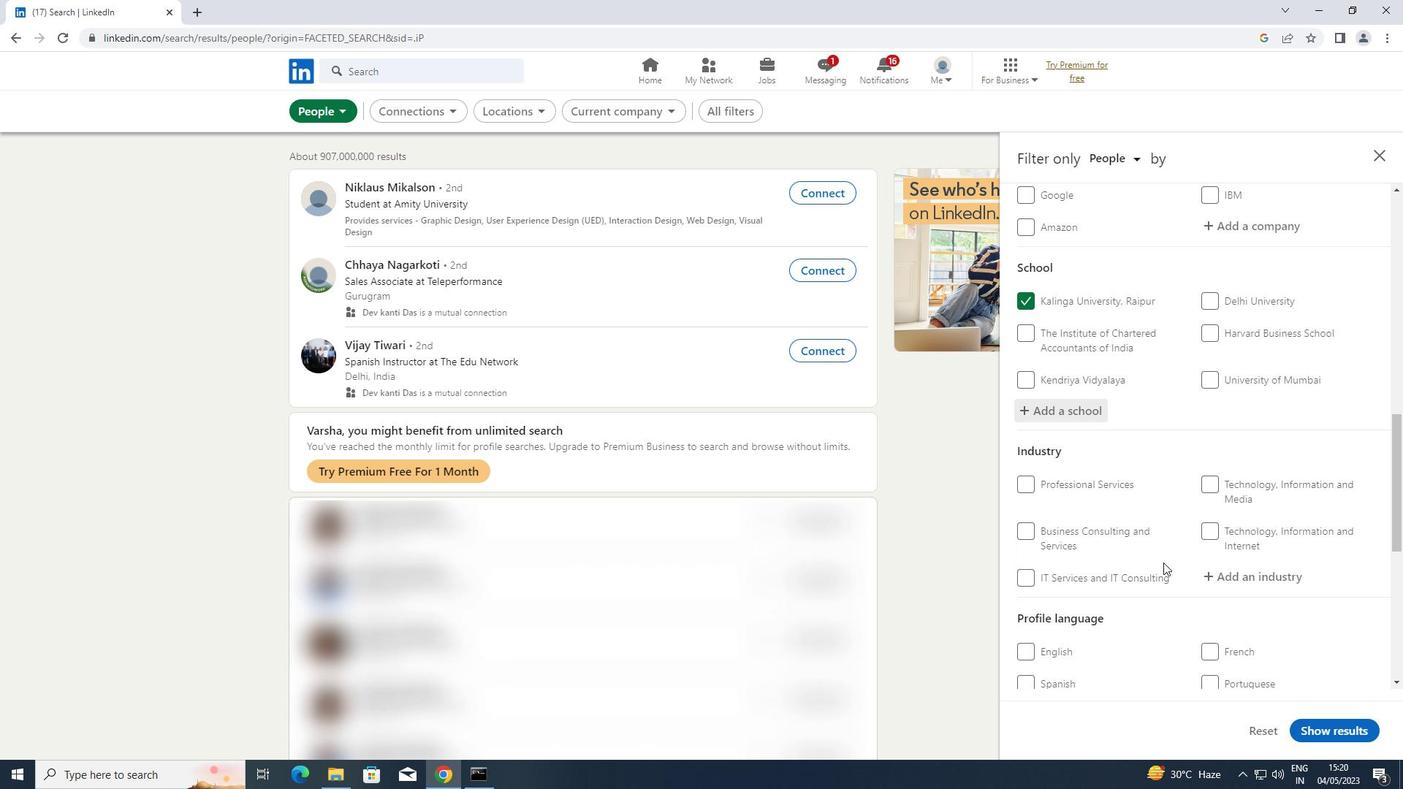 
Action: Mouse moved to (1260, 498)
Screenshot: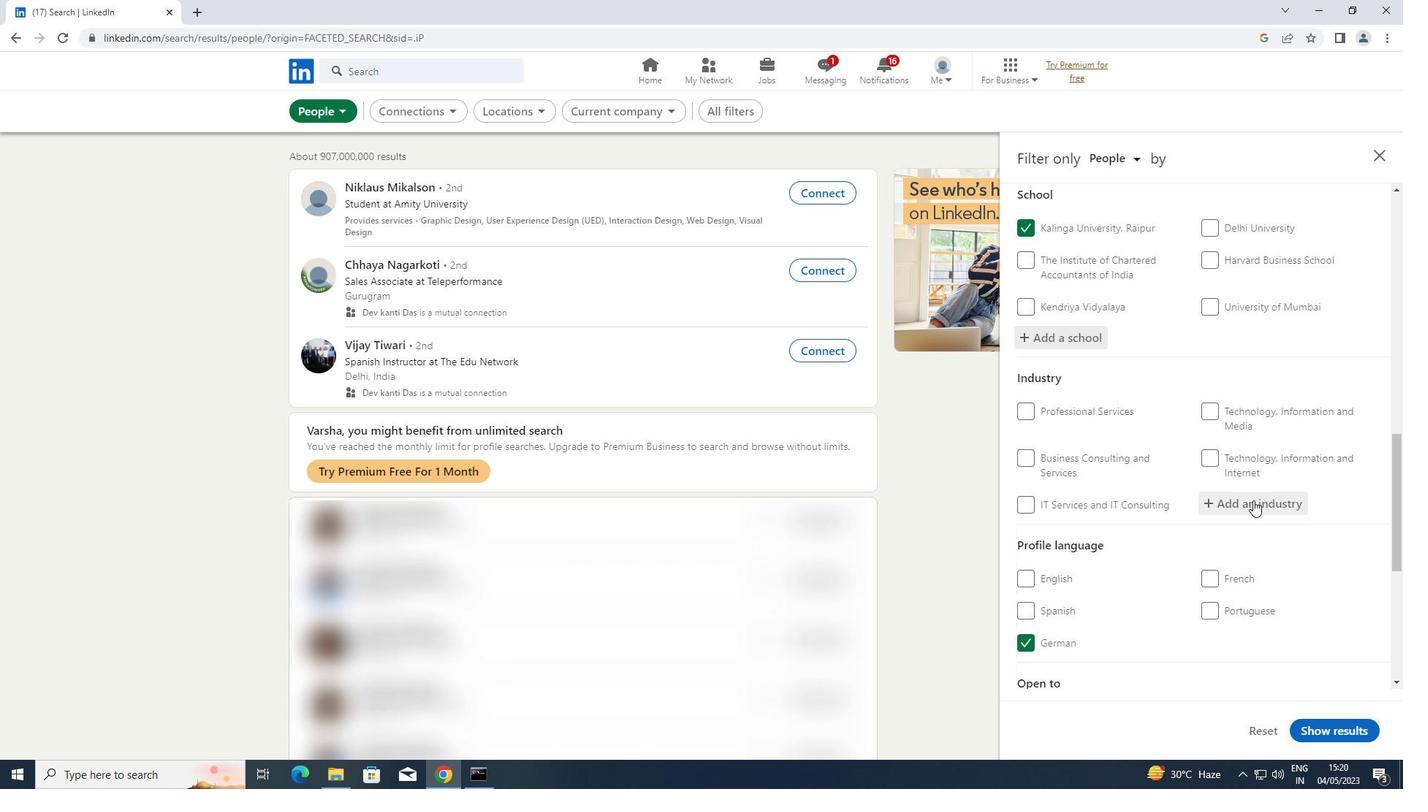 
Action: Mouse pressed left at (1260, 498)
Screenshot: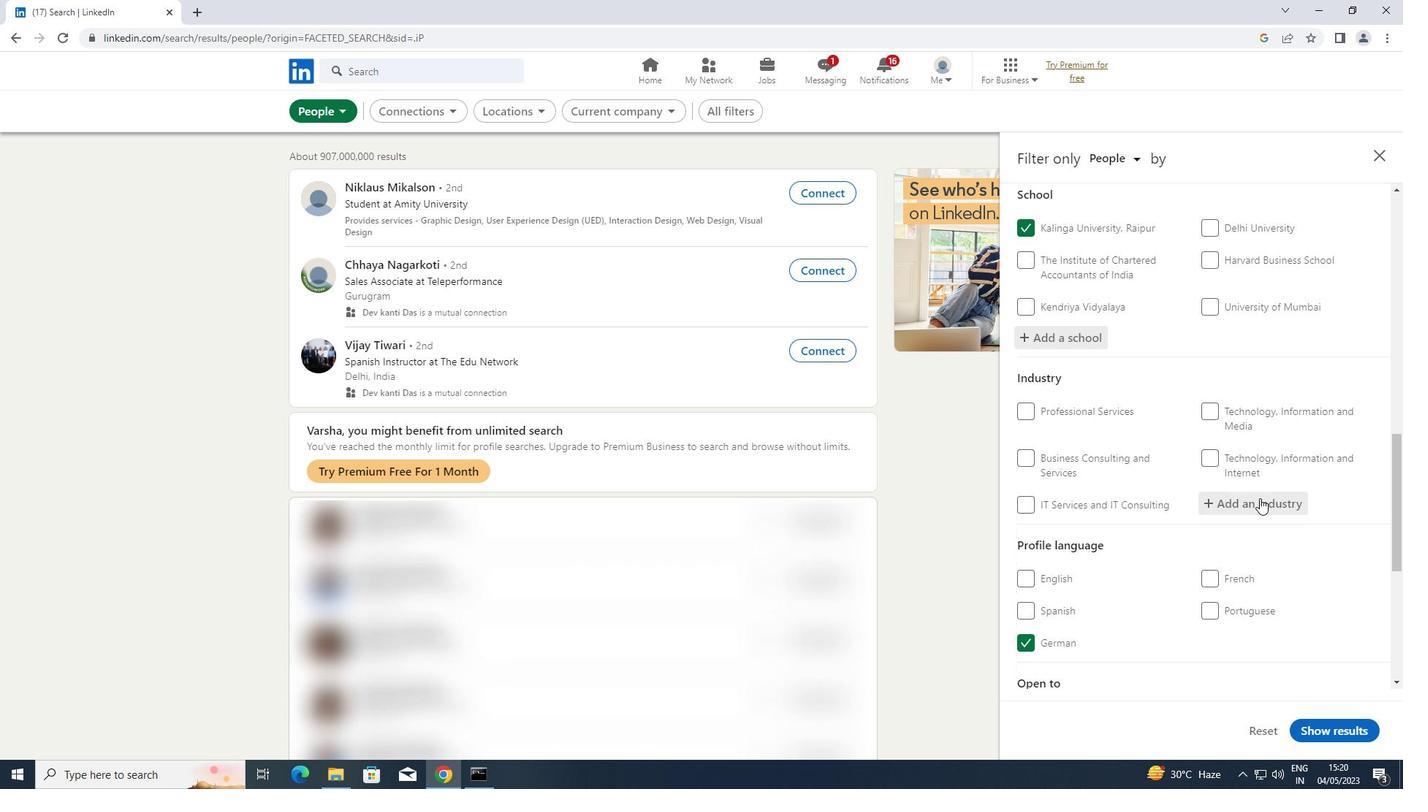 
Action: Key pressed <Key.shift>HOUSEHOLD<Key.space>
Screenshot: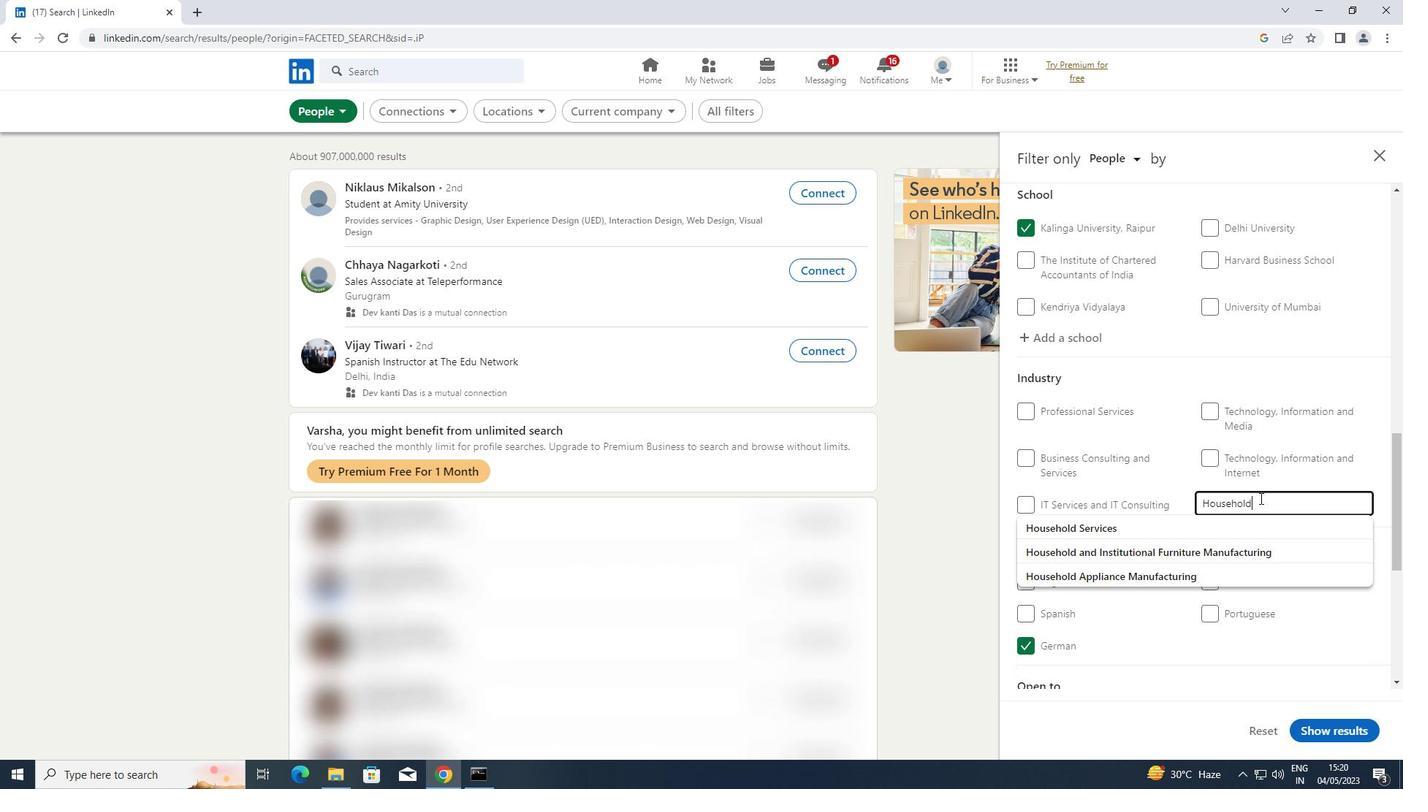 
Action: Mouse moved to (1134, 569)
Screenshot: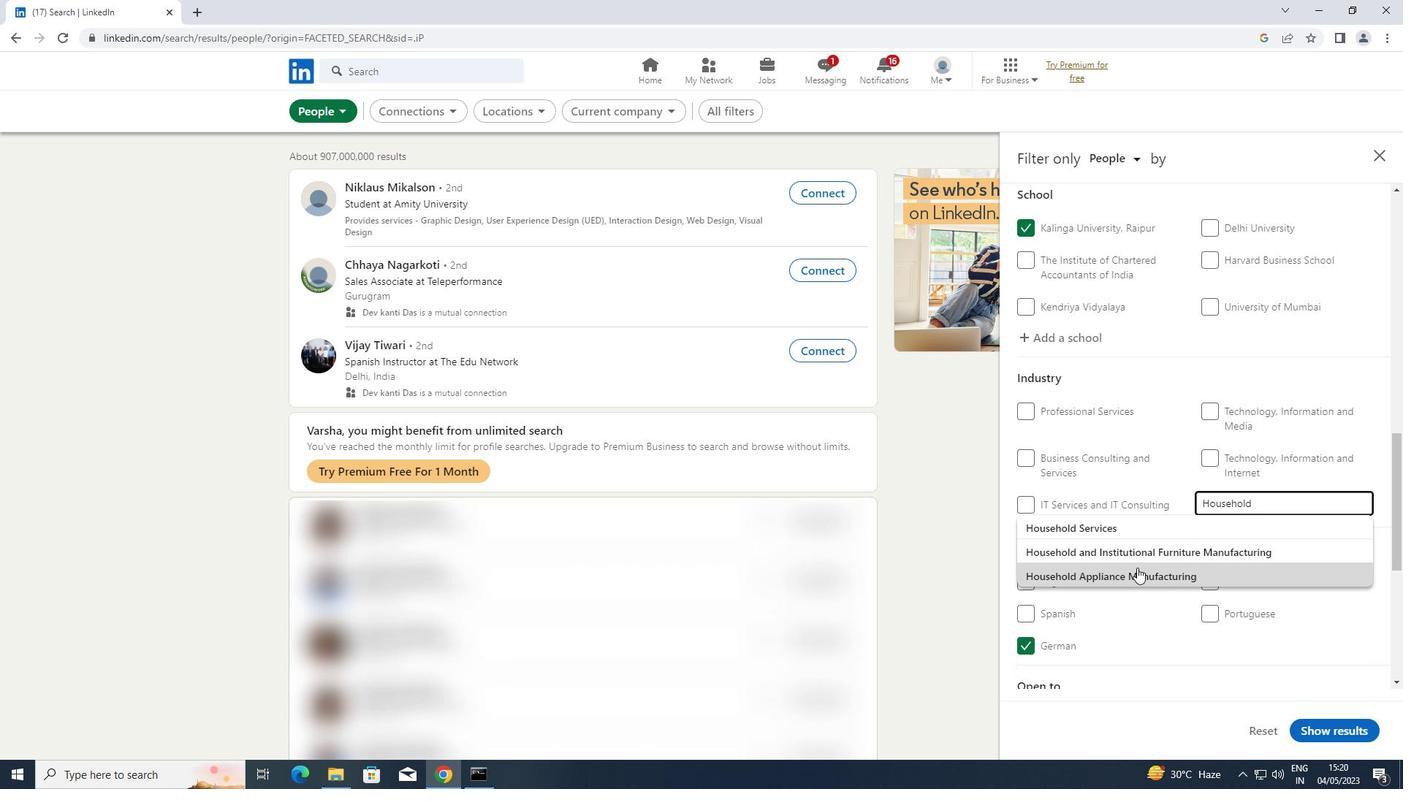 
Action: Mouse pressed left at (1134, 569)
Screenshot: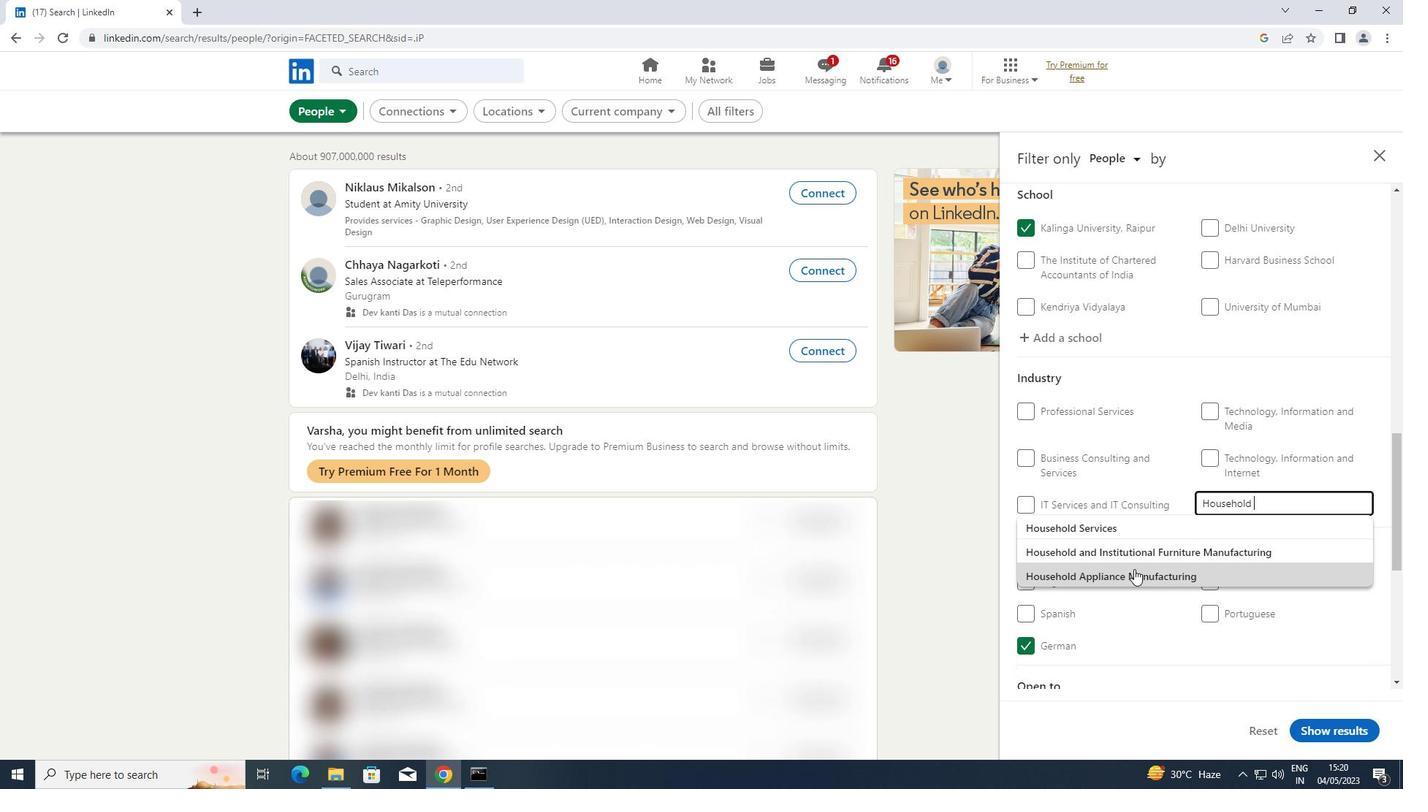 
Action: Mouse moved to (1132, 569)
Screenshot: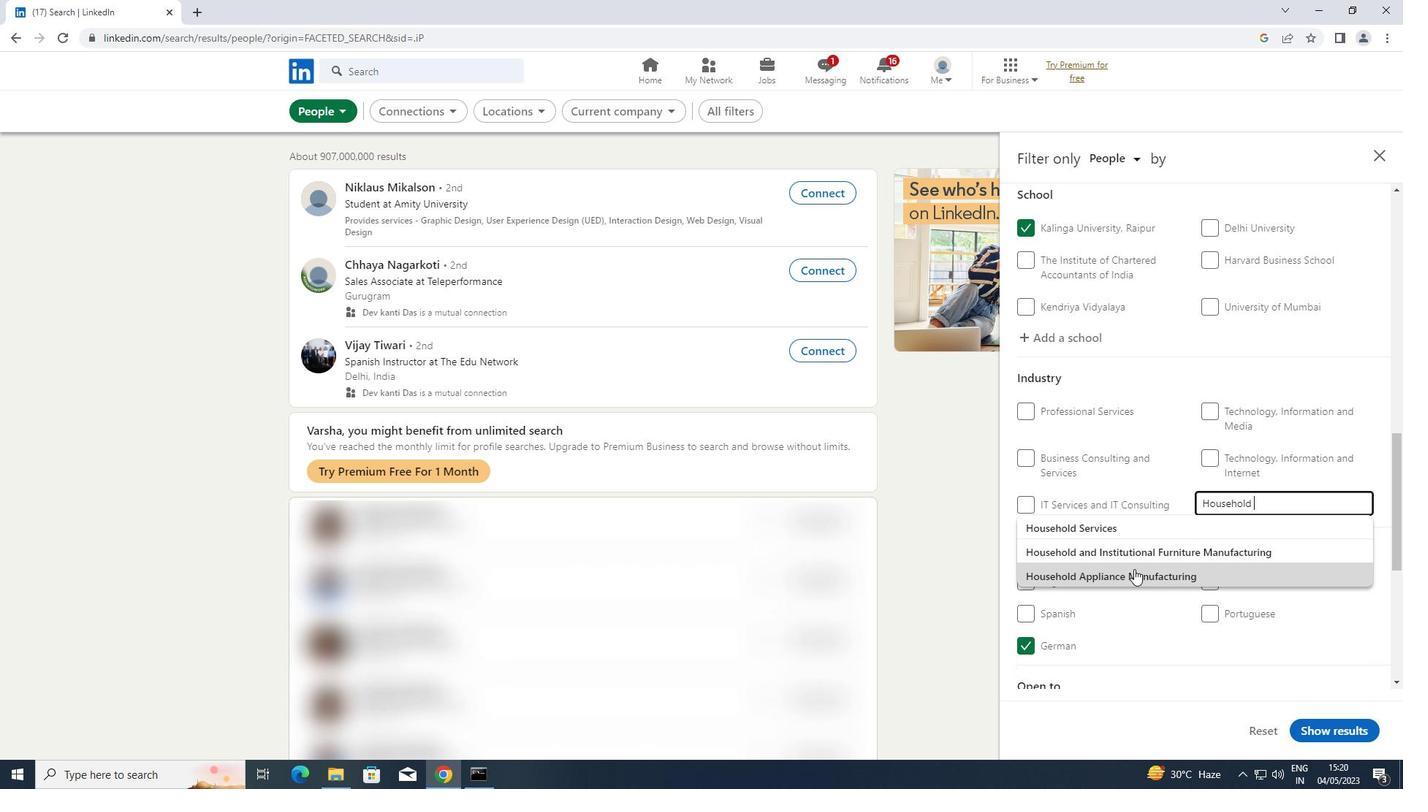 
Action: Mouse scrolled (1132, 568) with delta (0, 0)
Screenshot: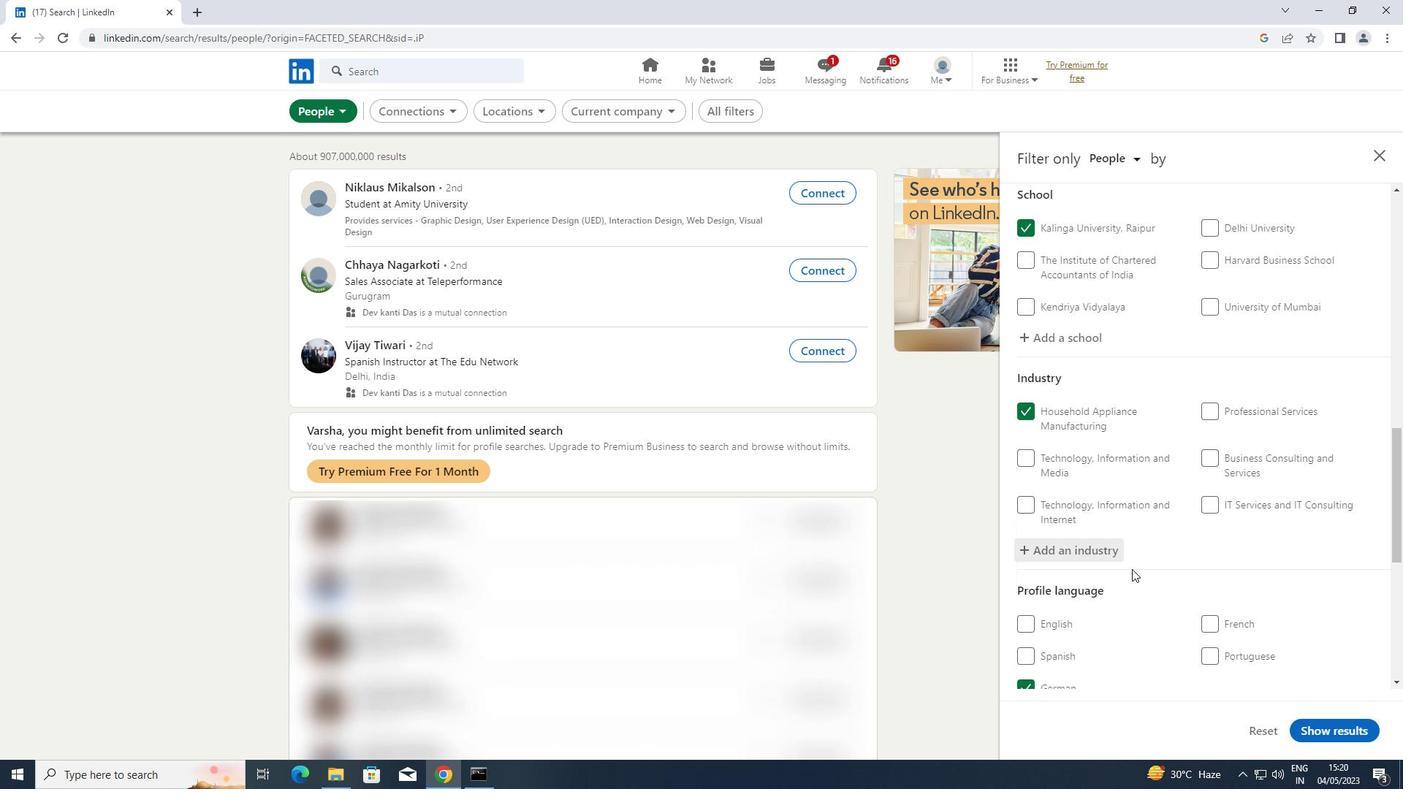
Action: Mouse scrolled (1132, 568) with delta (0, 0)
Screenshot: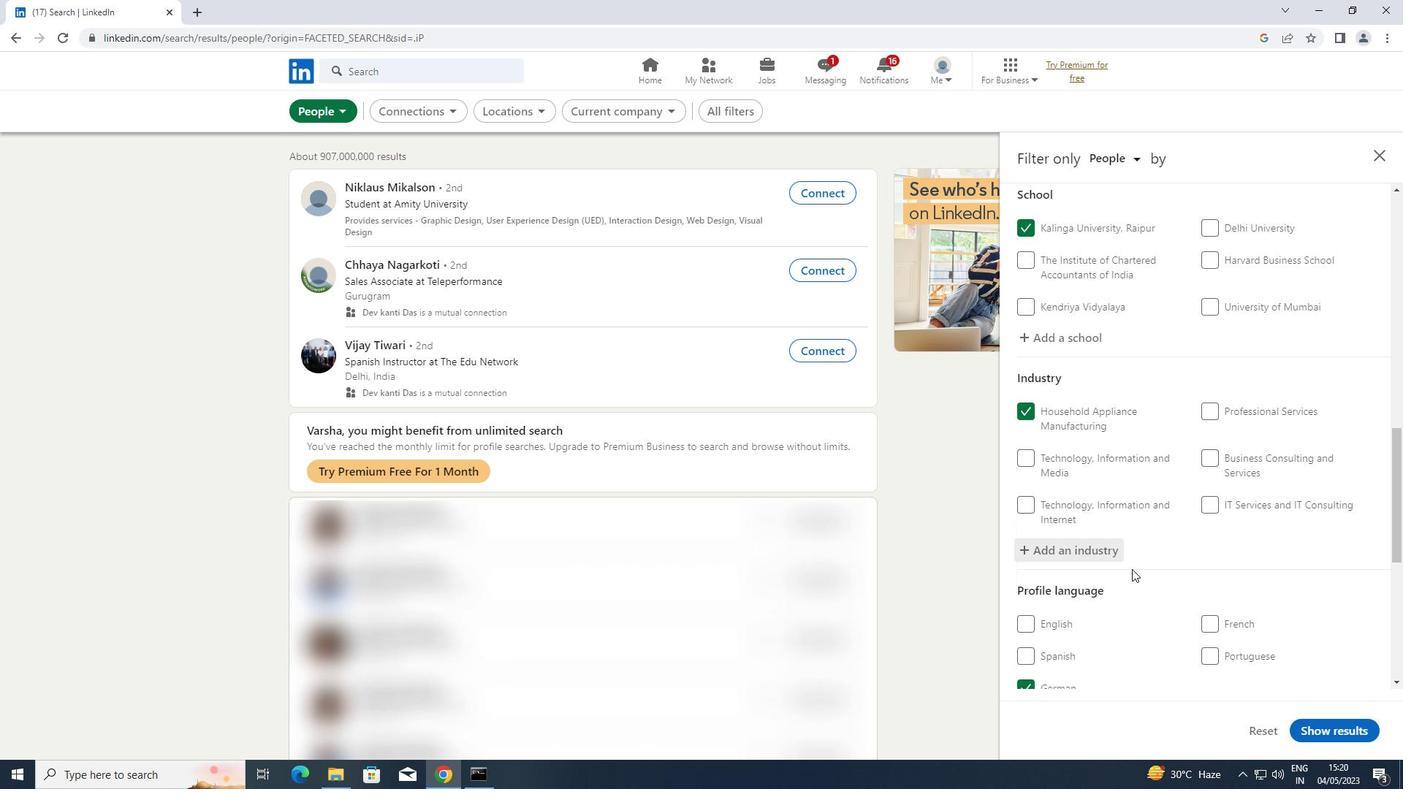 
Action: Mouse scrolled (1132, 568) with delta (0, 0)
Screenshot: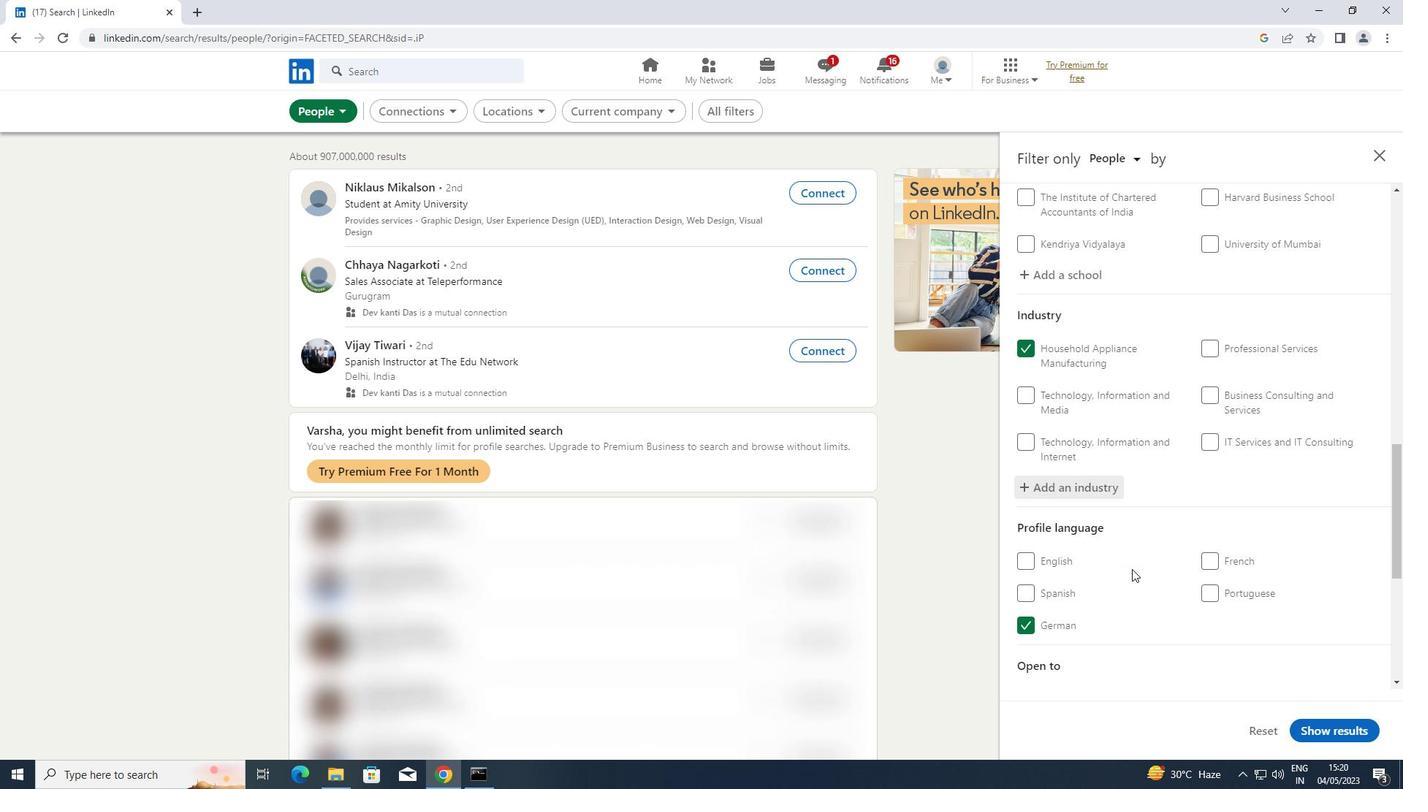 
Action: Mouse moved to (1128, 566)
Screenshot: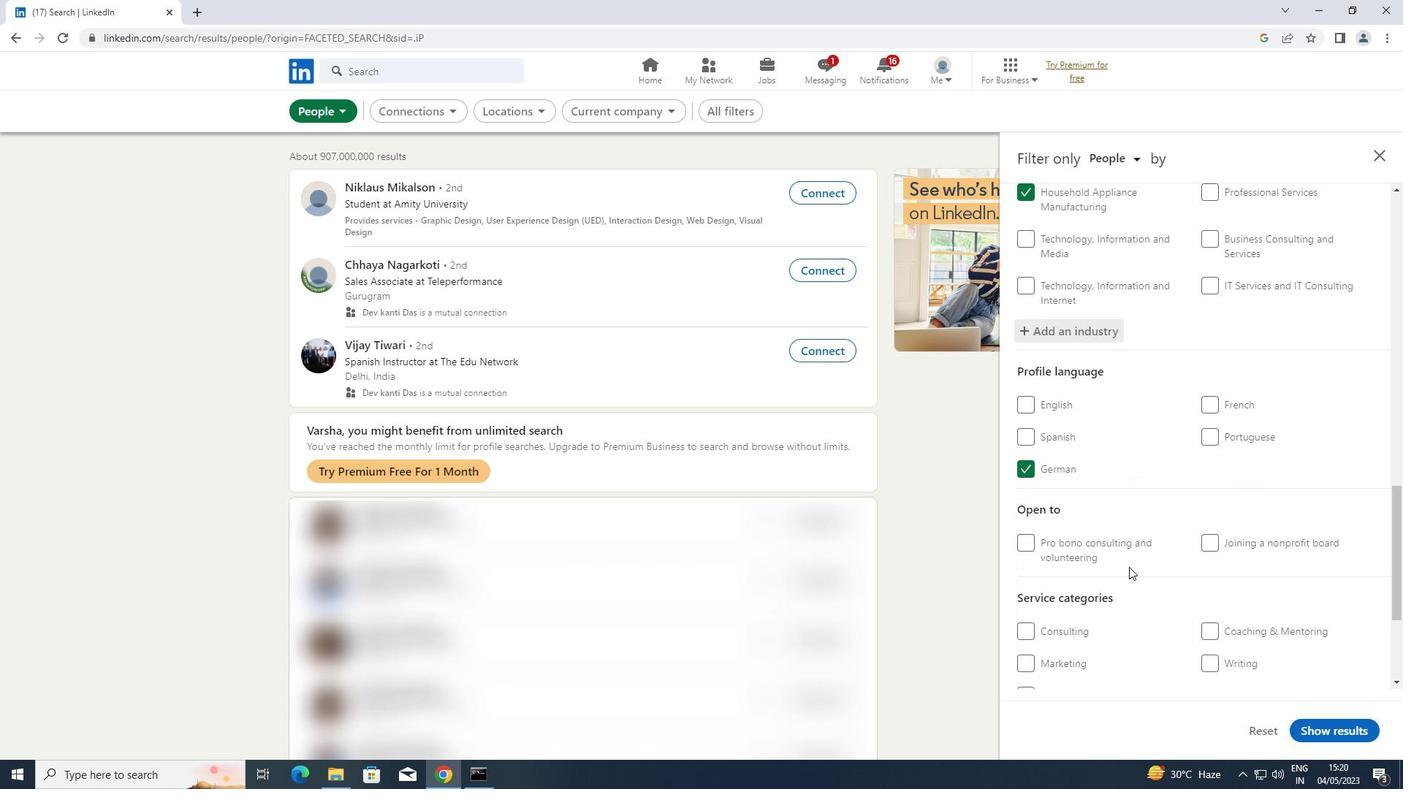 
Action: Mouse scrolled (1128, 565) with delta (0, 0)
Screenshot: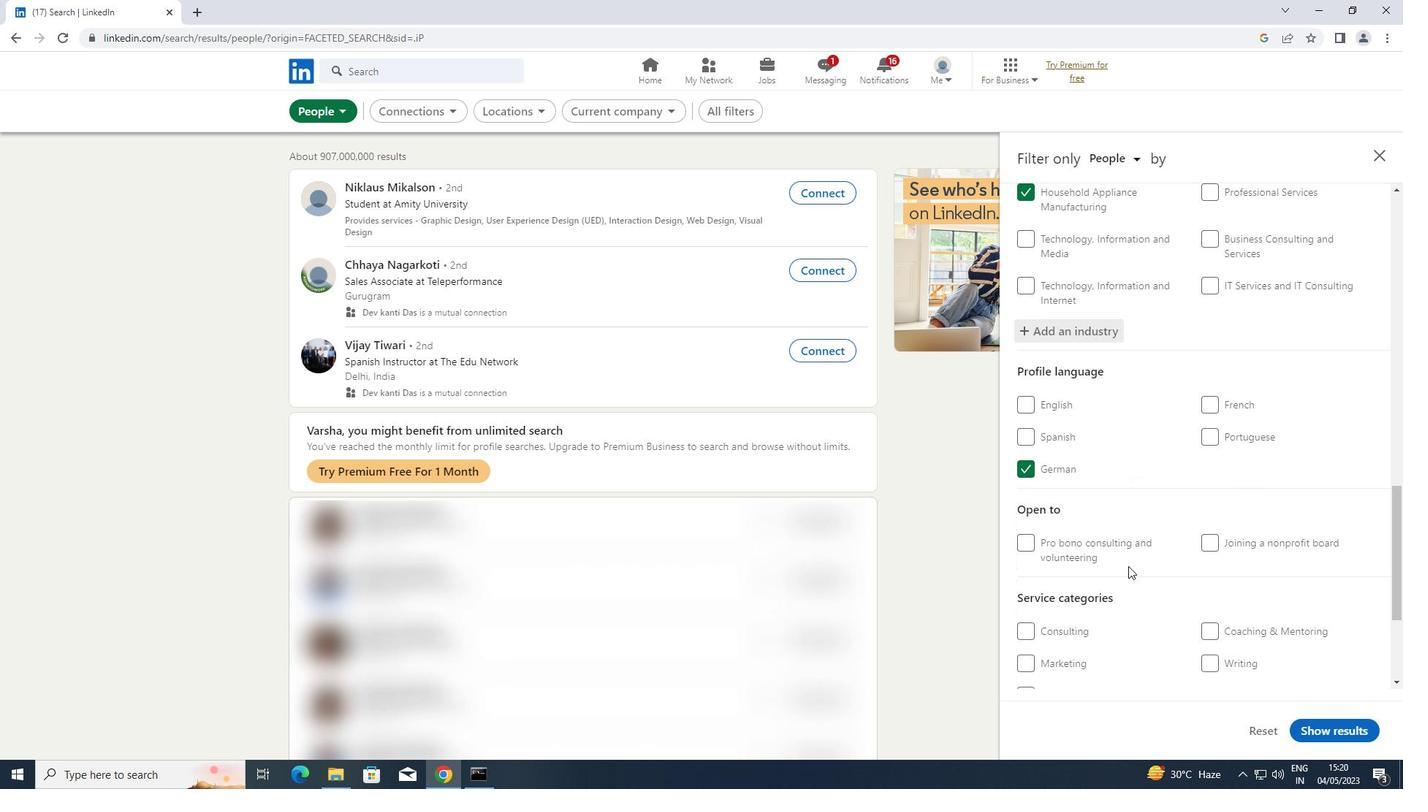 
Action: Mouse moved to (1220, 618)
Screenshot: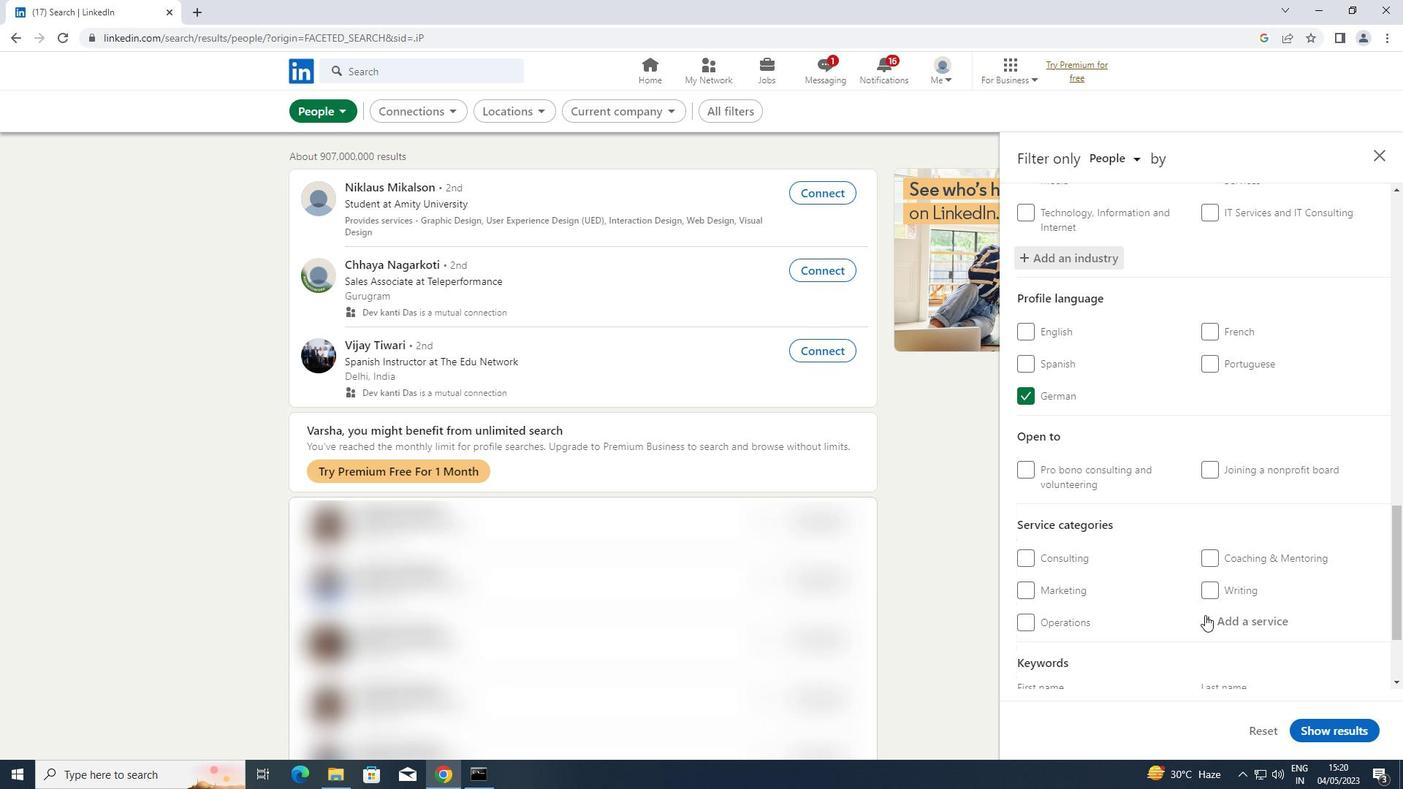 
Action: Mouse pressed left at (1220, 618)
Screenshot: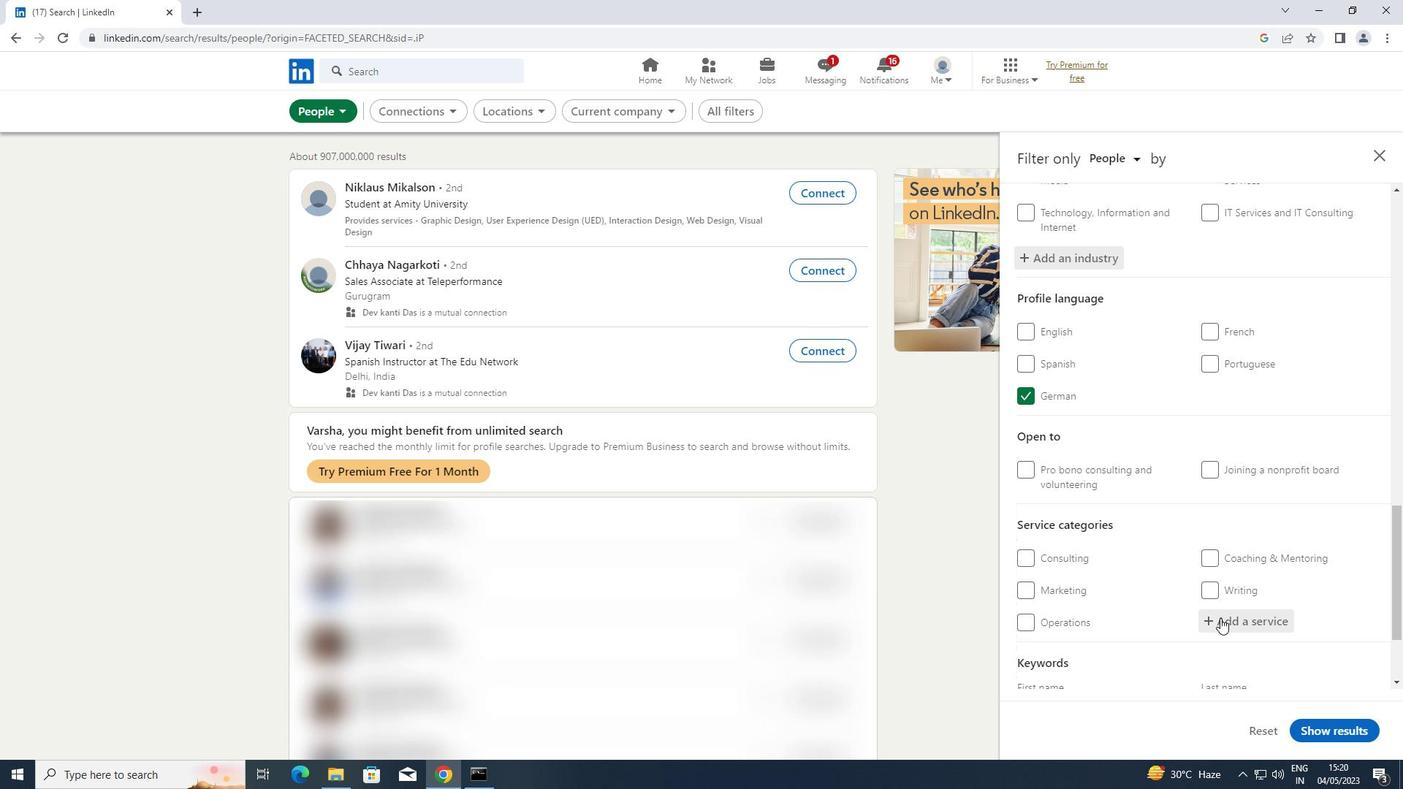 
Action: Key pressed <Key.shift>EVENT<Key.space><Key.shift>PHOTOGRAPHY
Screenshot: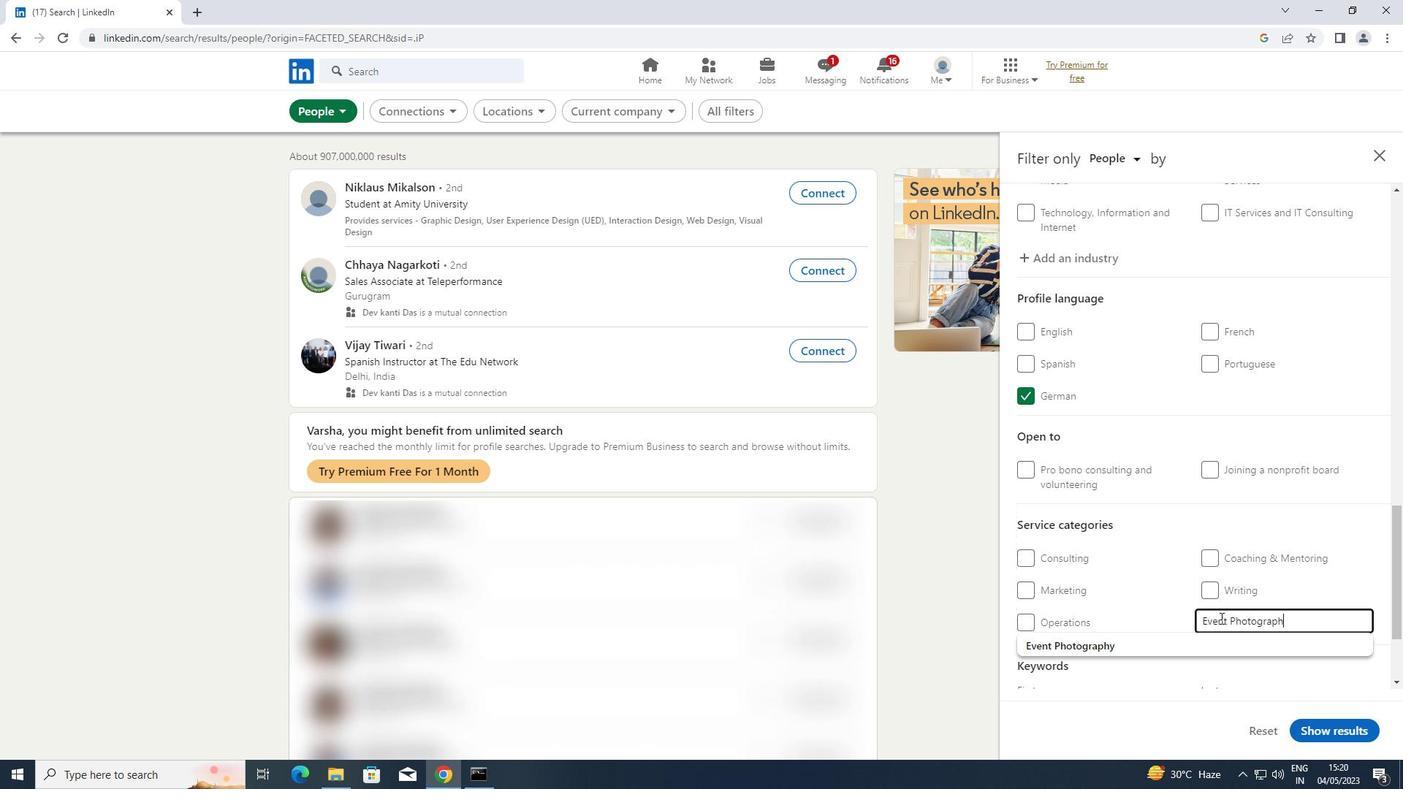 
Action: Mouse moved to (1124, 645)
Screenshot: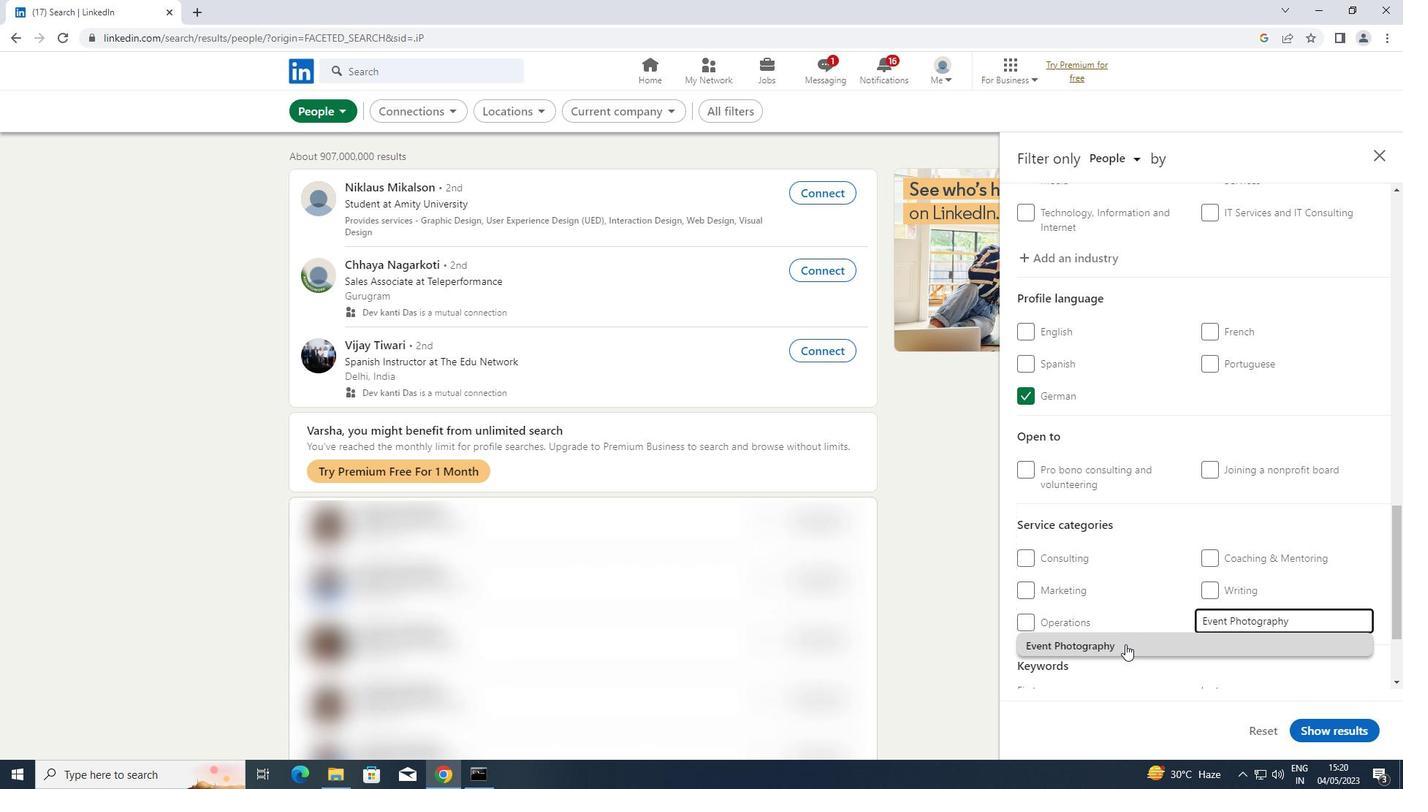 
Action: Mouse pressed left at (1124, 645)
Screenshot: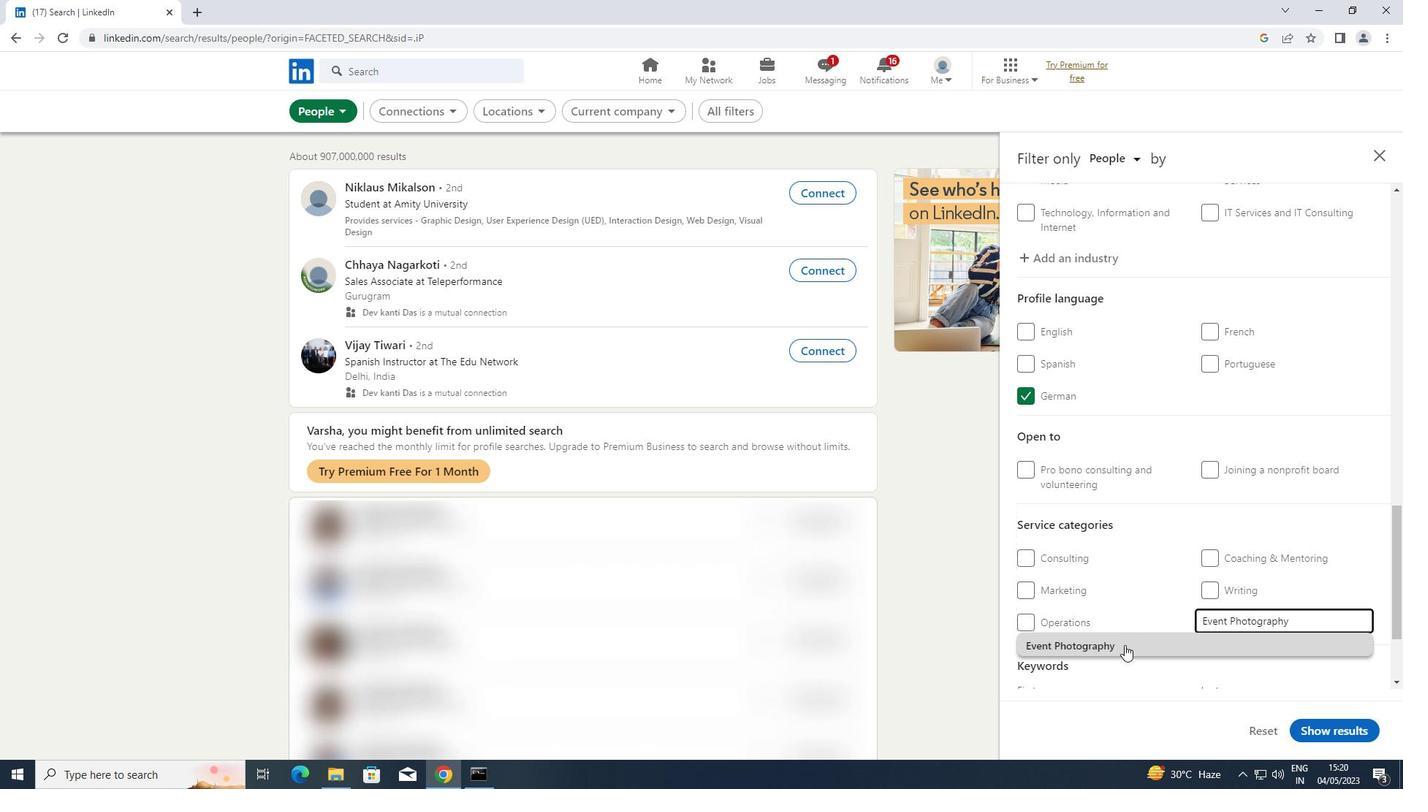 
Action: Mouse moved to (1124, 640)
Screenshot: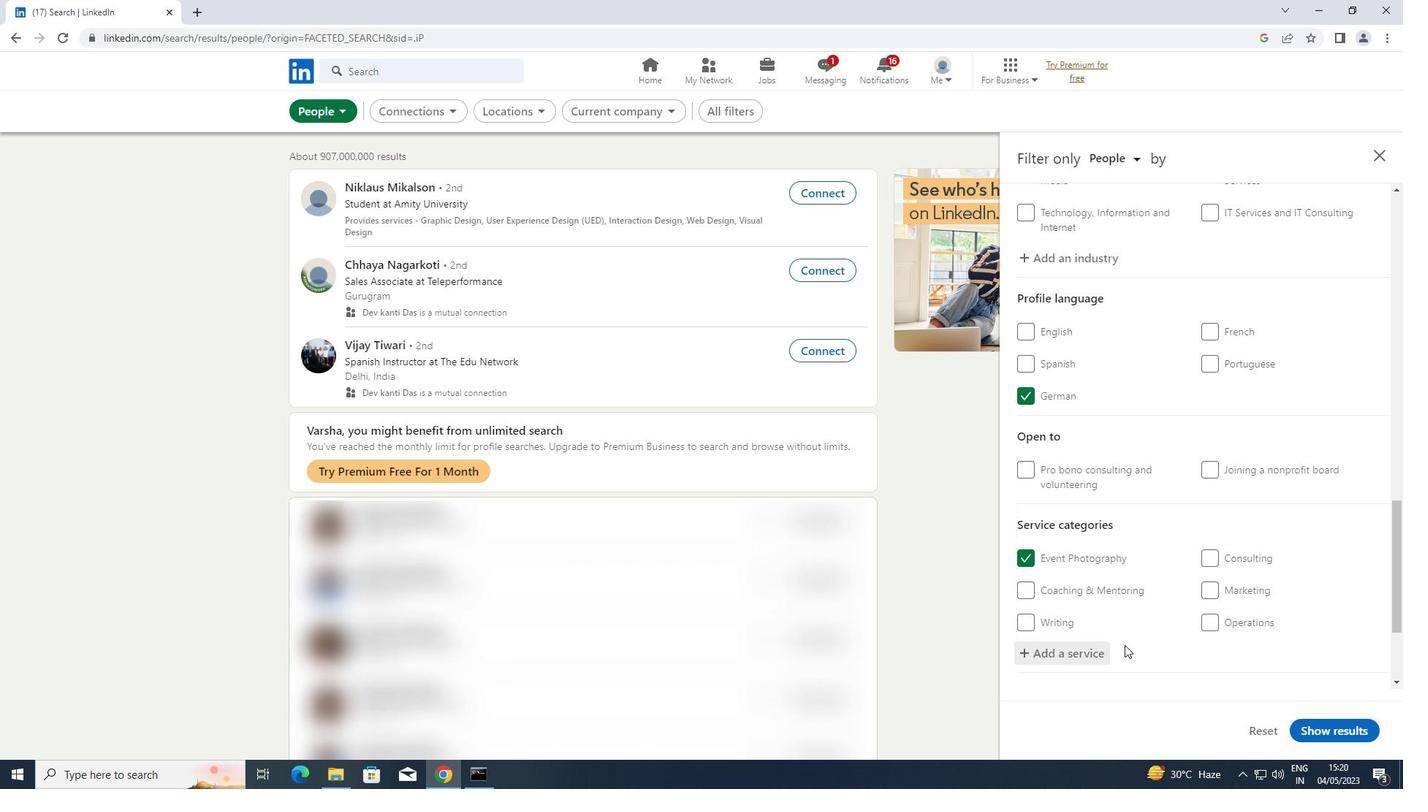 
Action: Mouse scrolled (1124, 639) with delta (0, 0)
Screenshot: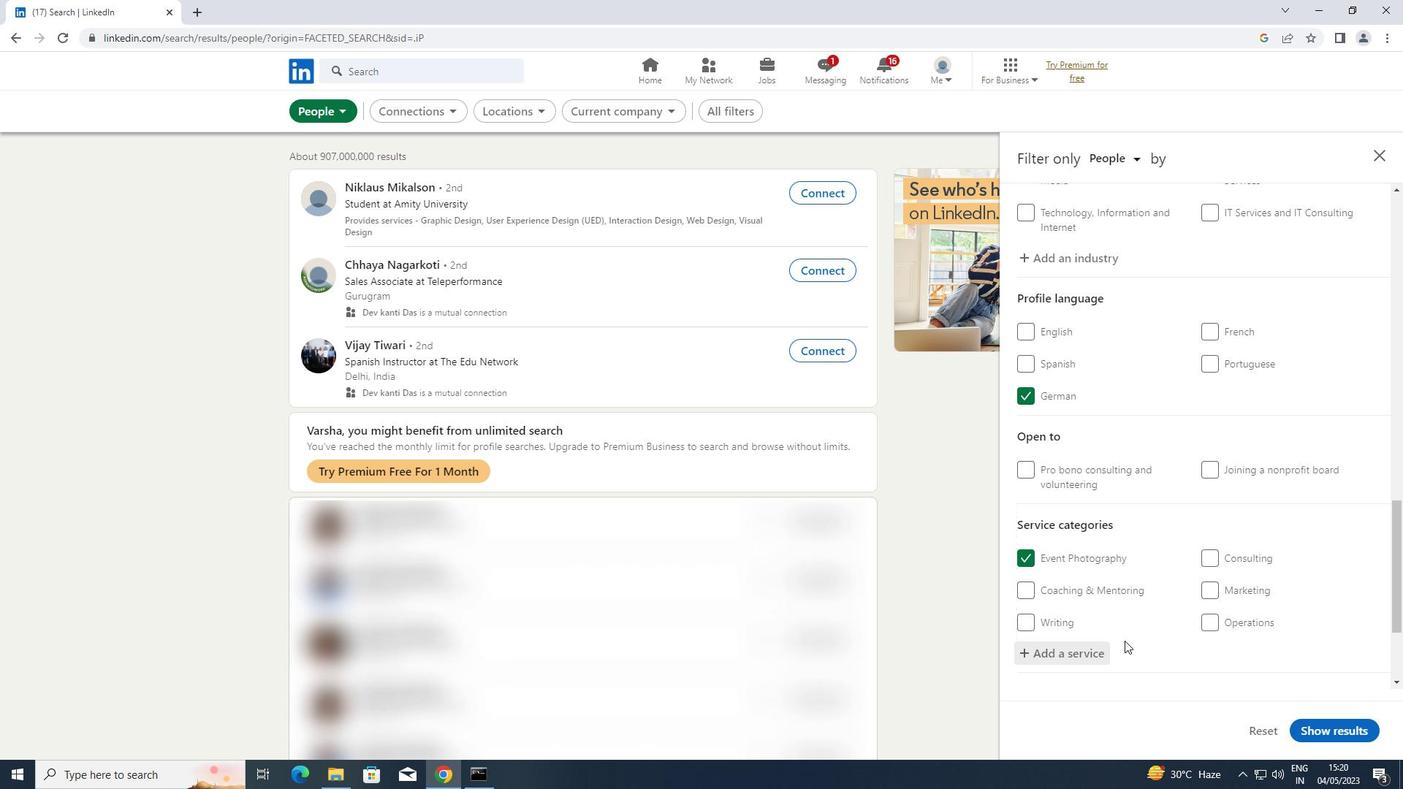 
Action: Mouse scrolled (1124, 639) with delta (0, 0)
Screenshot: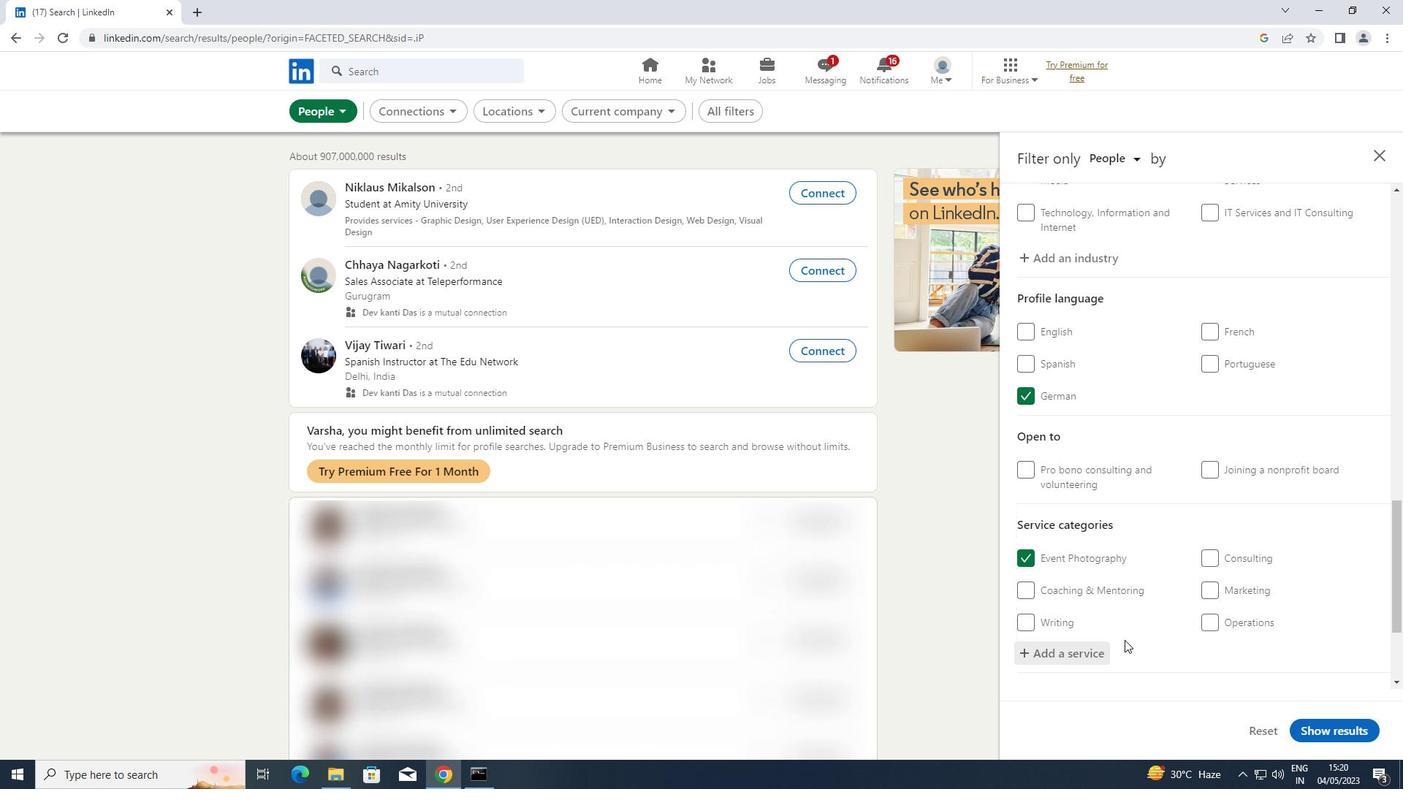 
Action: Mouse scrolled (1124, 639) with delta (0, 0)
Screenshot: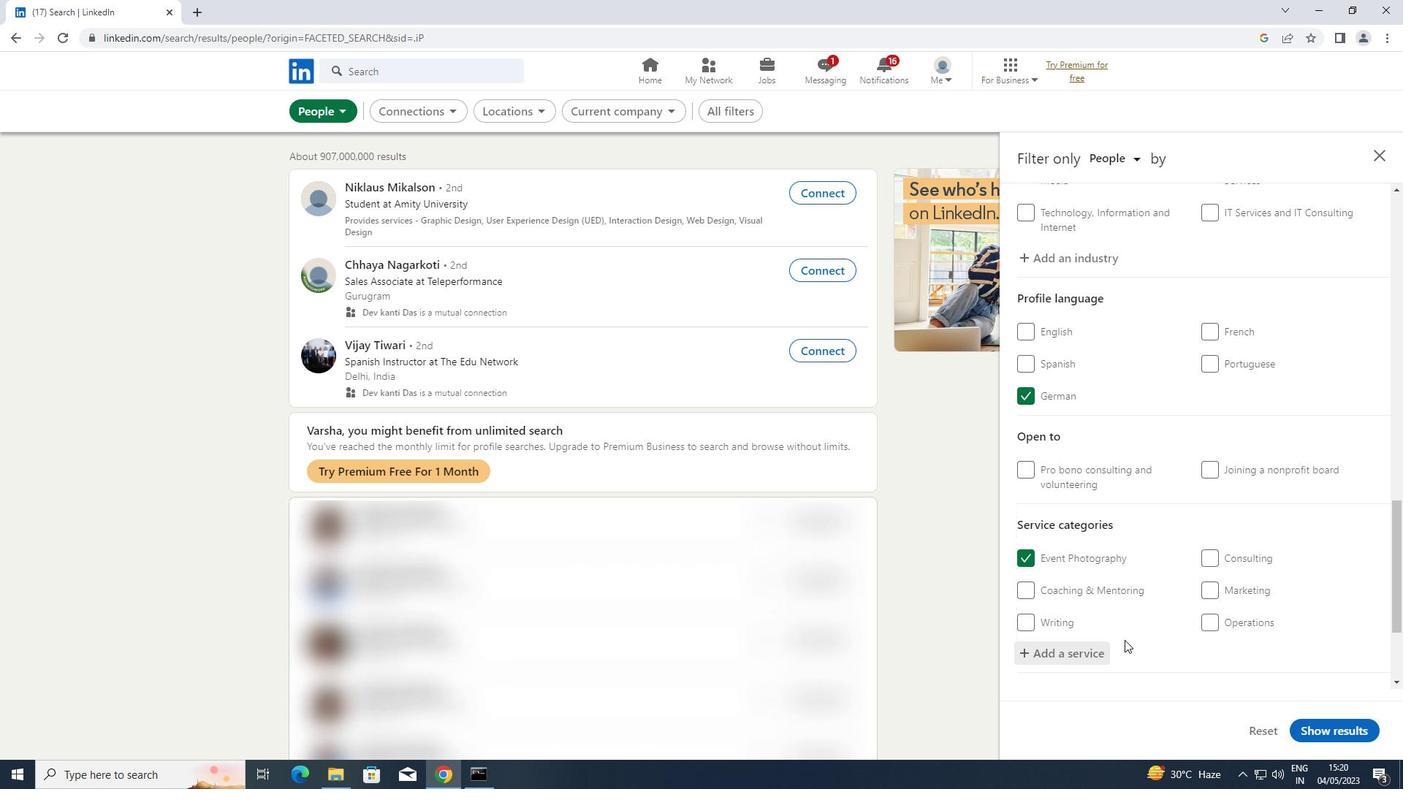 
Action: Mouse scrolled (1124, 639) with delta (0, 0)
Screenshot: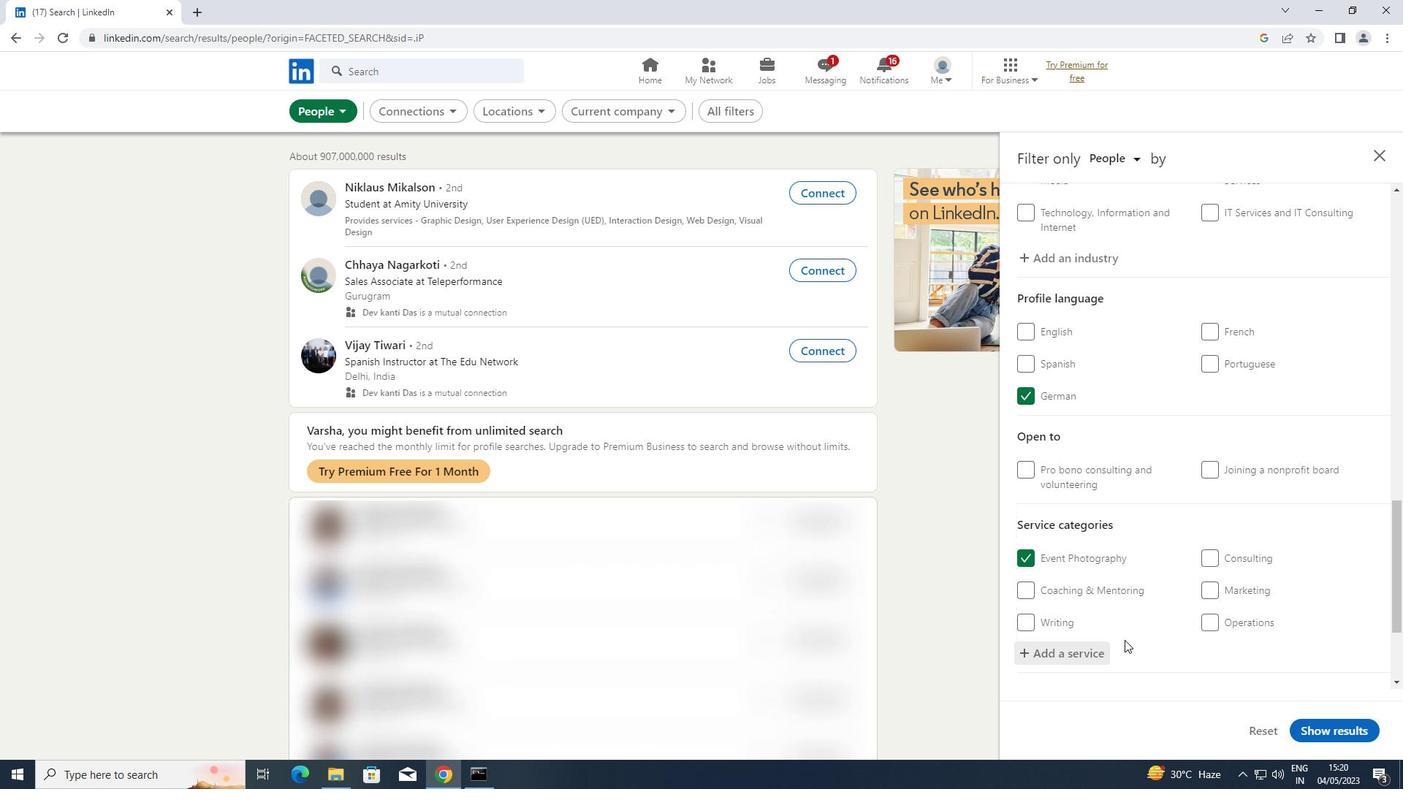 
Action: Mouse scrolled (1124, 639) with delta (0, 0)
Screenshot: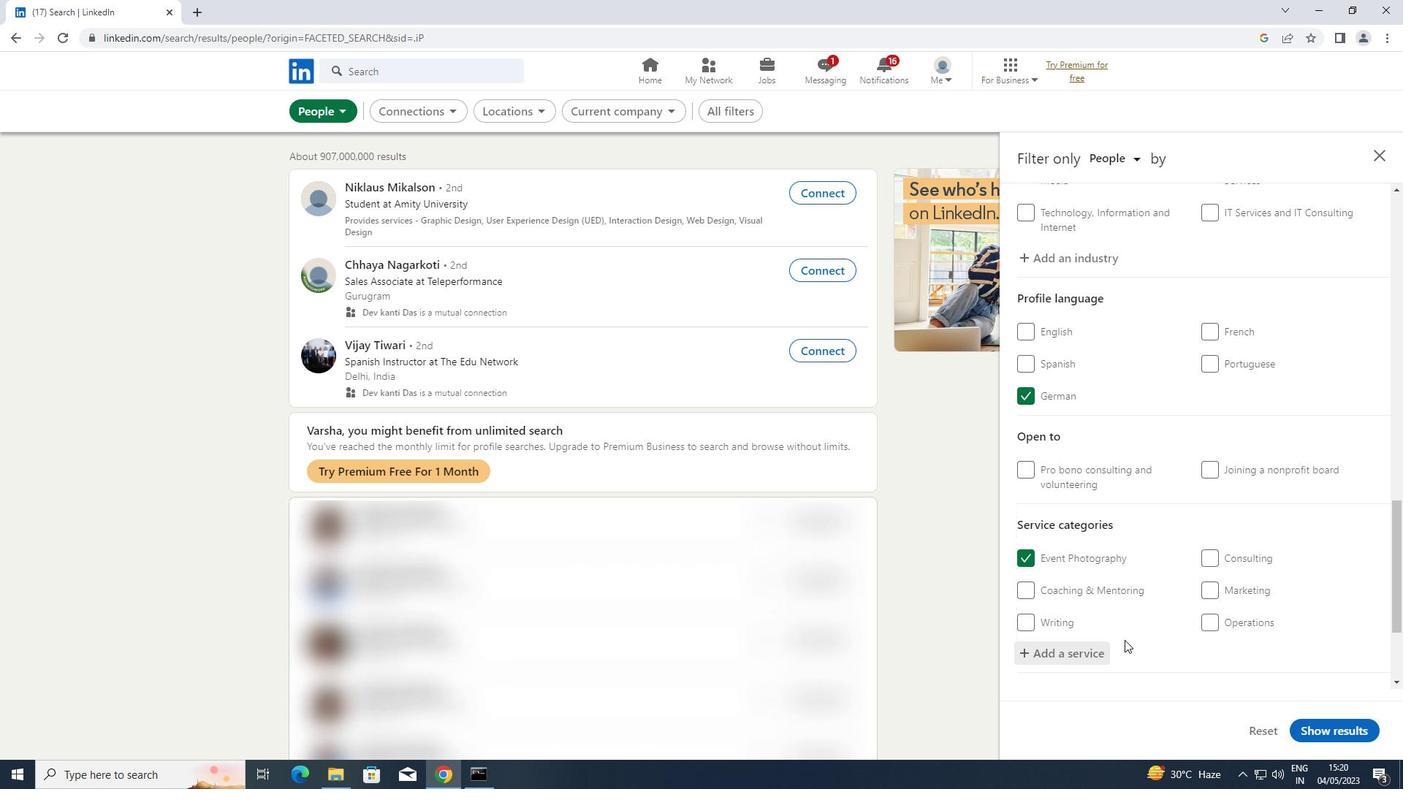 
Action: Mouse moved to (1127, 634)
Screenshot: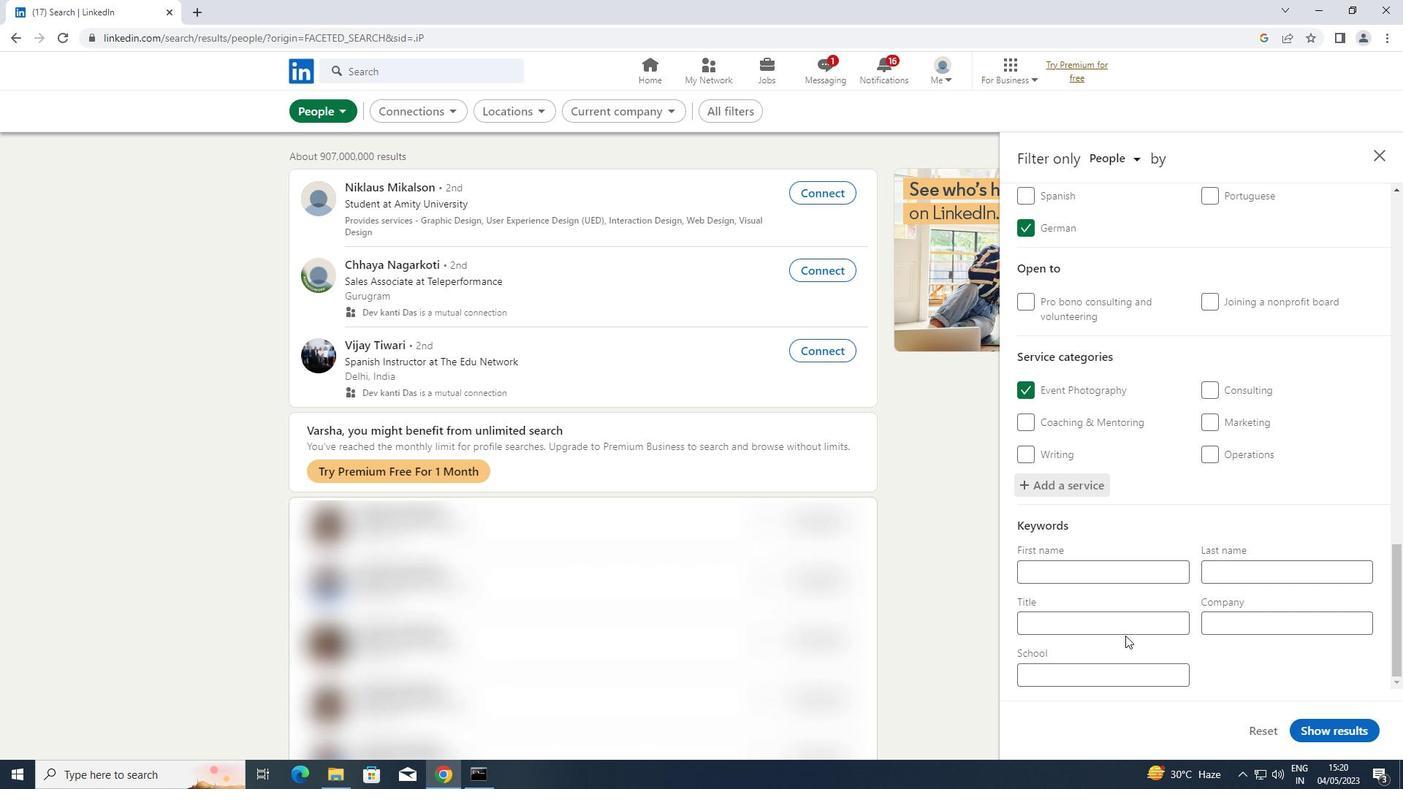 
Action: Mouse scrolled (1127, 633) with delta (0, 0)
Screenshot: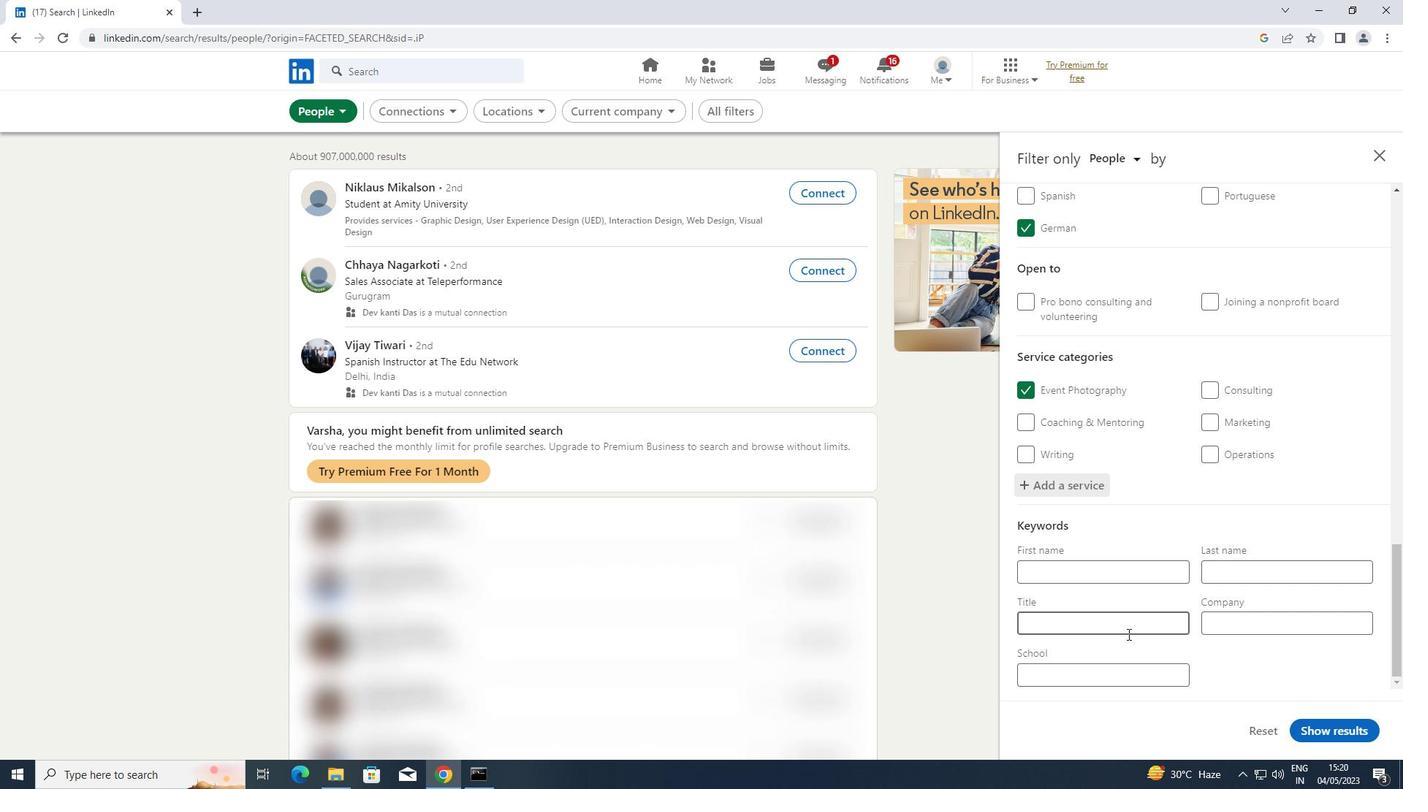 
Action: Mouse scrolled (1127, 633) with delta (0, 0)
Screenshot: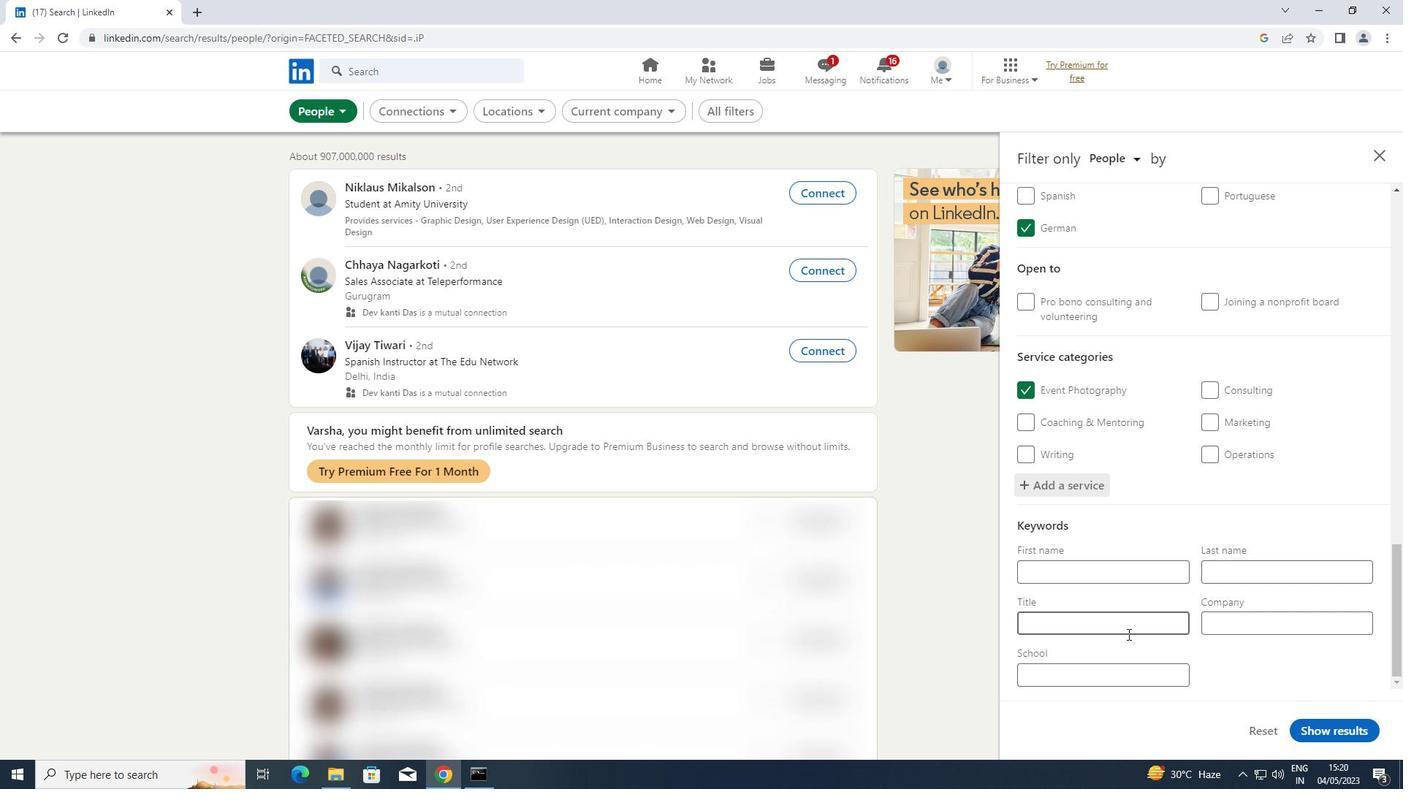 
Action: Mouse scrolled (1127, 633) with delta (0, 0)
Screenshot: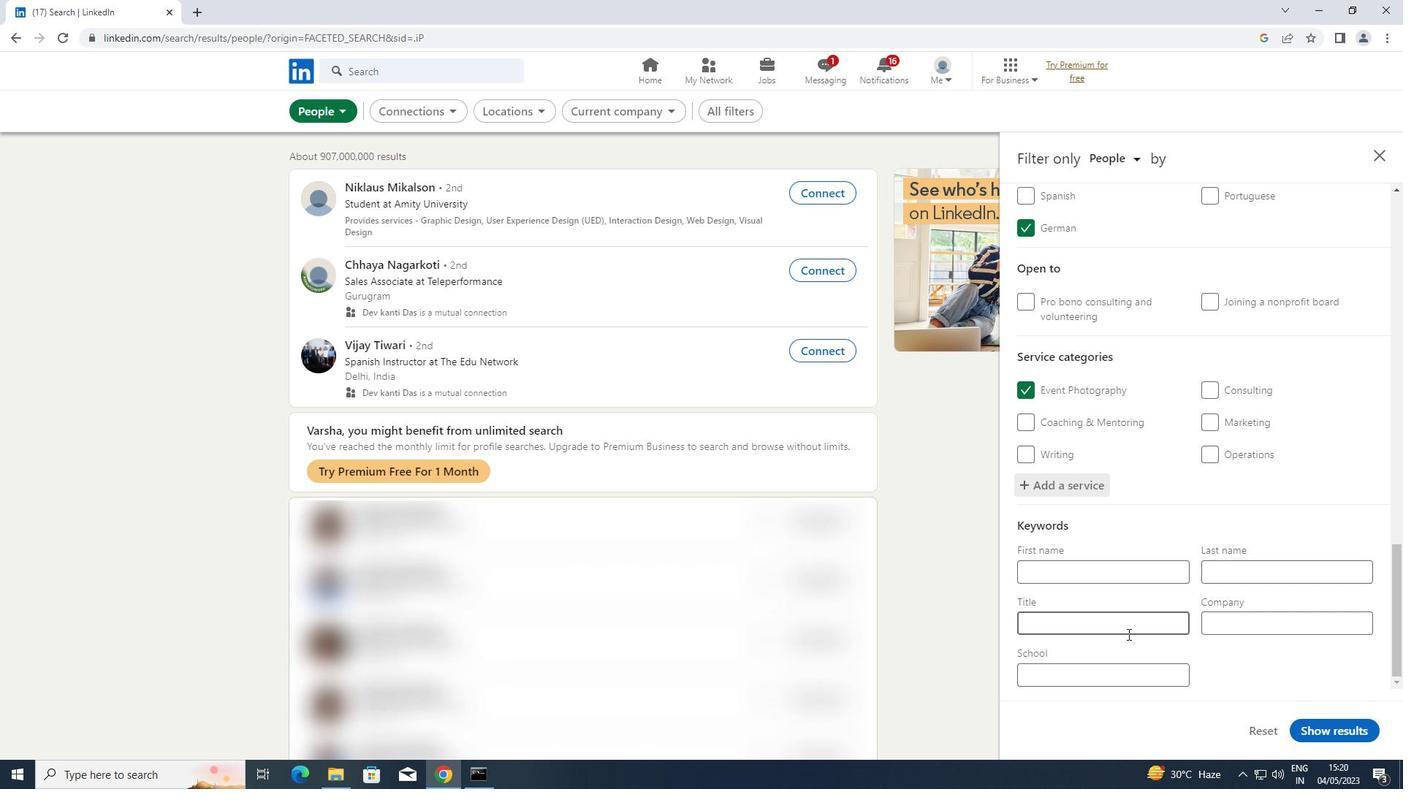 
Action: Mouse moved to (1124, 633)
Screenshot: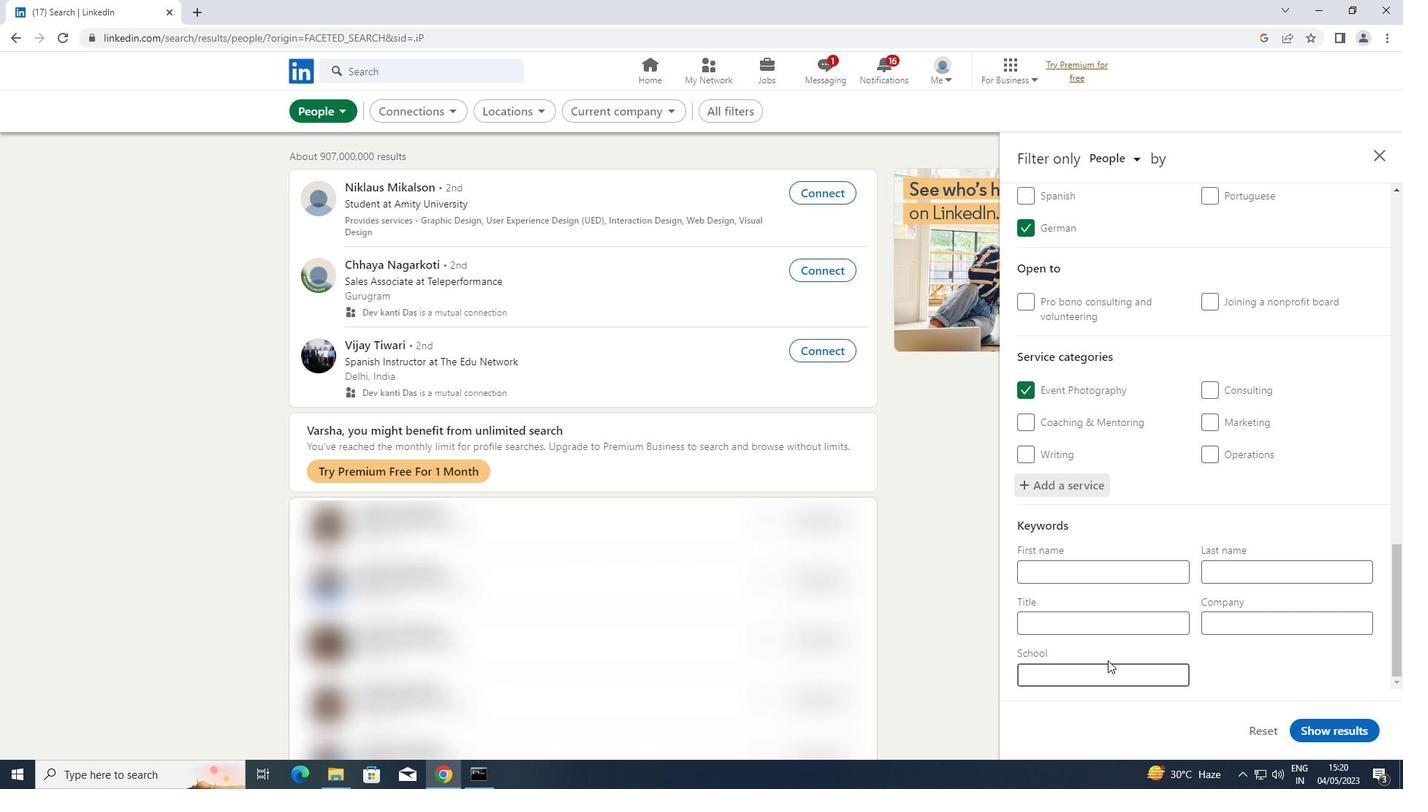 
Action: Mouse pressed left at (1124, 633)
Screenshot: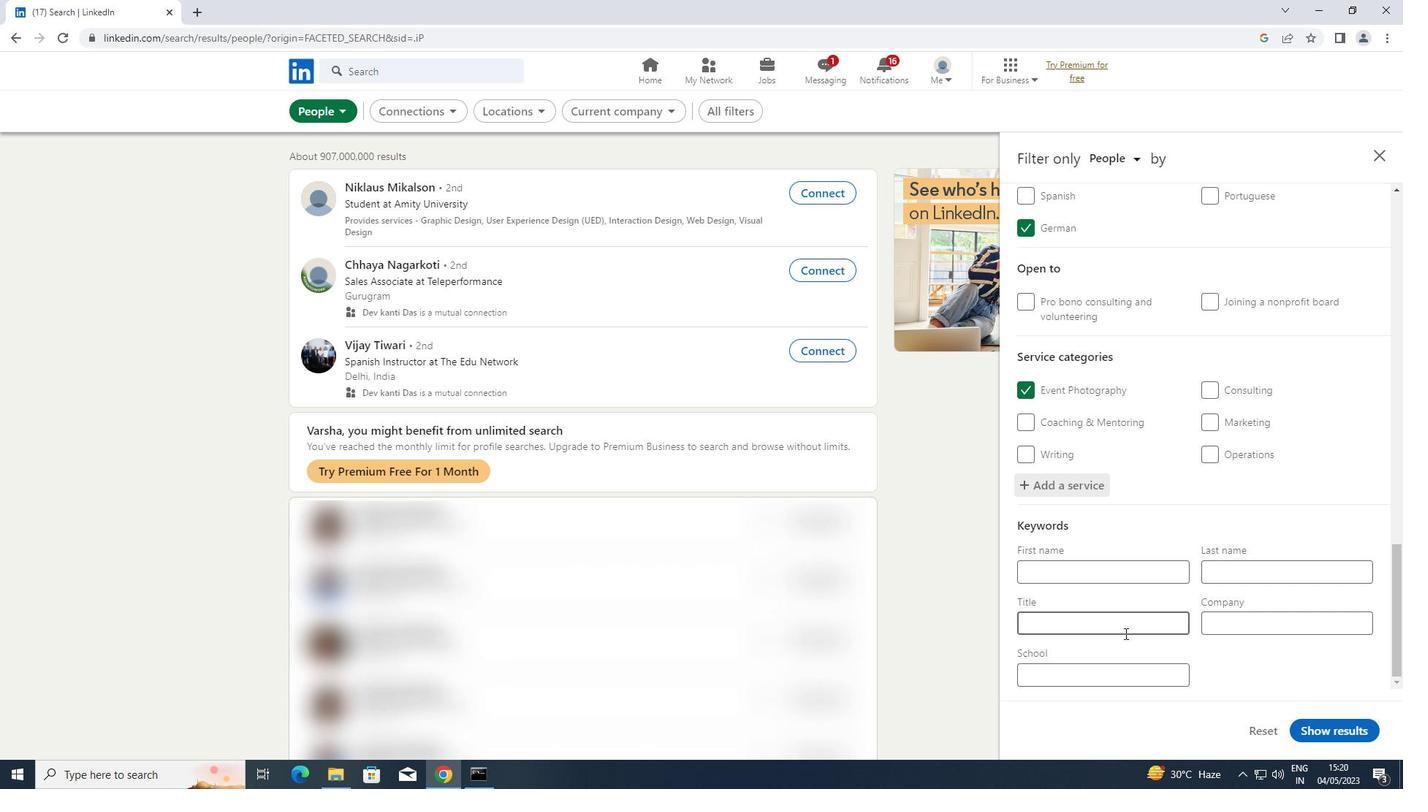 
Action: Key pressed <Key.shift>PHYSICAL<Key.space><Key.shift><Key.shift>THERAPY<Key.space><Key.shift>ASSISTANT
Screenshot: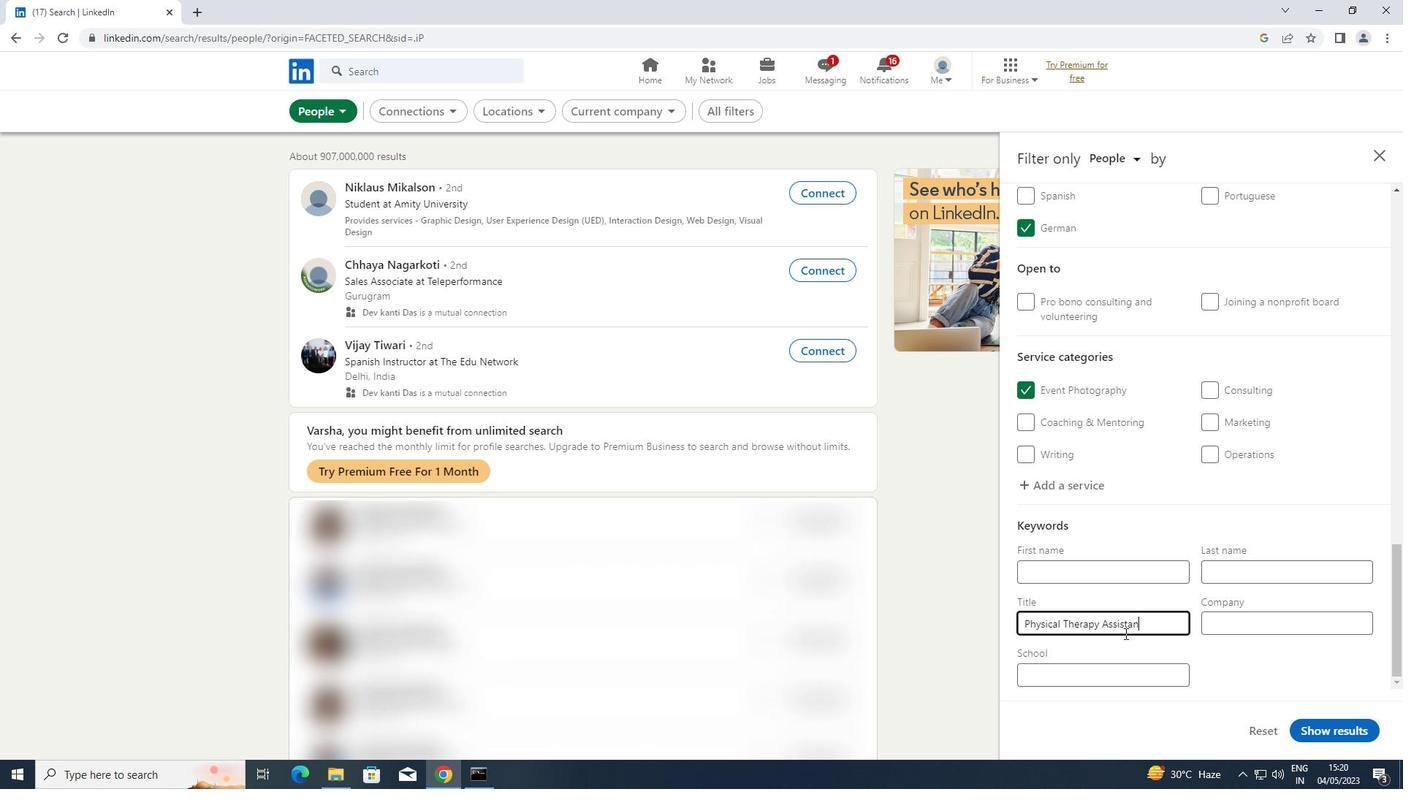 
Action: Mouse moved to (1330, 730)
Screenshot: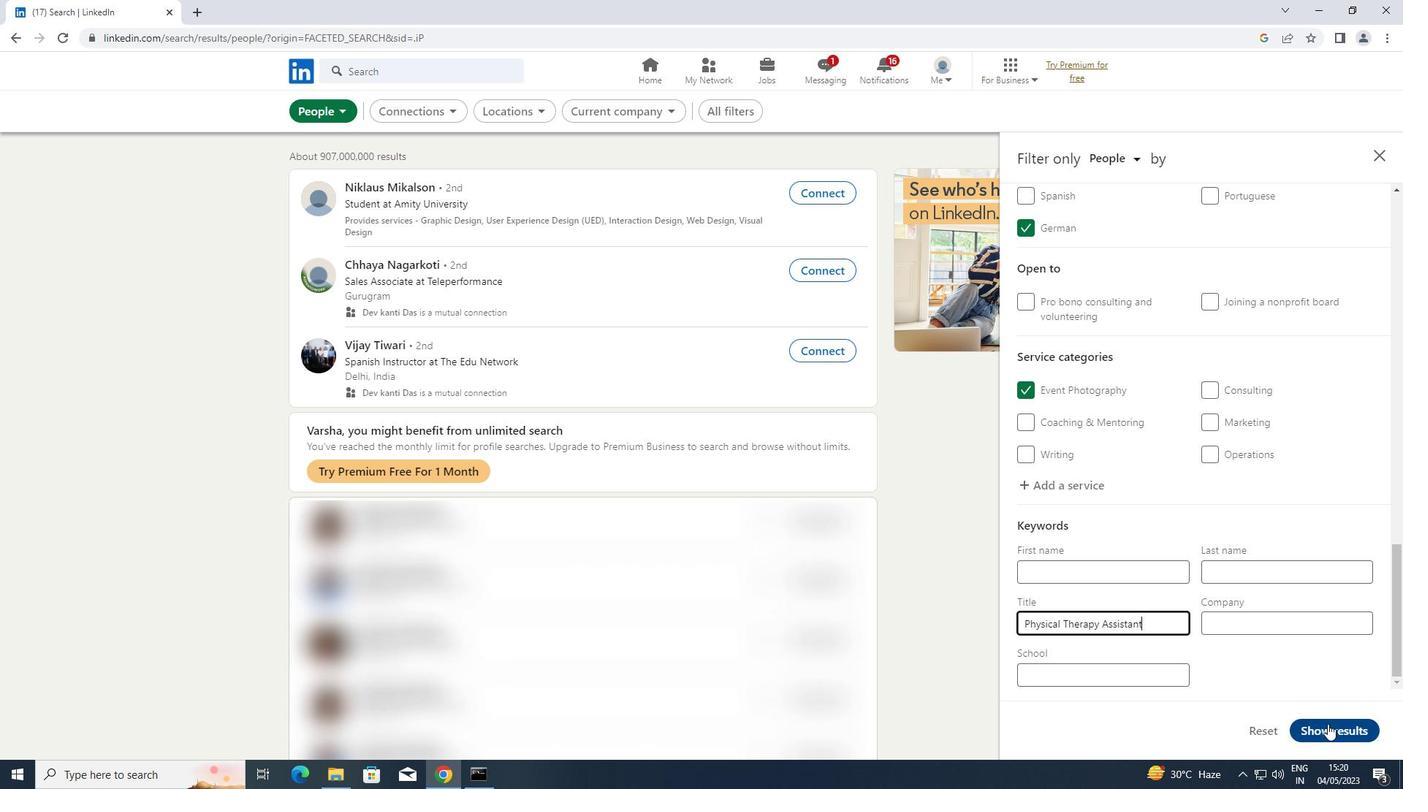 
Action: Mouse pressed left at (1330, 730)
Screenshot: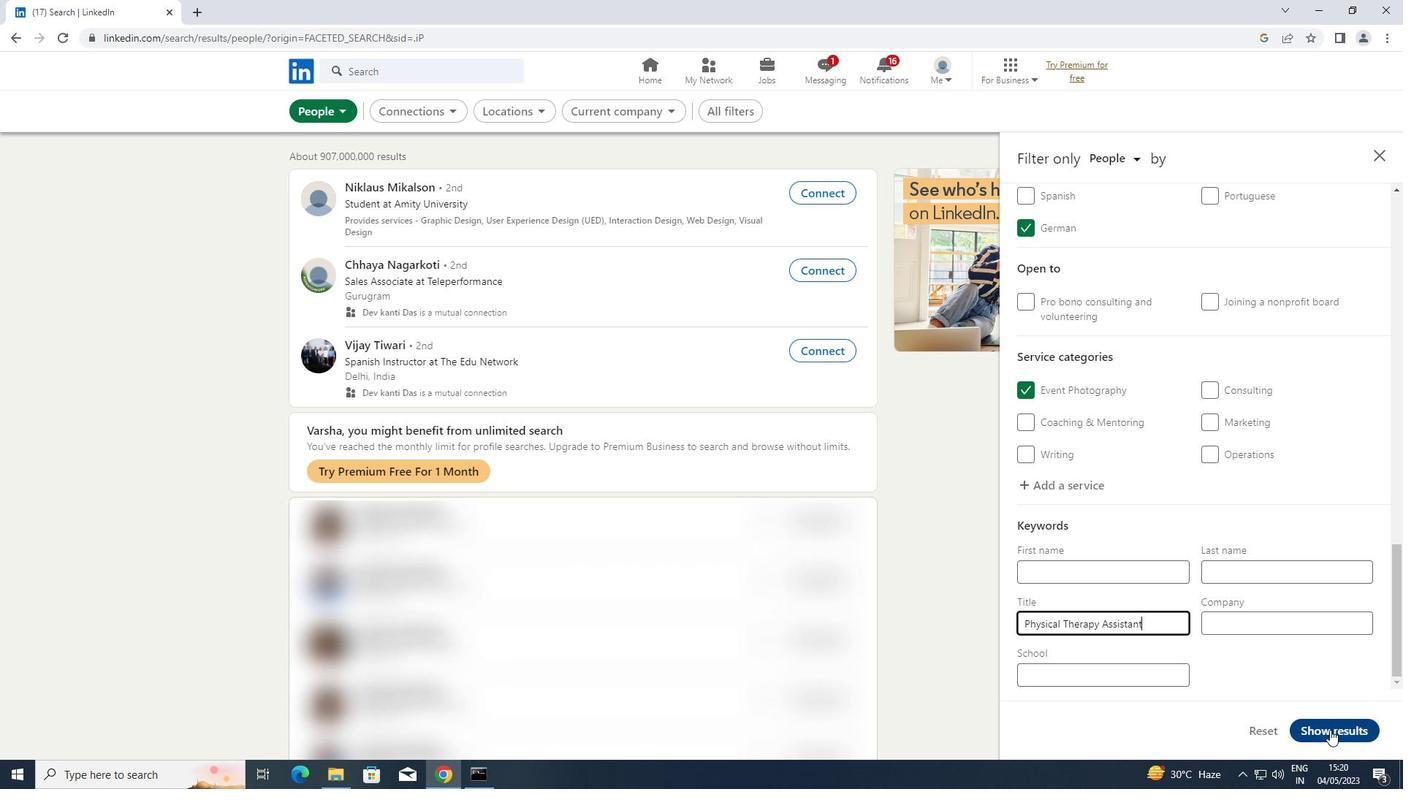 
